 Task: Add an event with the title Project Quality Control Check, date '2024/05/22', time 8:50 AM to 10:50 AMand add a description: Whether you are a seasoned presenter looking to refine your skills or a novice seeking to build confidence, this Presentation Practice session offers a safe and supportive space for you to develop your abilities. Join us to receive valuable feedback, gain insights from peers, and enhance your presentation prowess. Together, we will strive for excellence in public speaking and presentation delivery., put the event into Orange category . Add location for the event as: Marina Bay Sands, Singapore, logged in from the account softage.3@softage.netand send the event invitation to softage.7@softage.net and softage.8@softage.net. Set a reminder for the event 15 minutes before
Action: Mouse moved to (116, 132)
Screenshot: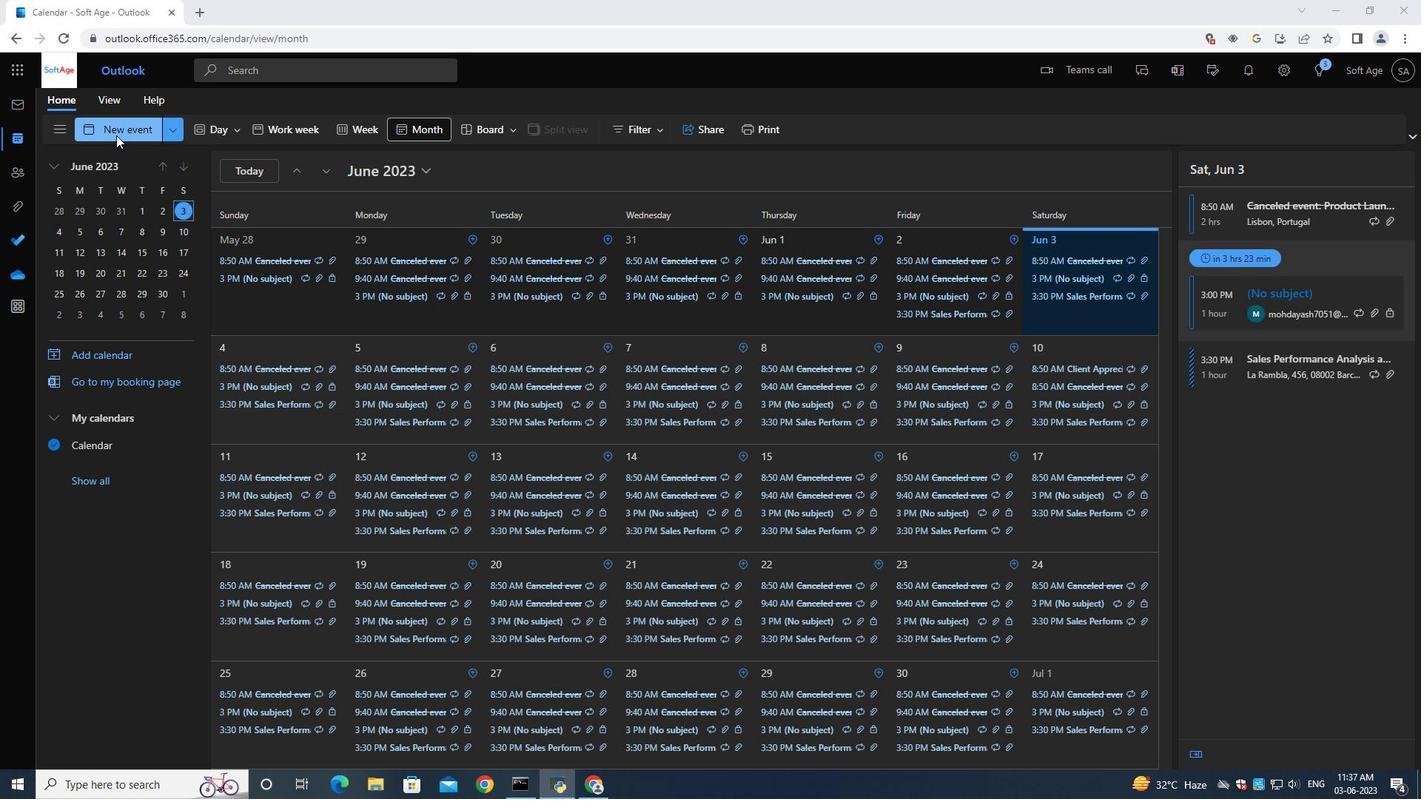 
Action: Mouse pressed left at (116, 132)
Screenshot: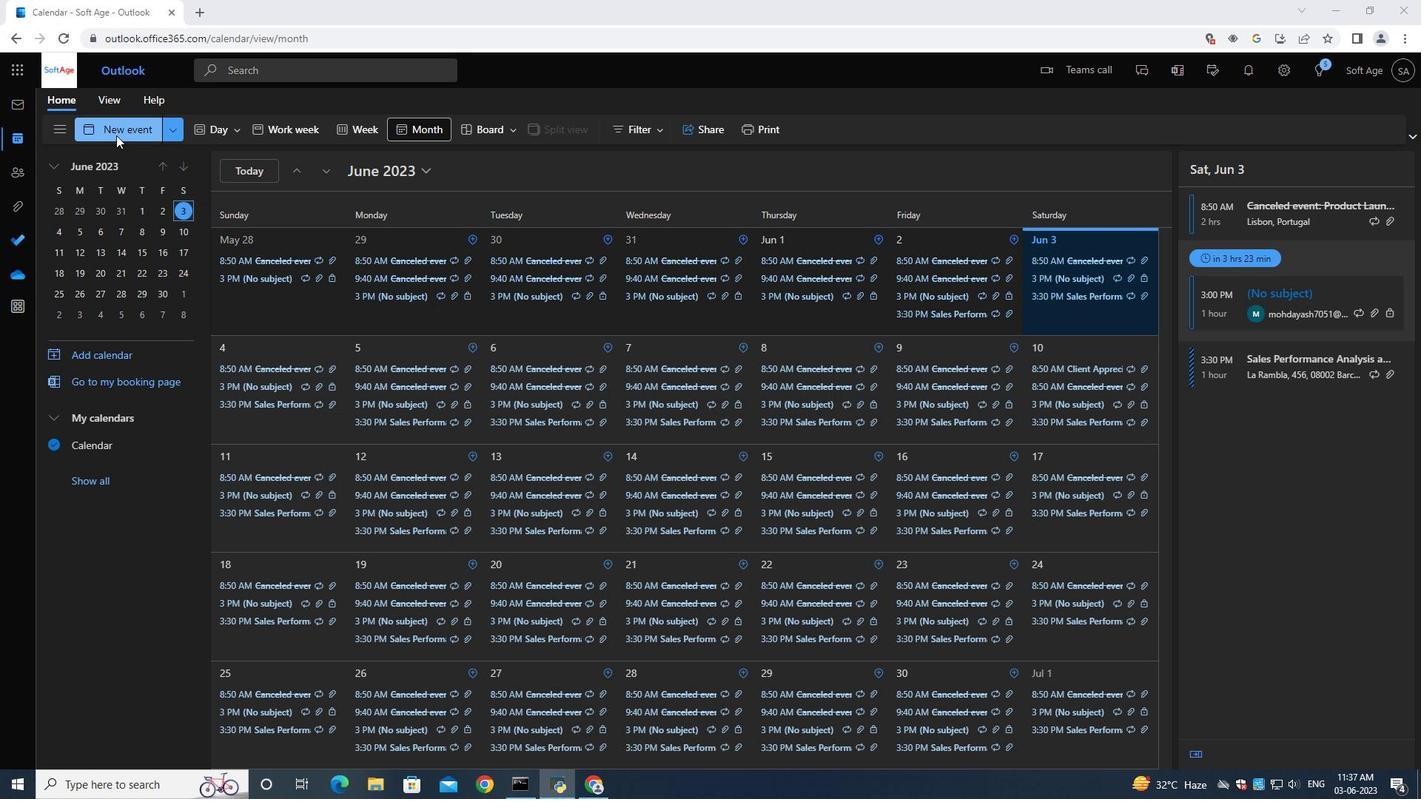 
Action: Mouse moved to (450, 223)
Screenshot: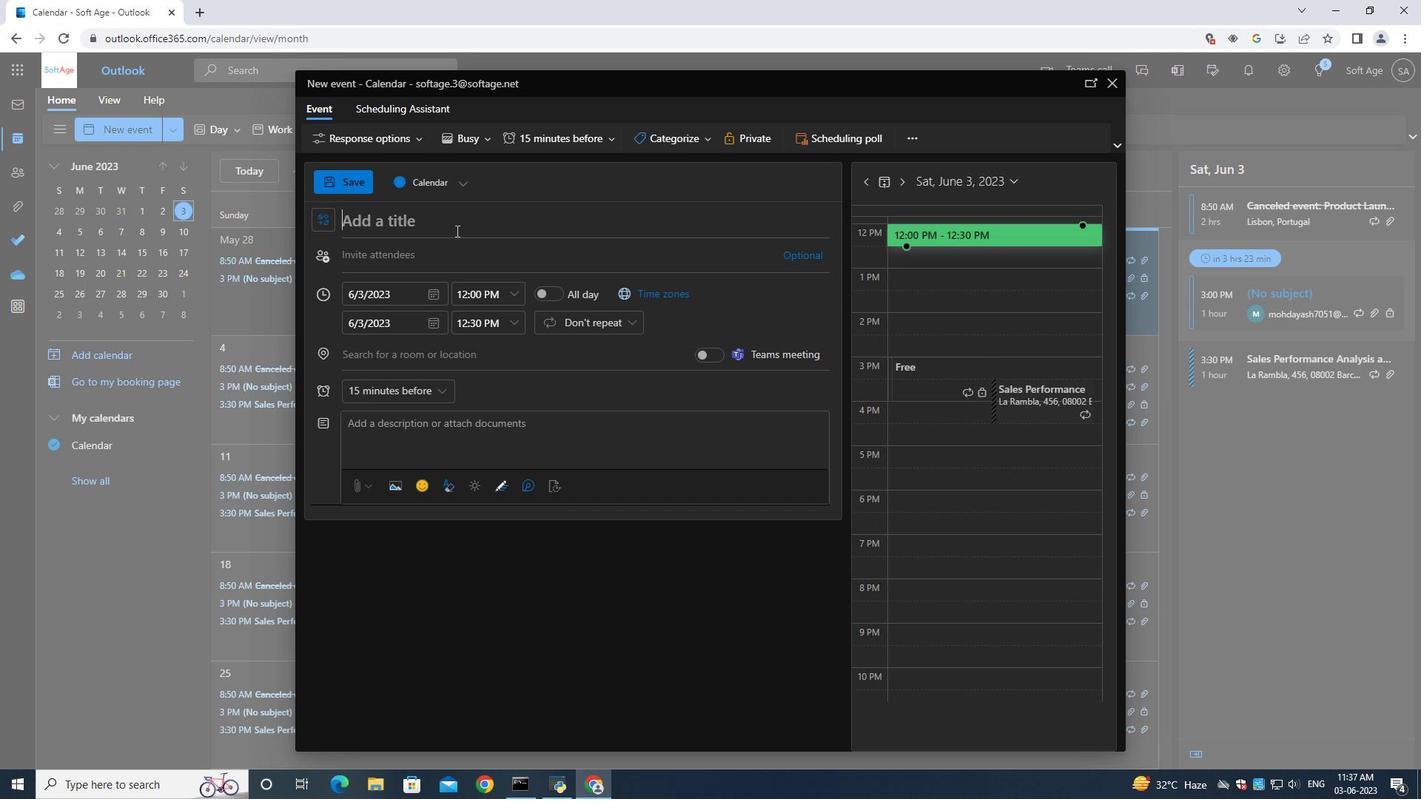 
Action: Mouse pressed left at (450, 223)
Screenshot: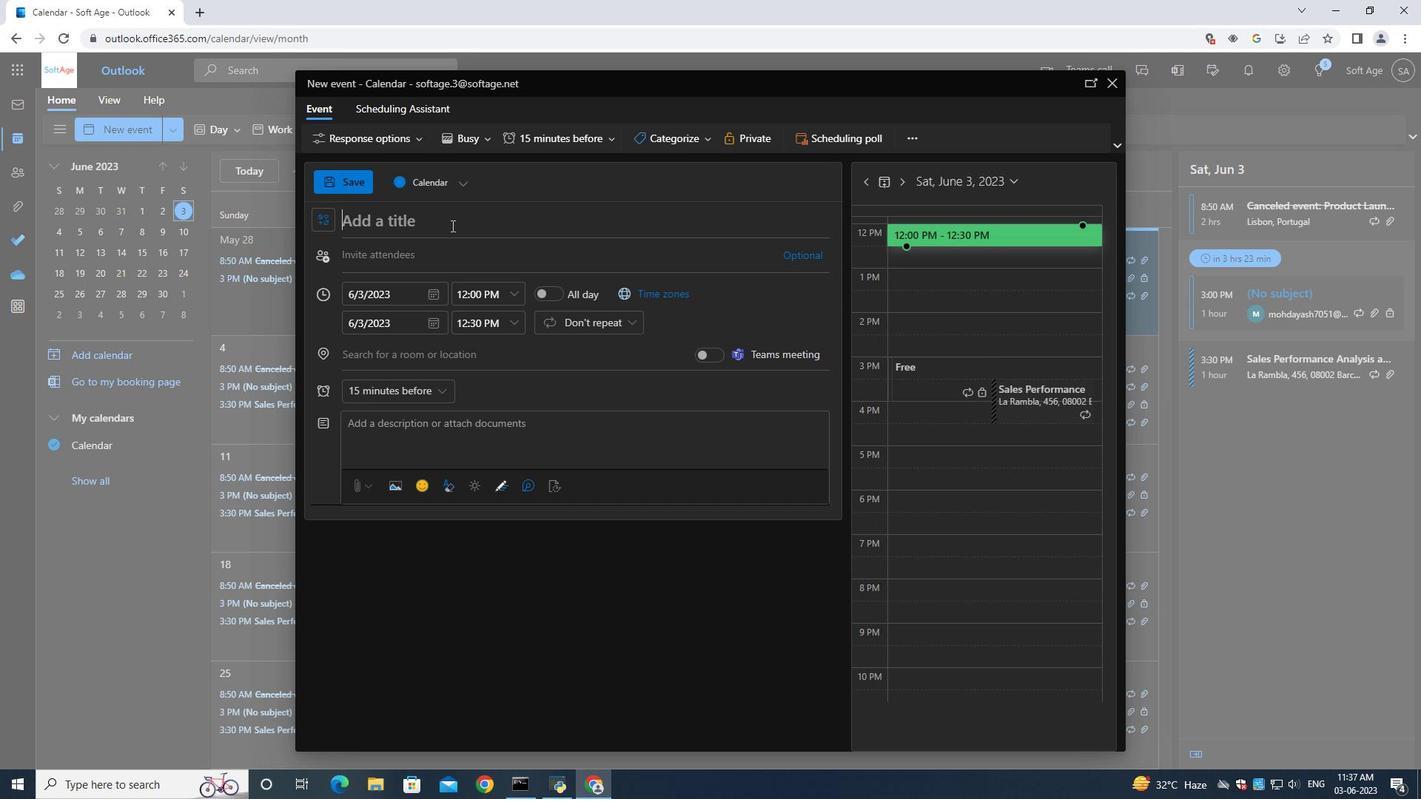 
Action: Key pressed <Key.shift>Project<Key.space><Key.shift>Quality<Key.space><Key.shift><Key.shift><Key.shift><Key.shift><Key.shift>Cantrol<Key.space><Key.shift>Check
Screenshot: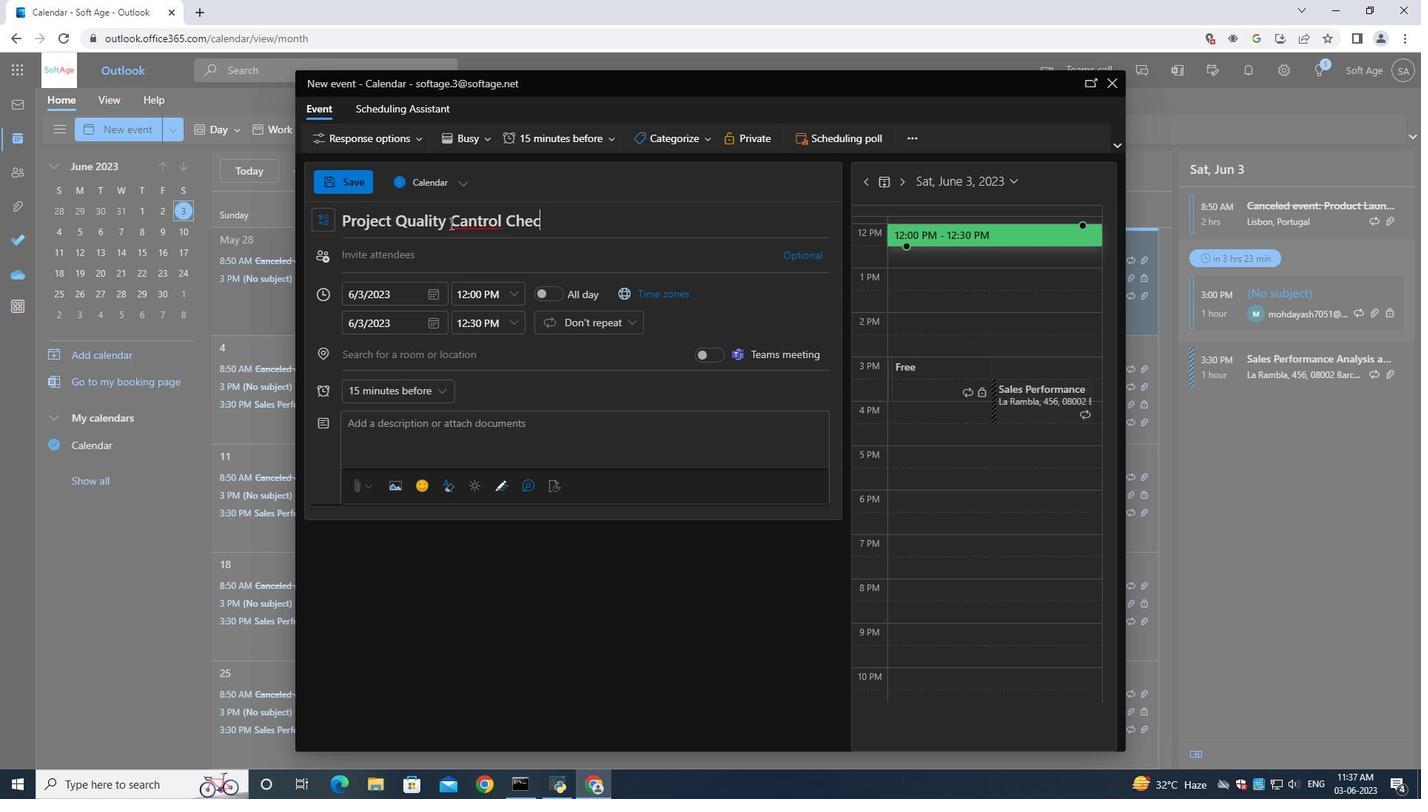 
Action: Mouse moved to (438, 294)
Screenshot: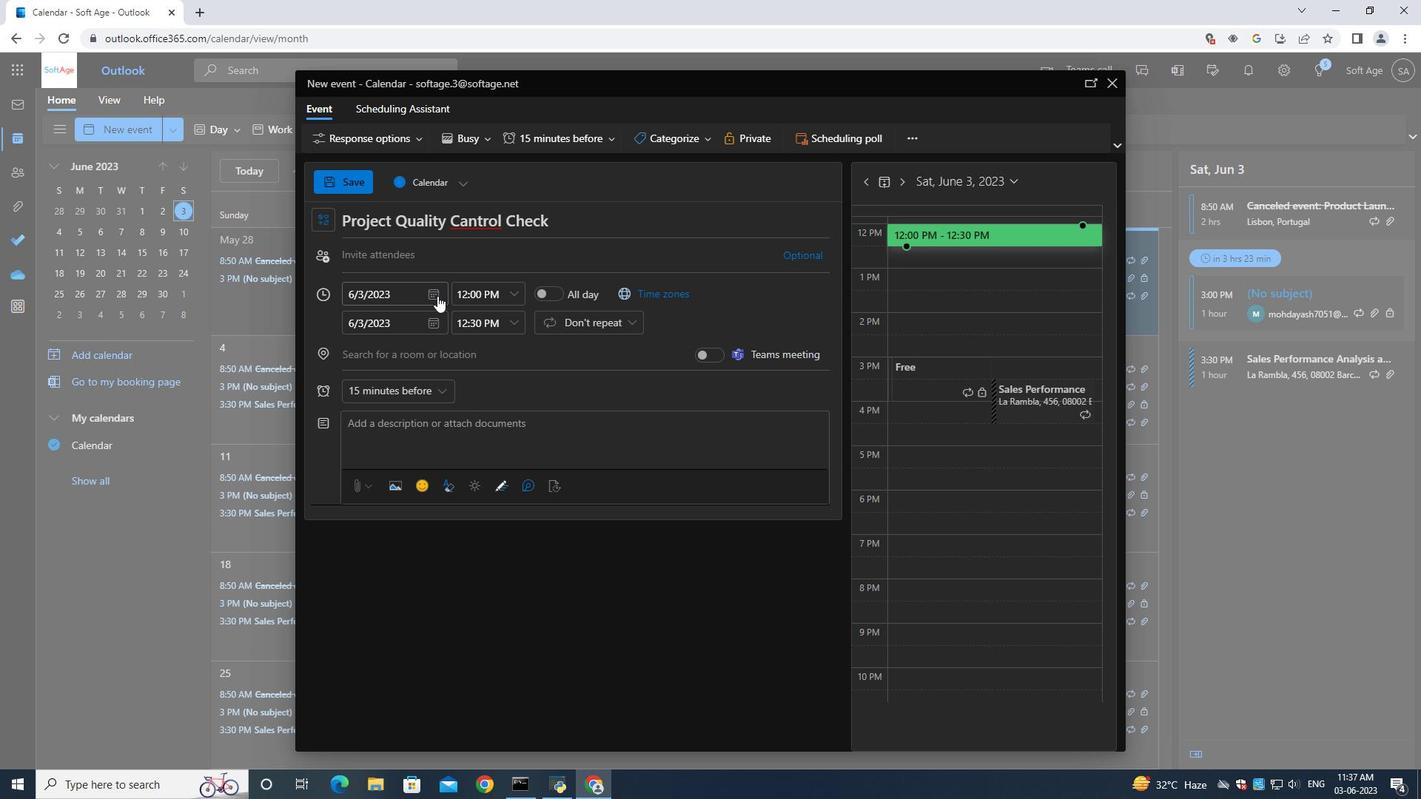 
Action: Mouse pressed left at (438, 294)
Screenshot: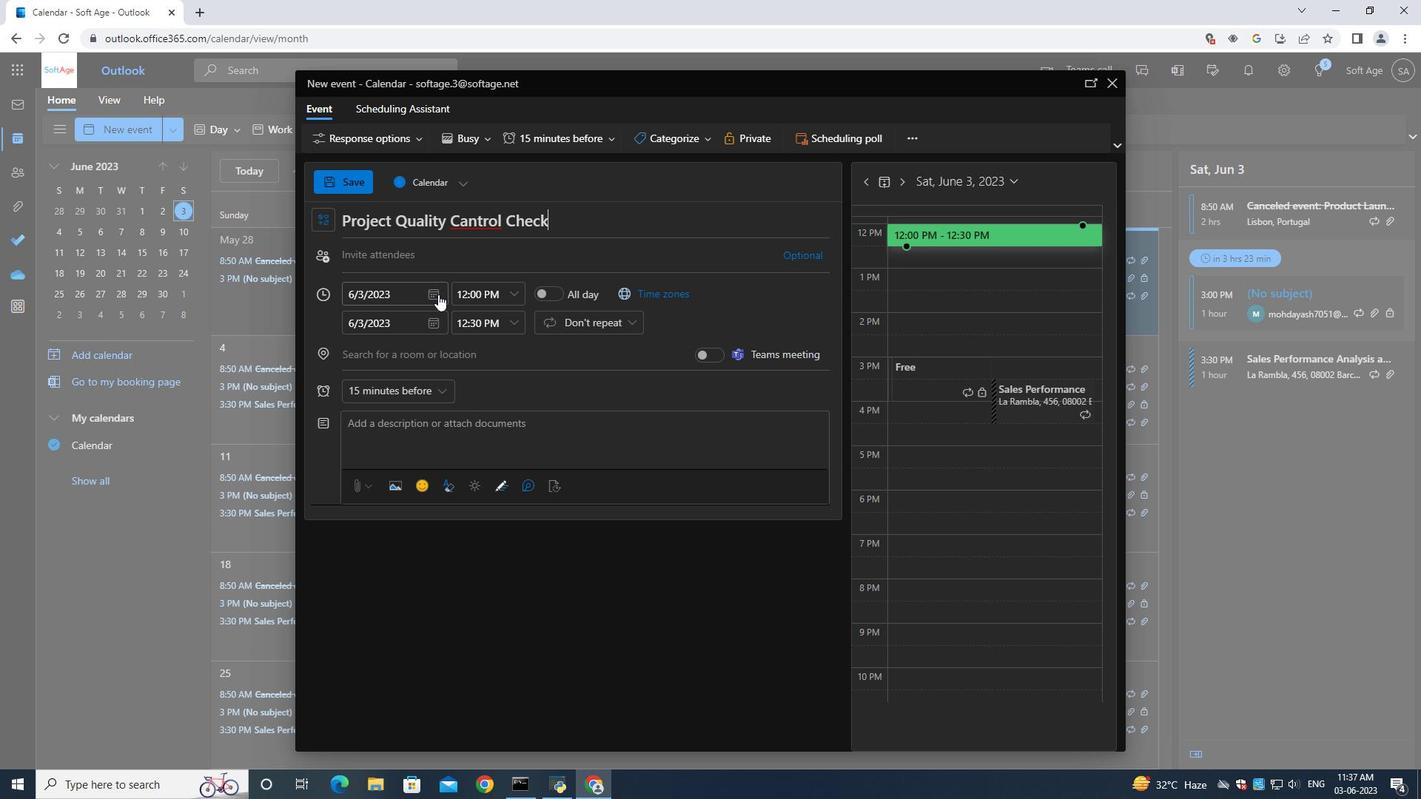 
Action: Mouse moved to (483, 322)
Screenshot: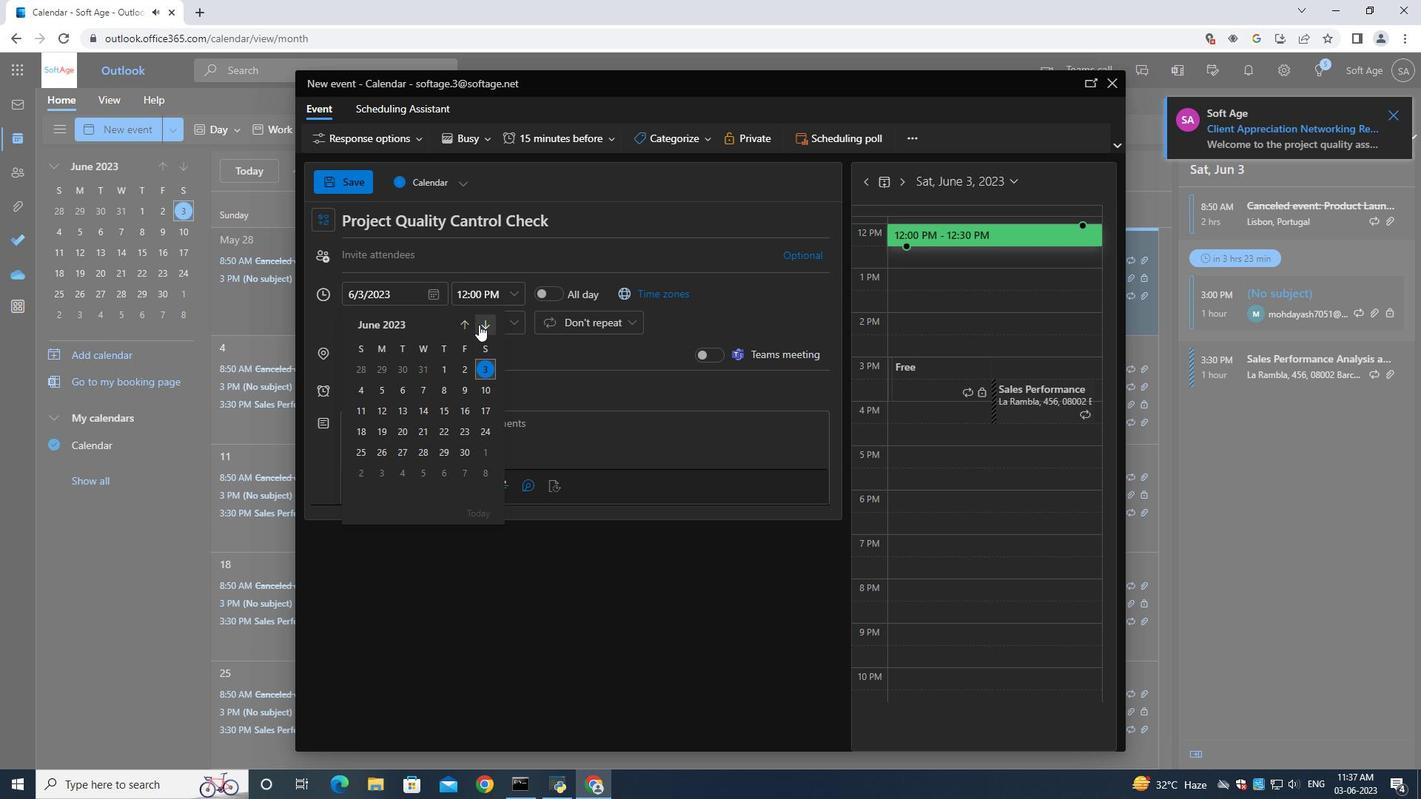 
Action: Mouse pressed left at (483, 322)
Screenshot: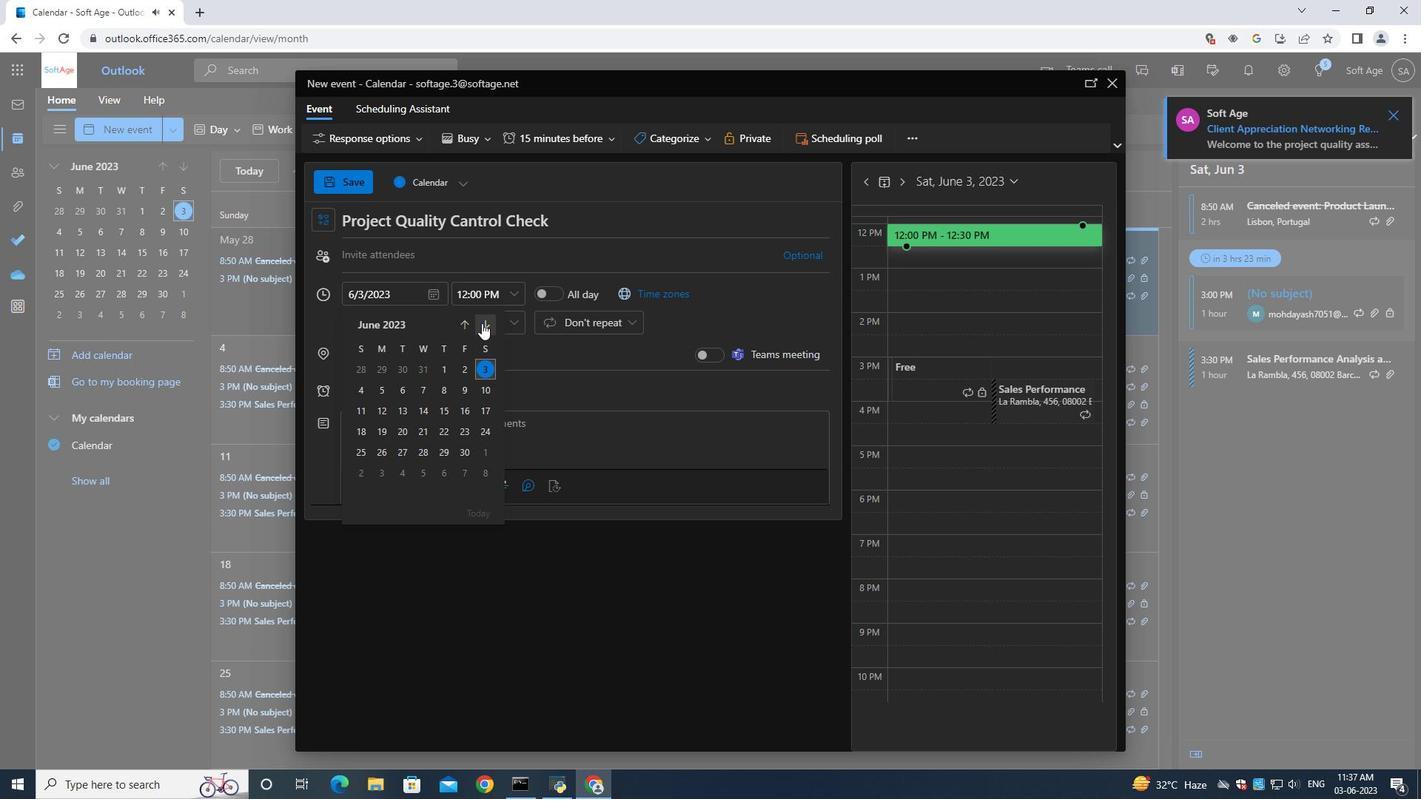 
Action: Mouse pressed left at (483, 322)
Screenshot: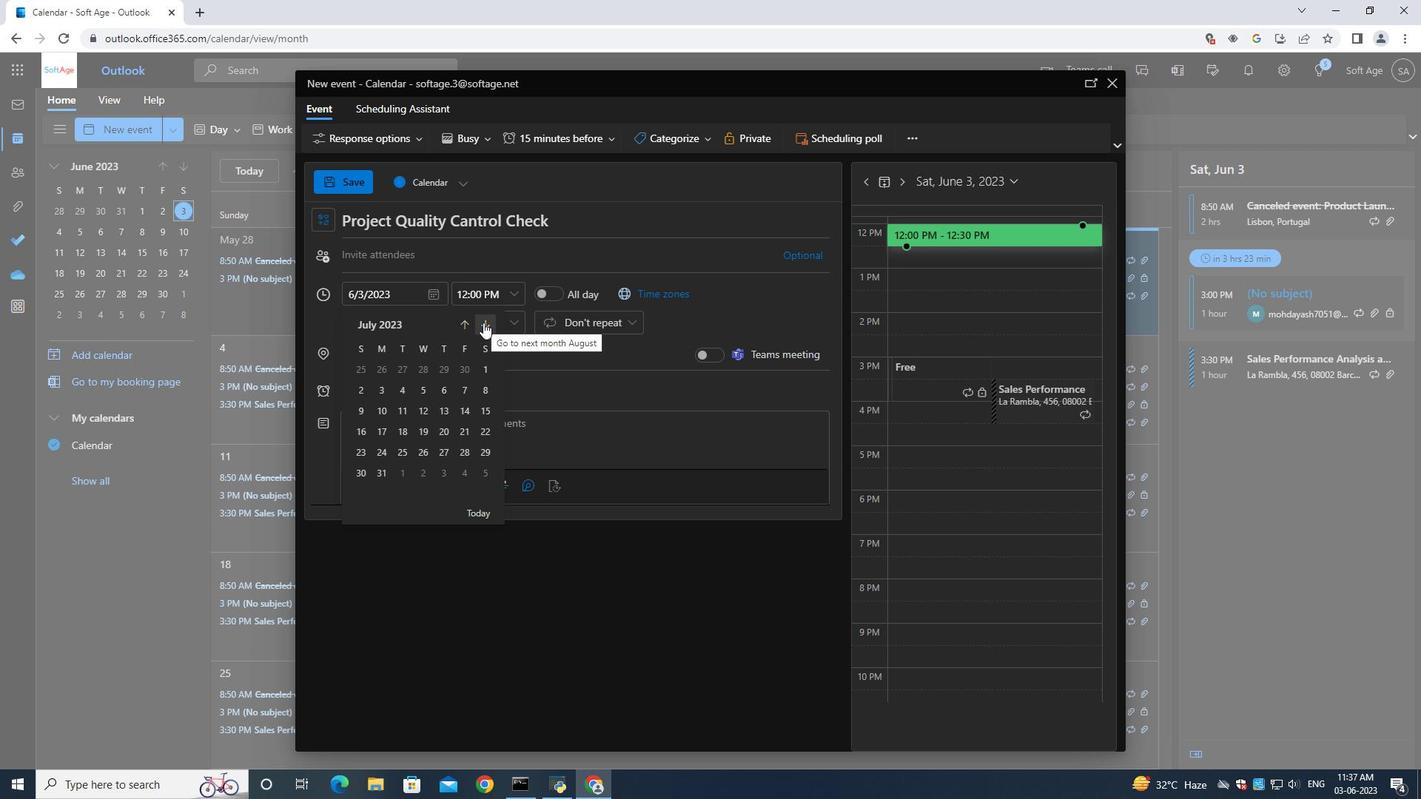 
Action: Mouse pressed left at (483, 322)
Screenshot: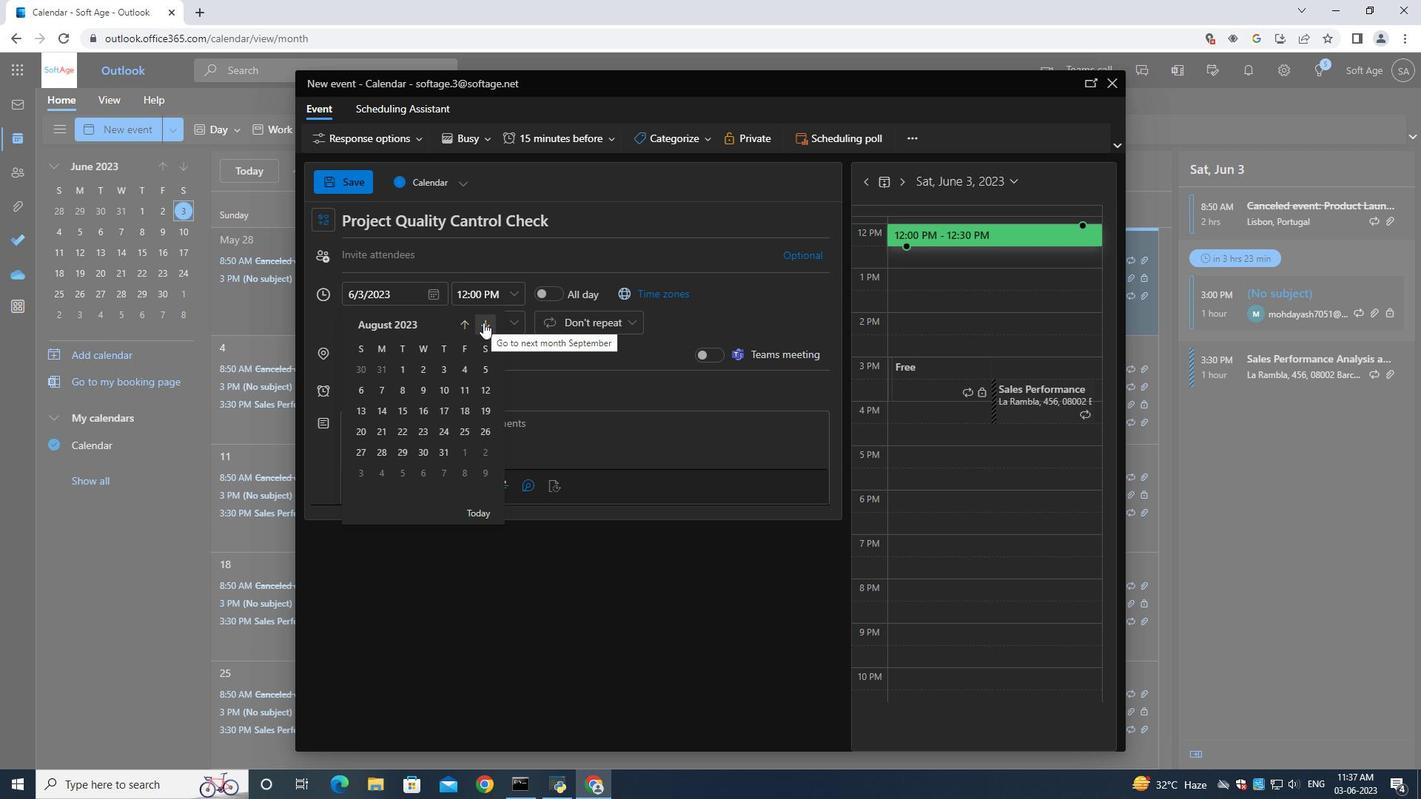
Action: Mouse pressed left at (483, 322)
Screenshot: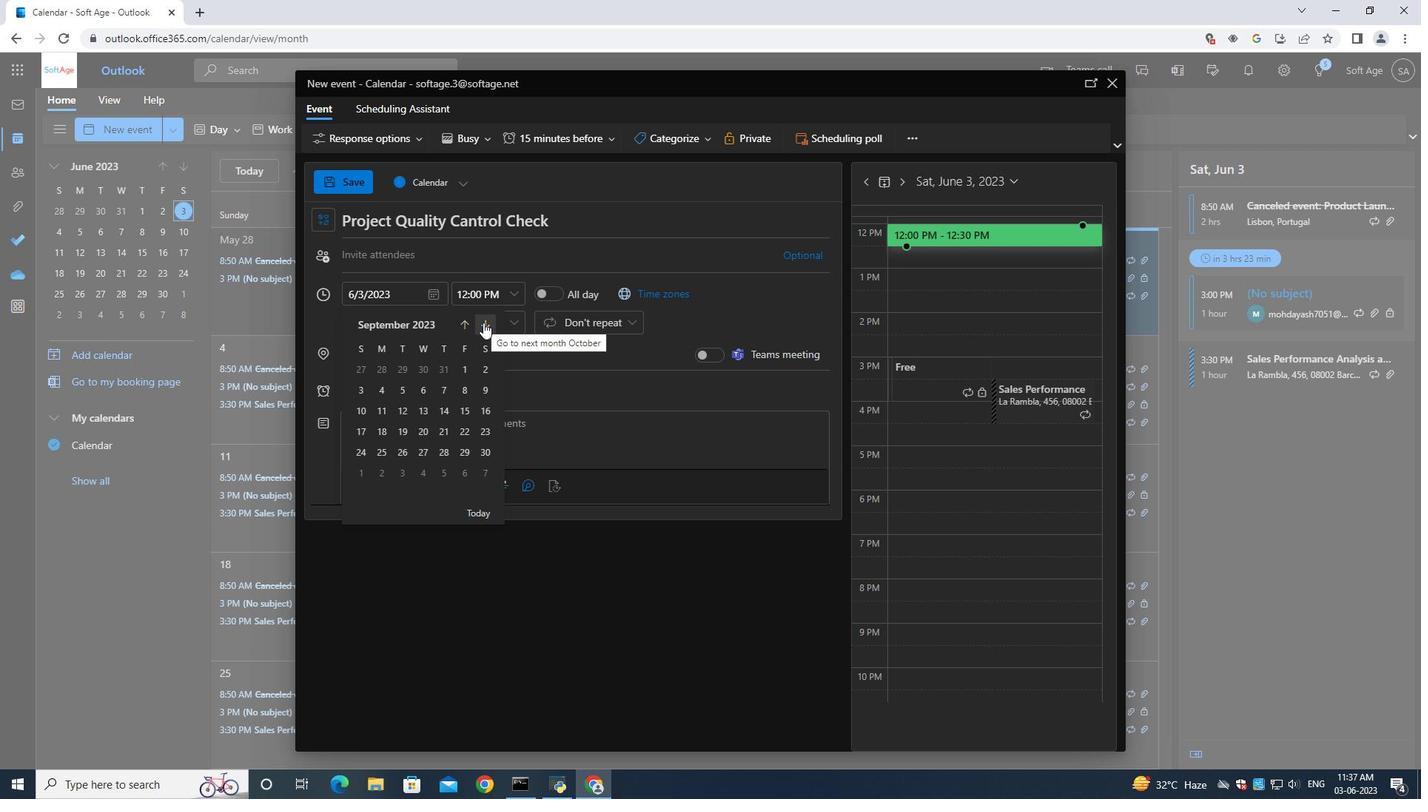 
Action: Mouse pressed left at (483, 322)
Screenshot: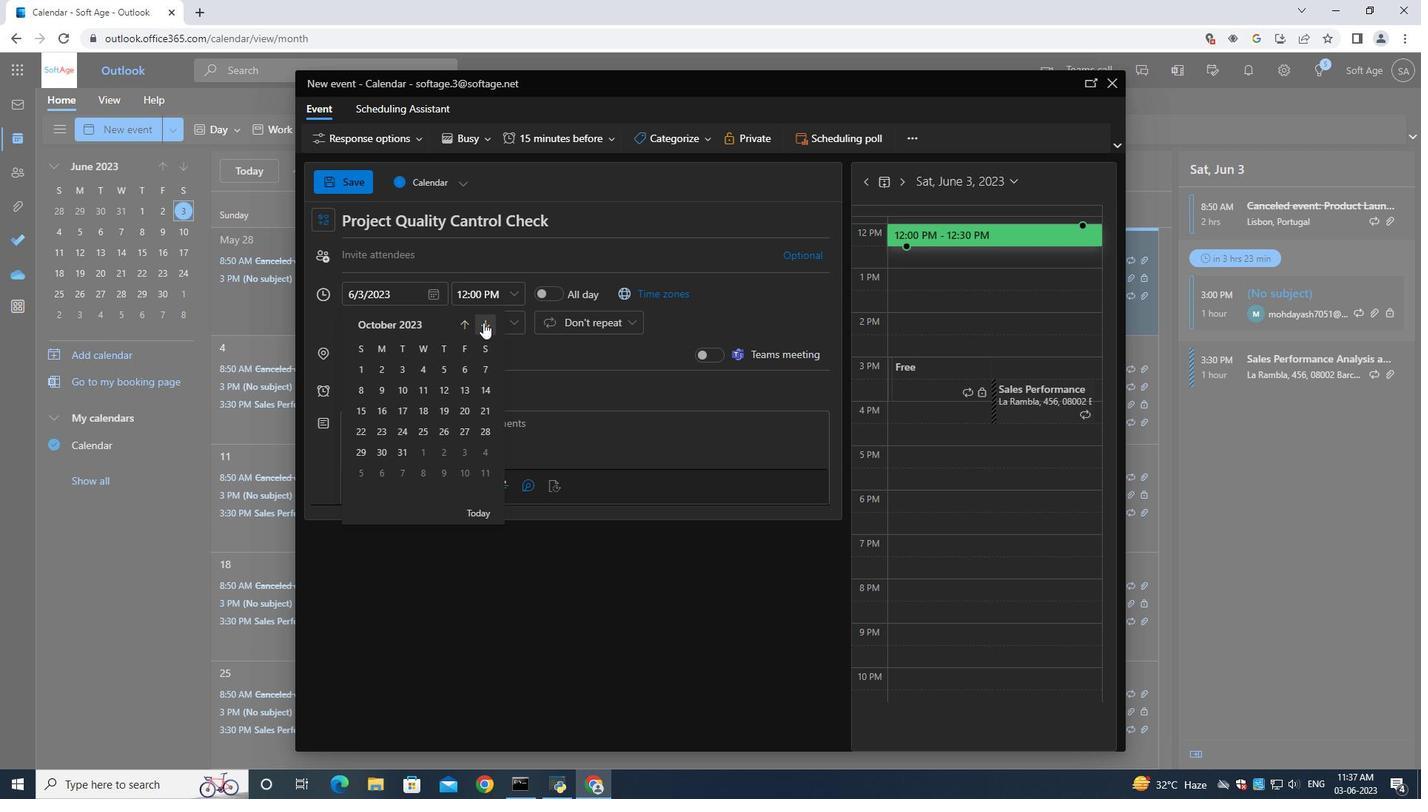 
Action: Mouse pressed left at (483, 322)
Screenshot: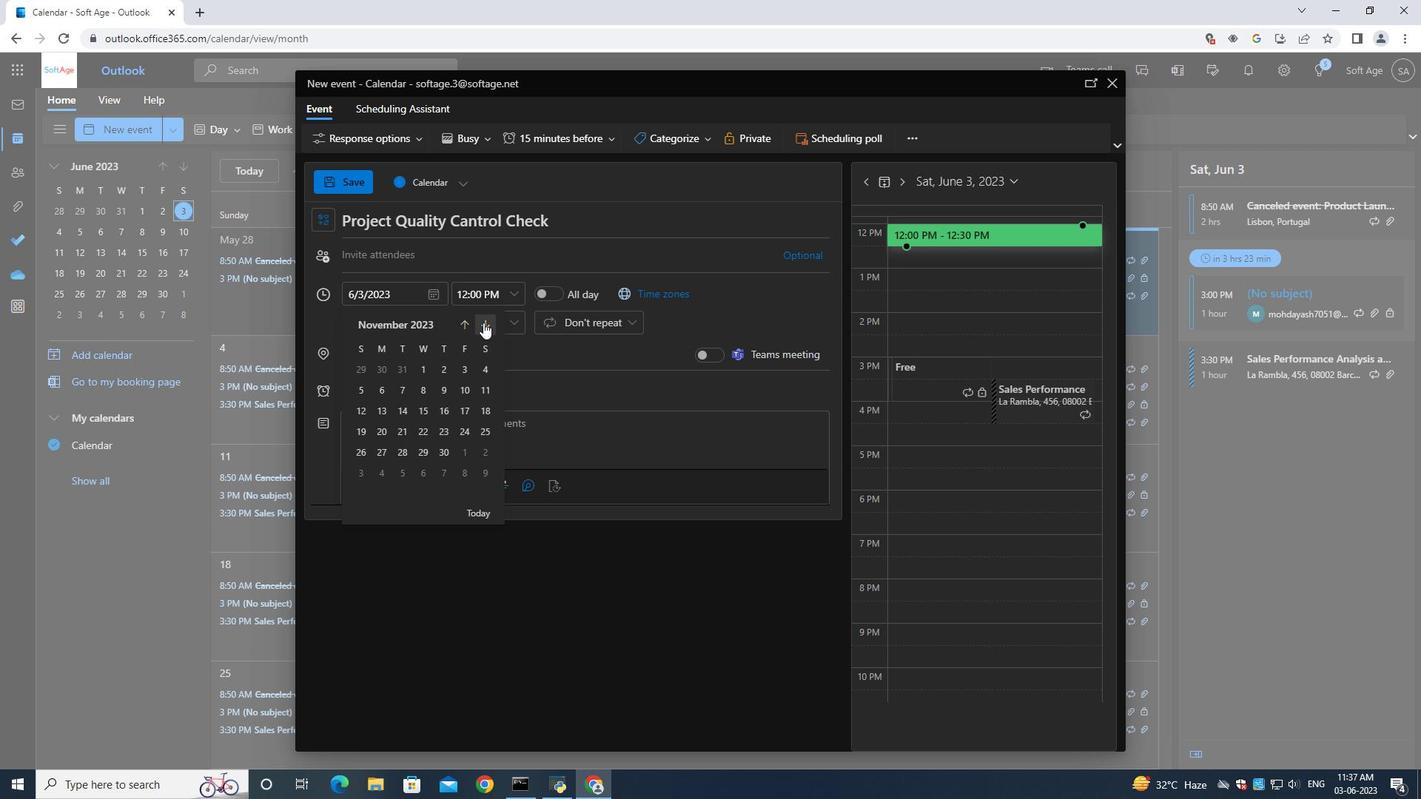 
Action: Mouse pressed left at (483, 322)
Screenshot: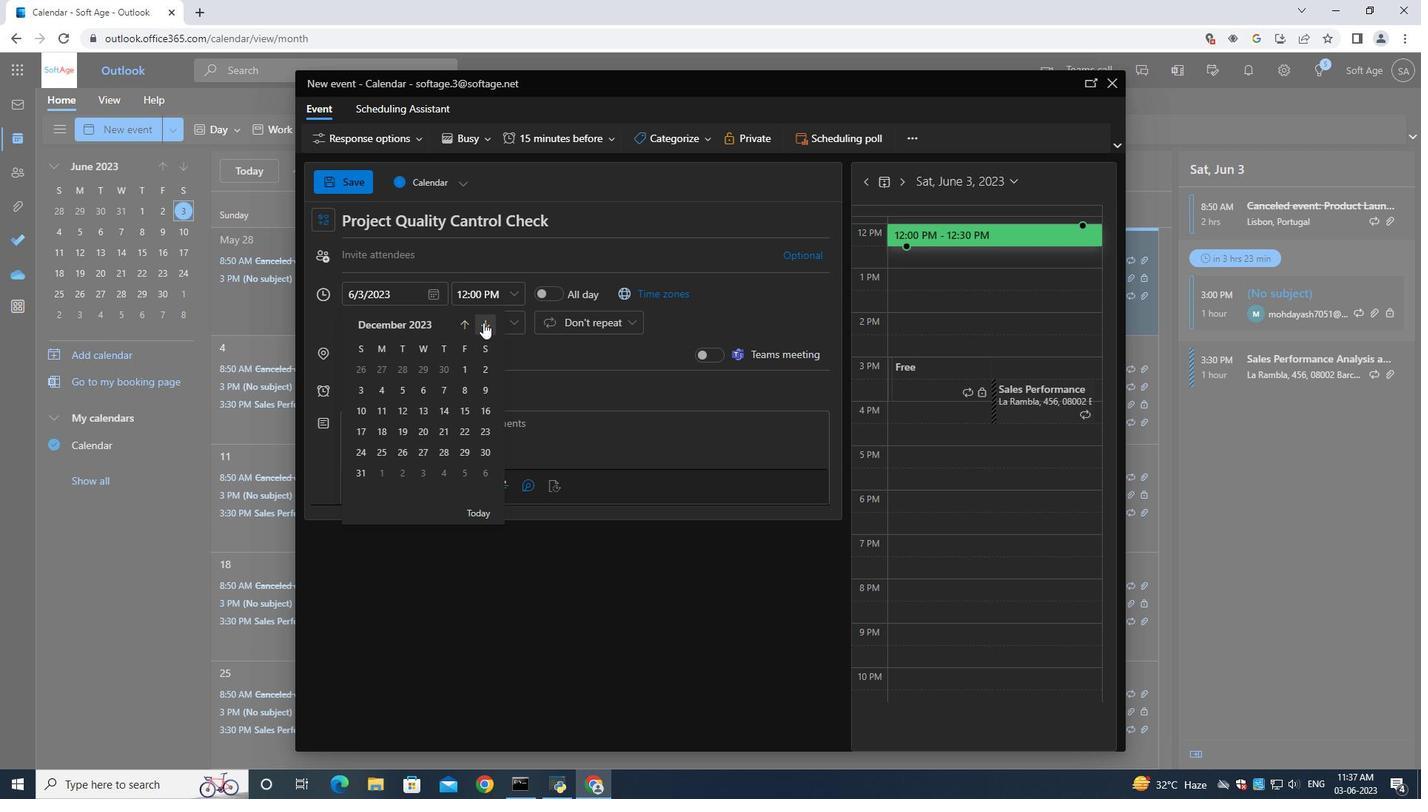 
Action: Mouse pressed left at (483, 322)
Screenshot: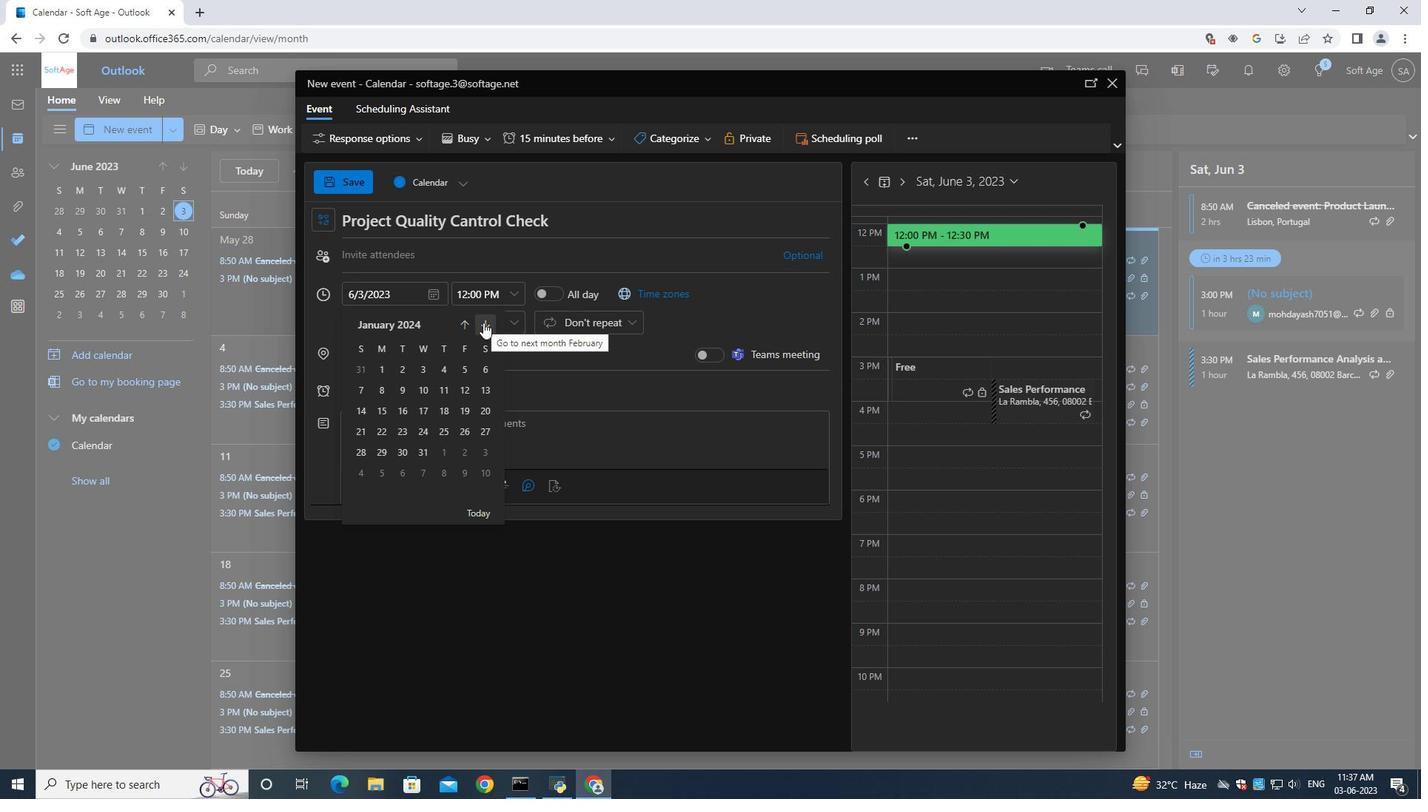 
Action: Mouse pressed left at (483, 322)
Screenshot: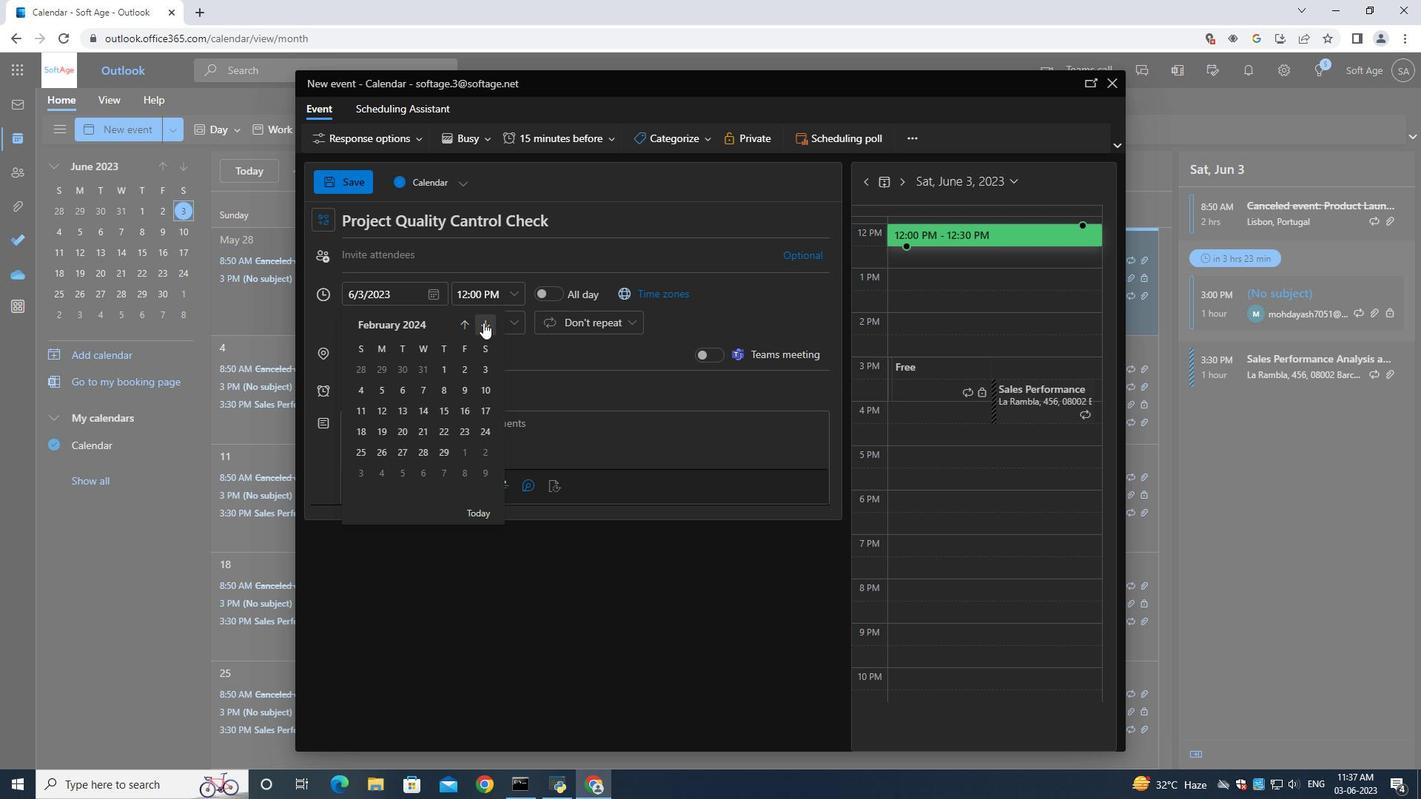 
Action: Mouse pressed left at (483, 322)
Screenshot: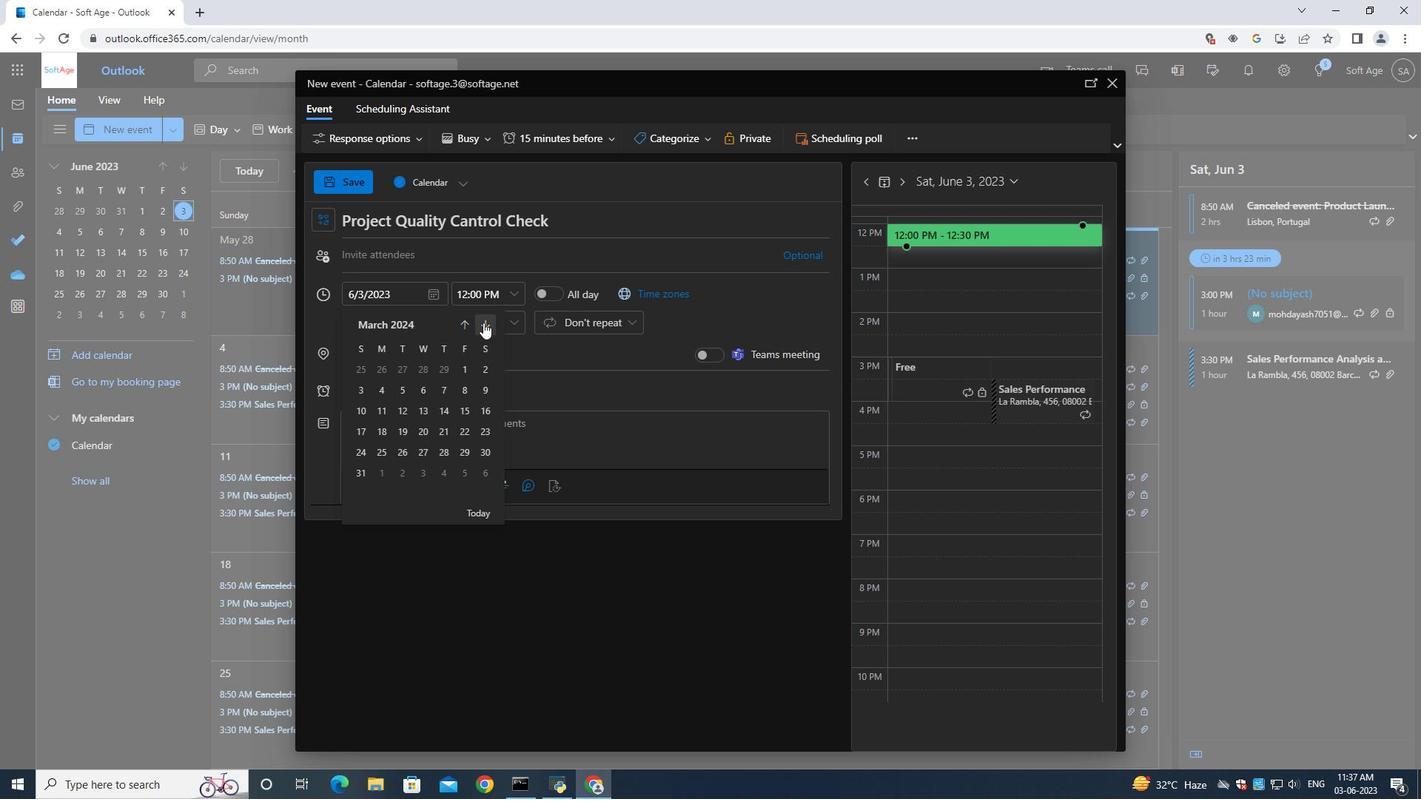 
Action: Mouse pressed left at (483, 322)
Screenshot: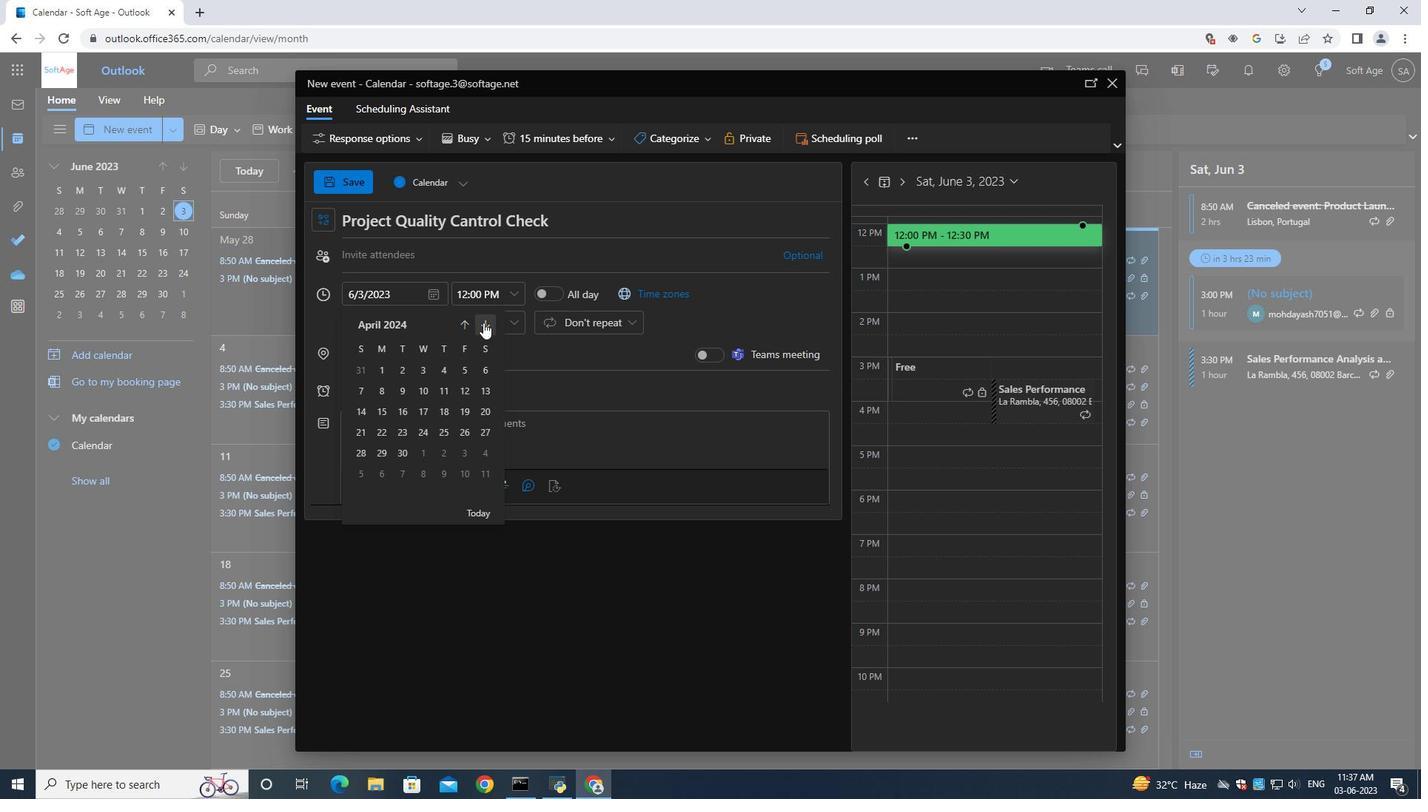 
Action: Mouse moved to (416, 427)
Screenshot: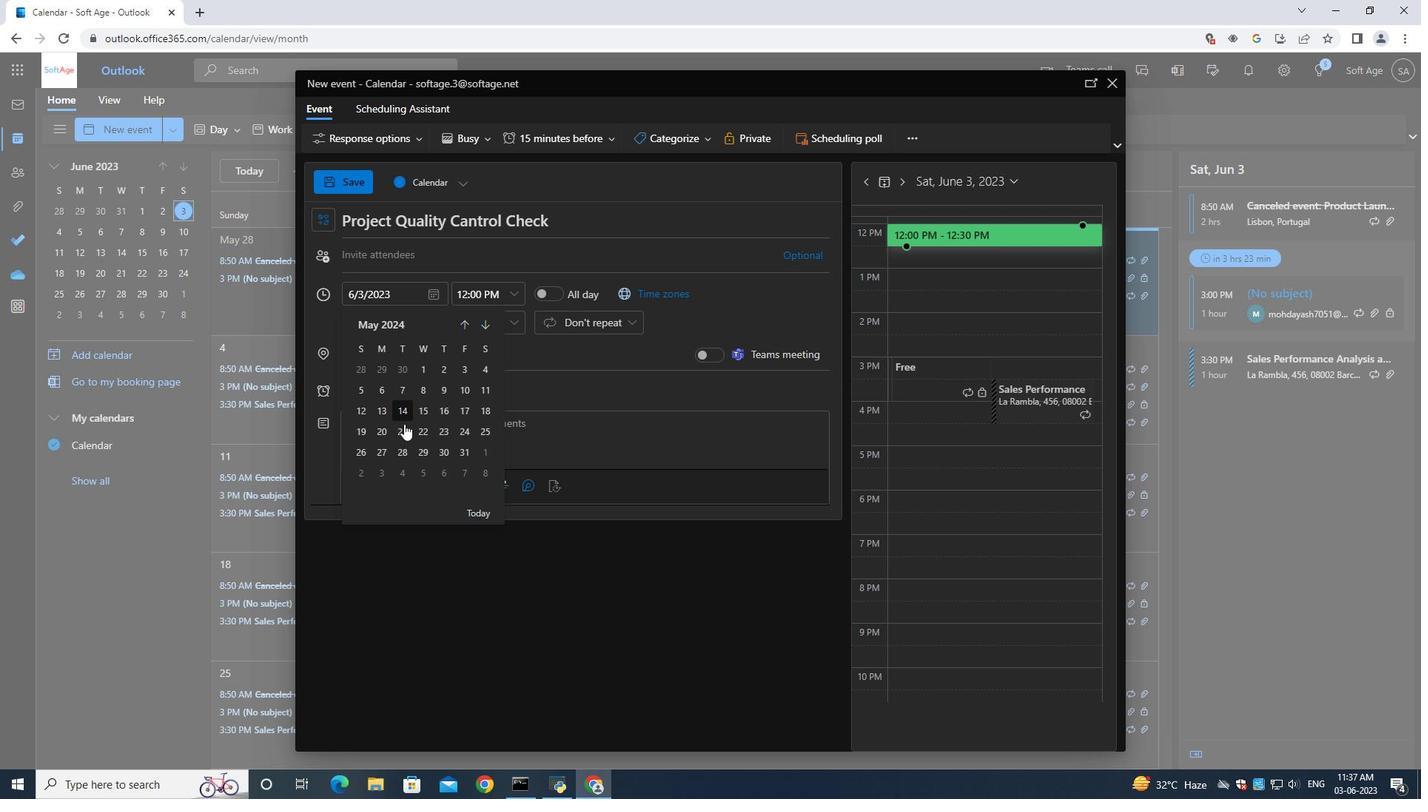 
Action: Mouse pressed left at (416, 427)
Screenshot: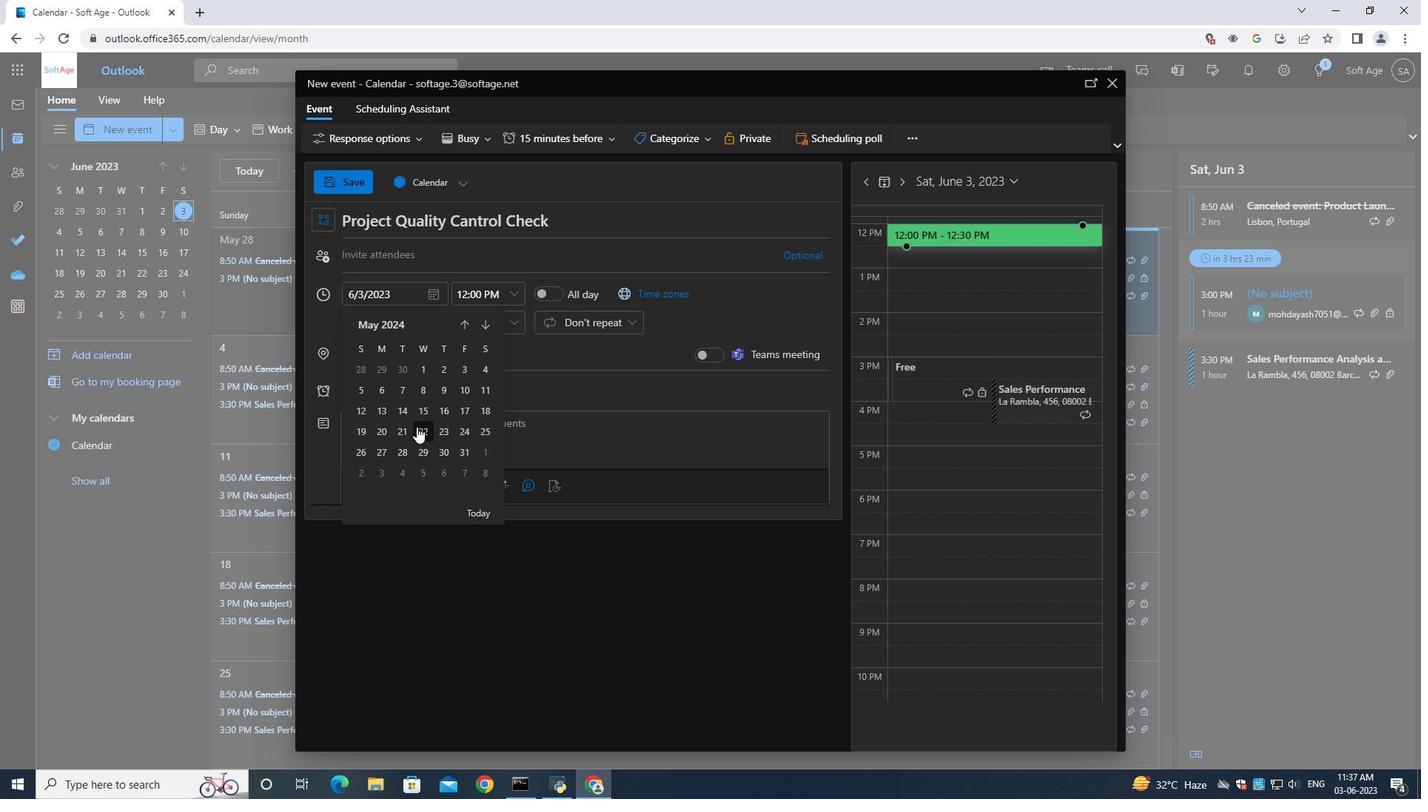
Action: Mouse moved to (493, 292)
Screenshot: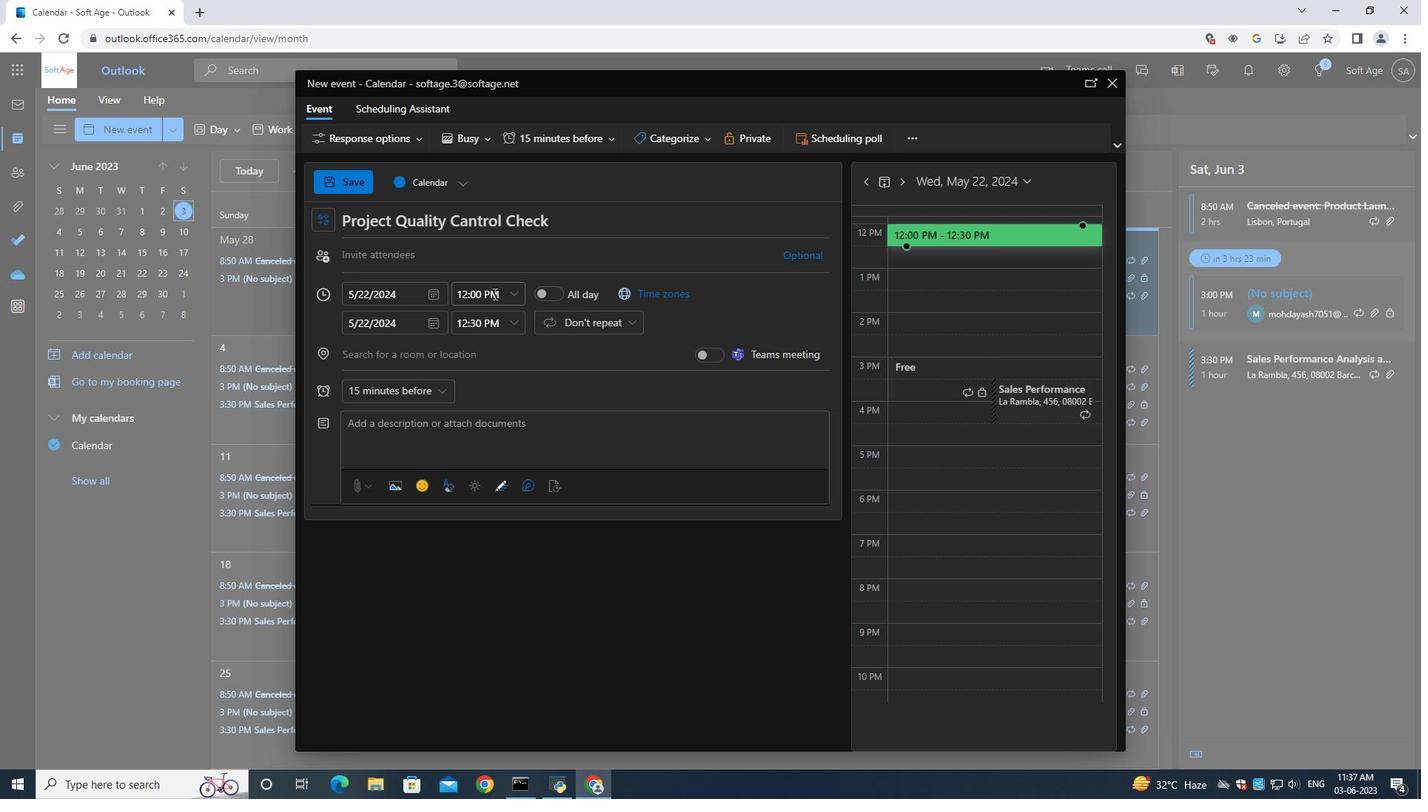 
Action: Mouse pressed left at (493, 292)
Screenshot: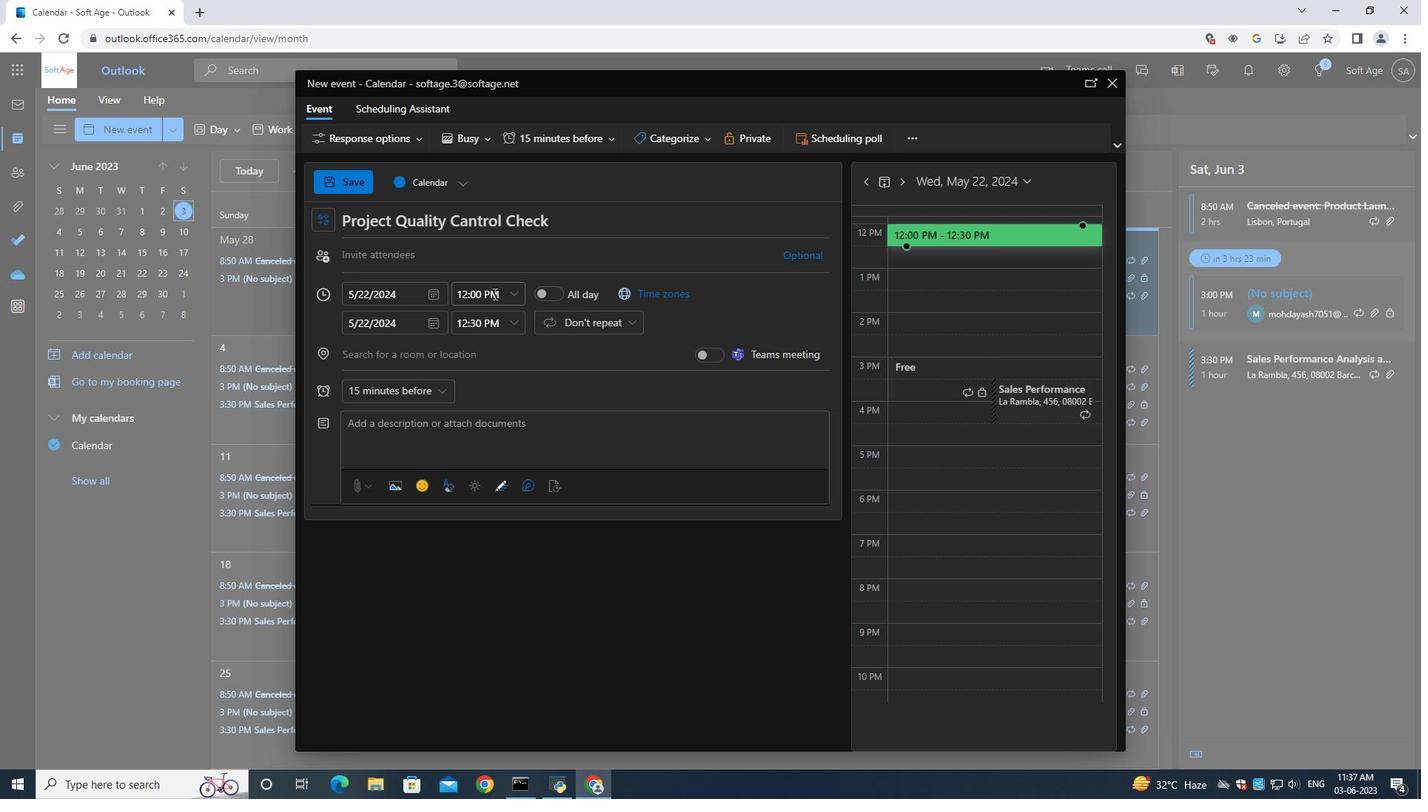 
Action: Key pressed 8<Key.shift_r>:50<Key.shift>AM
Screenshot: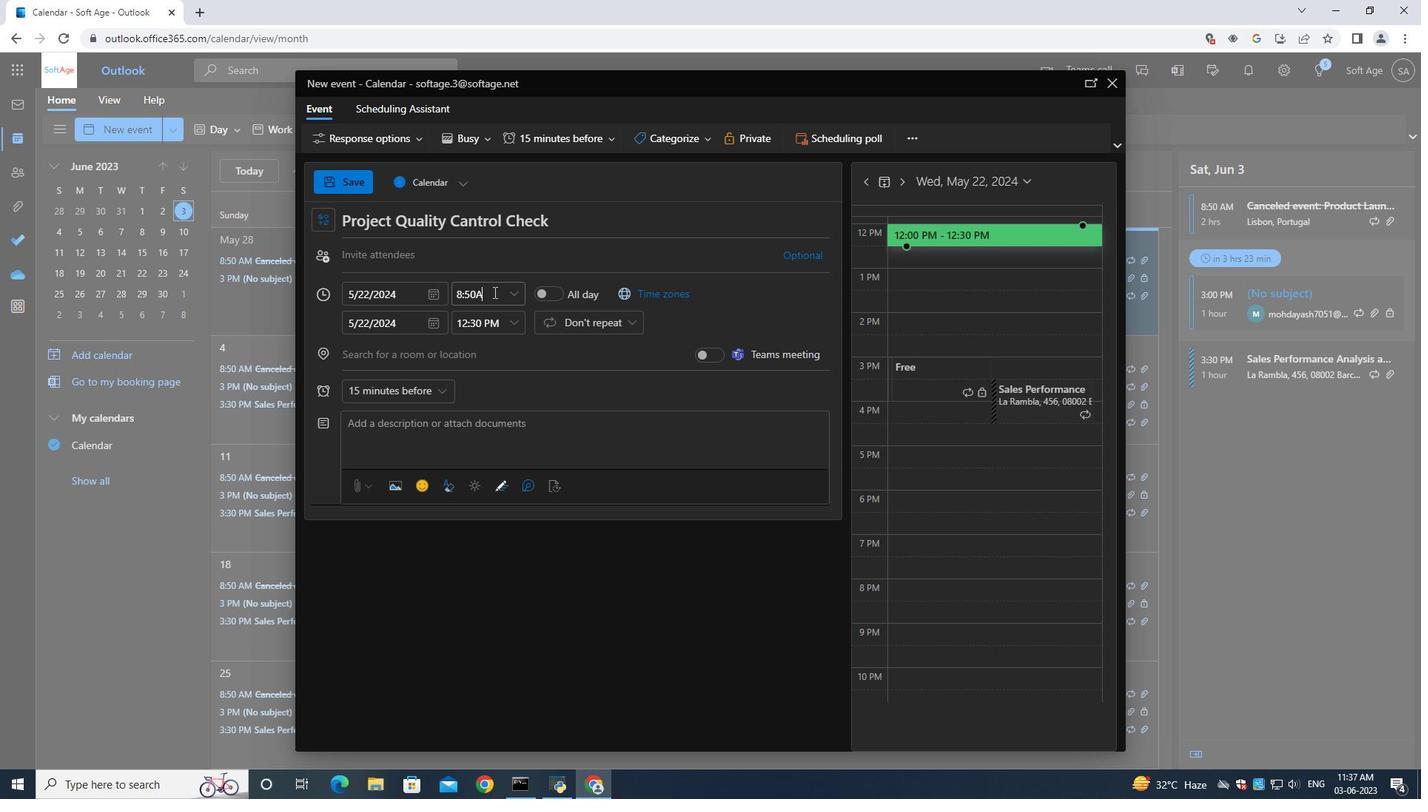 
Action: Mouse moved to (490, 324)
Screenshot: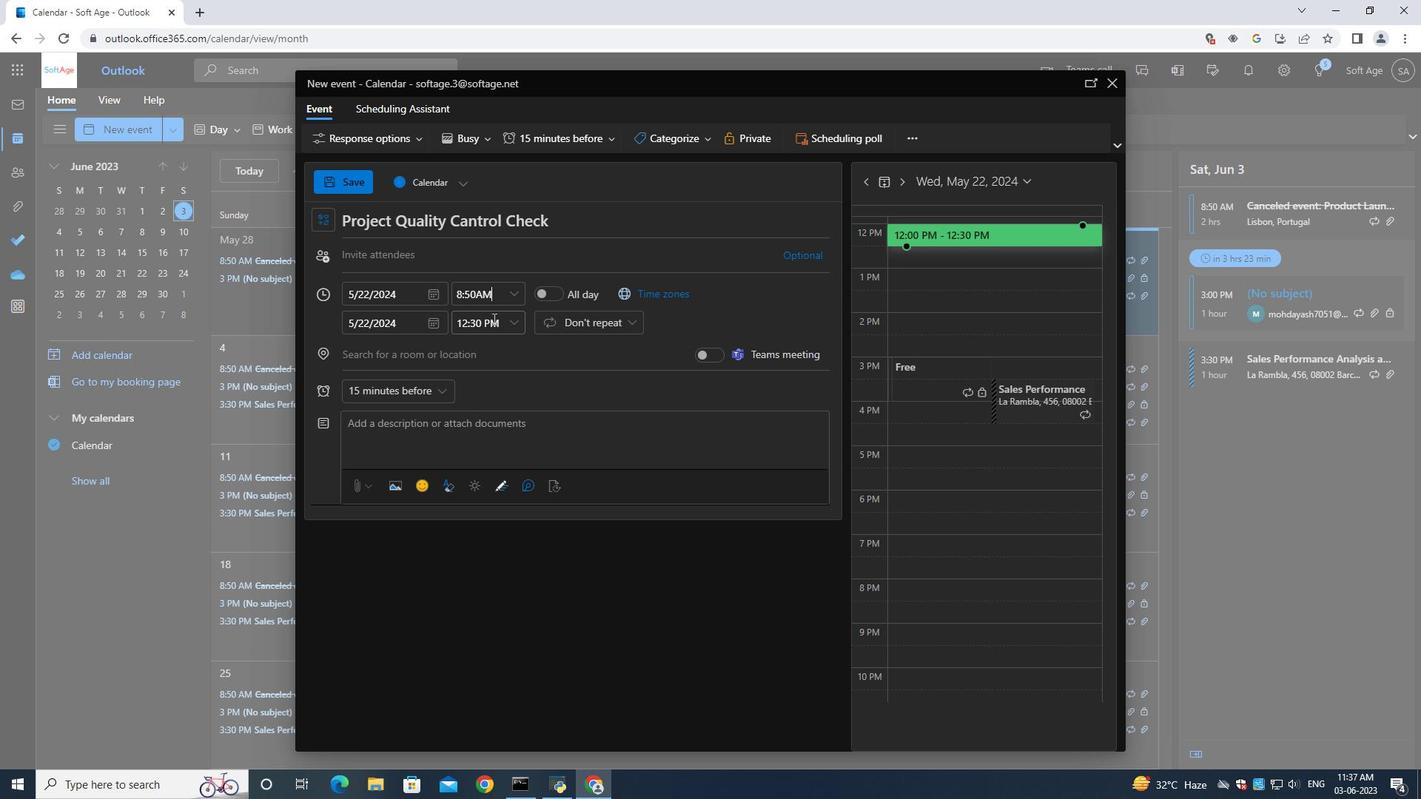 
Action: Mouse pressed left at (490, 324)
Screenshot: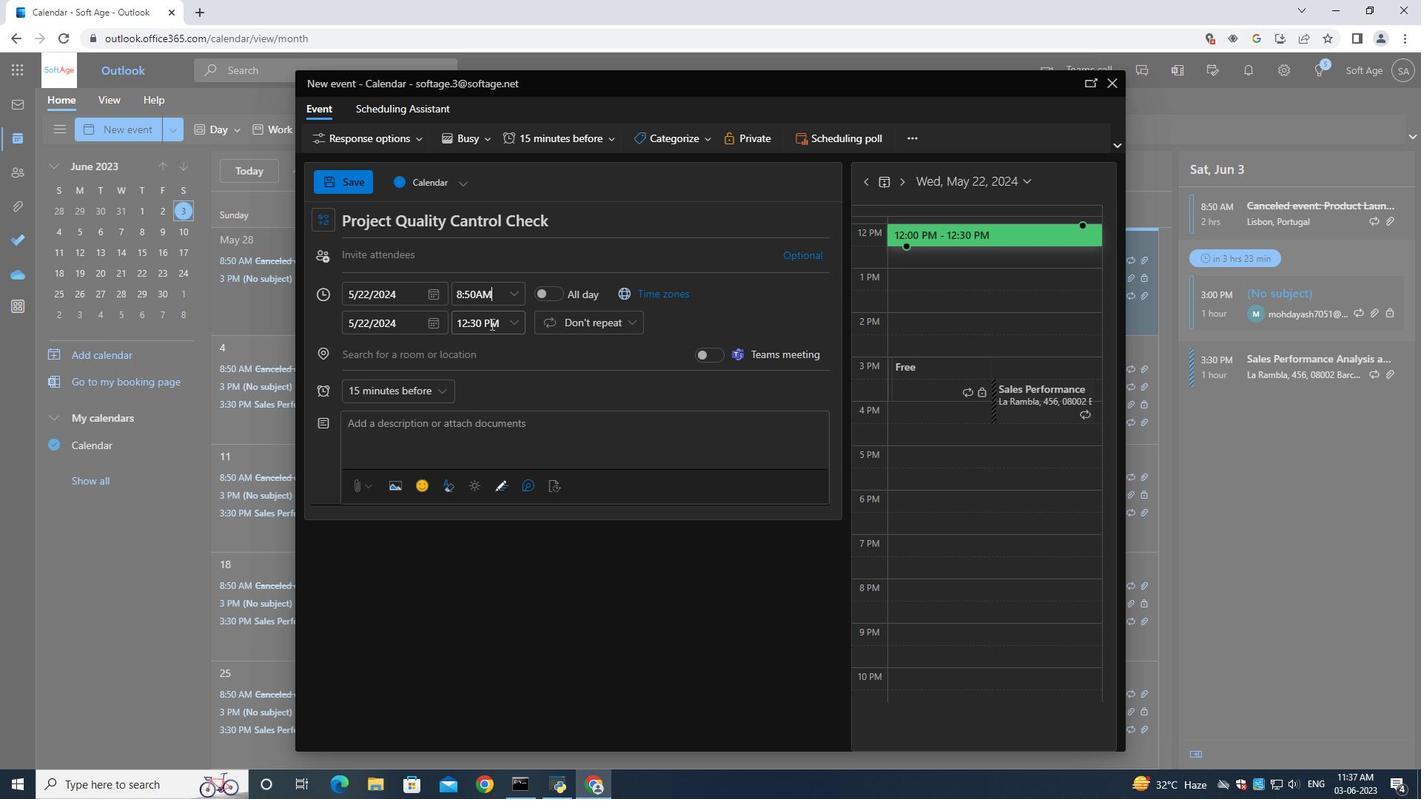 
Action: Mouse moved to (506, 324)
Screenshot: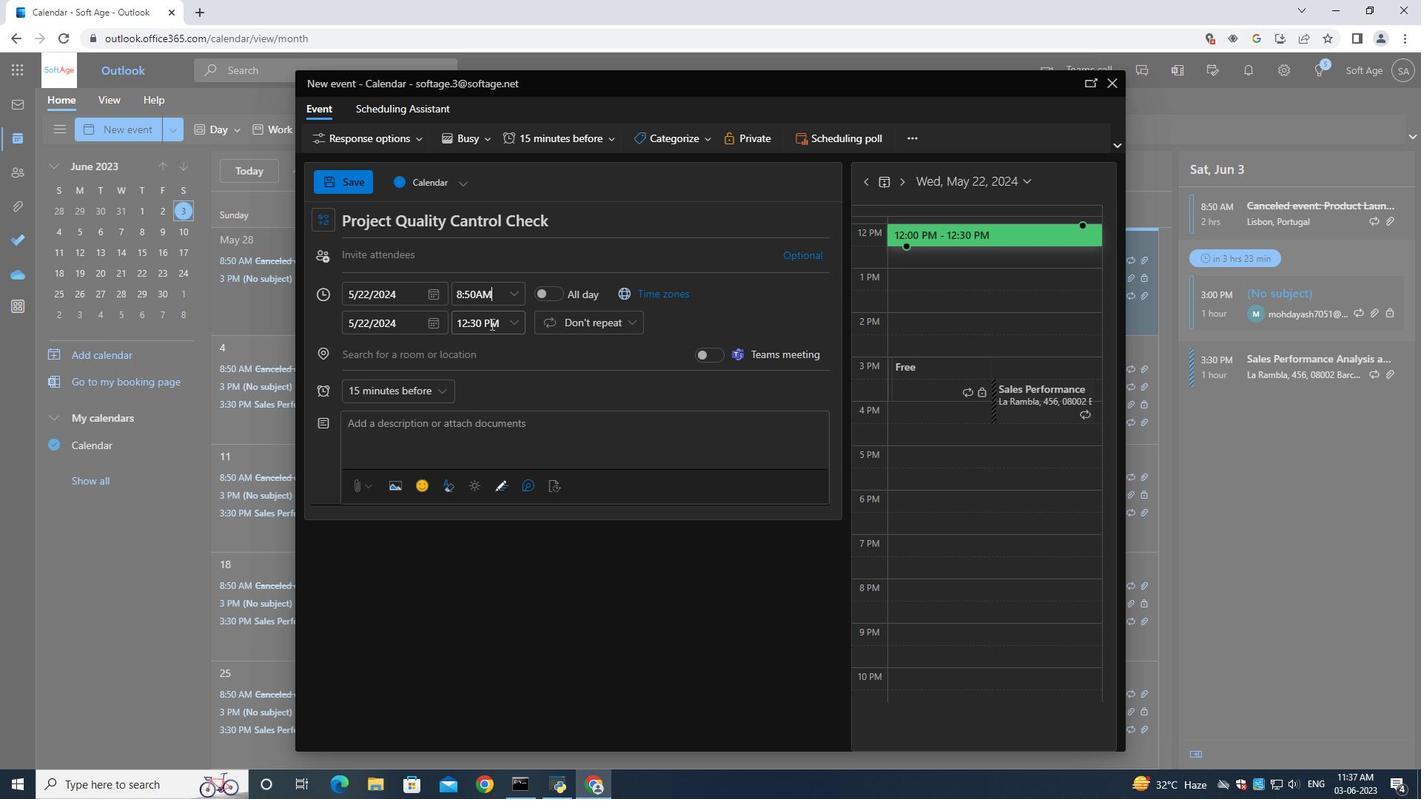 
Action: Key pressed 10<Key.shift_r>:50<Key.shift>AM
Screenshot: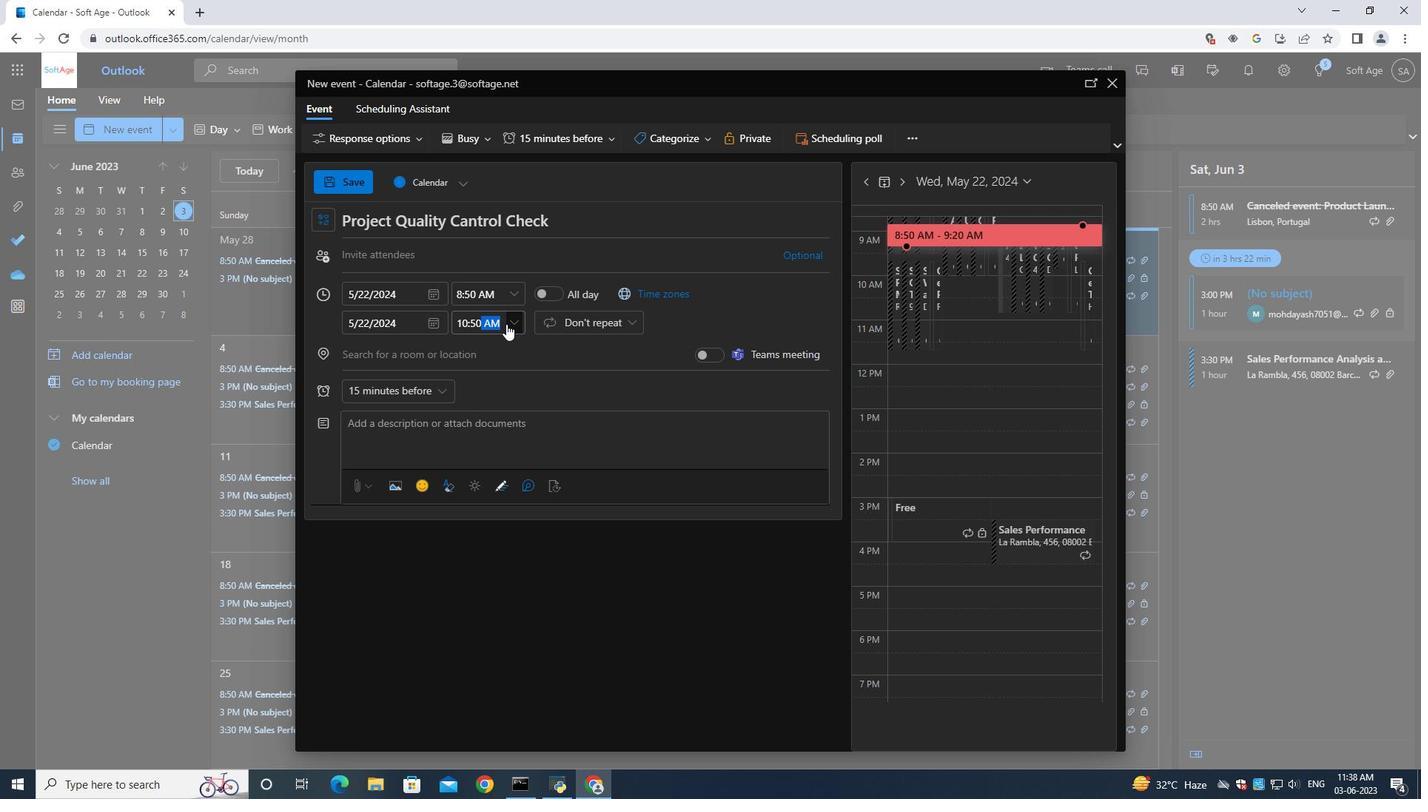 
Action: Mouse moved to (439, 431)
Screenshot: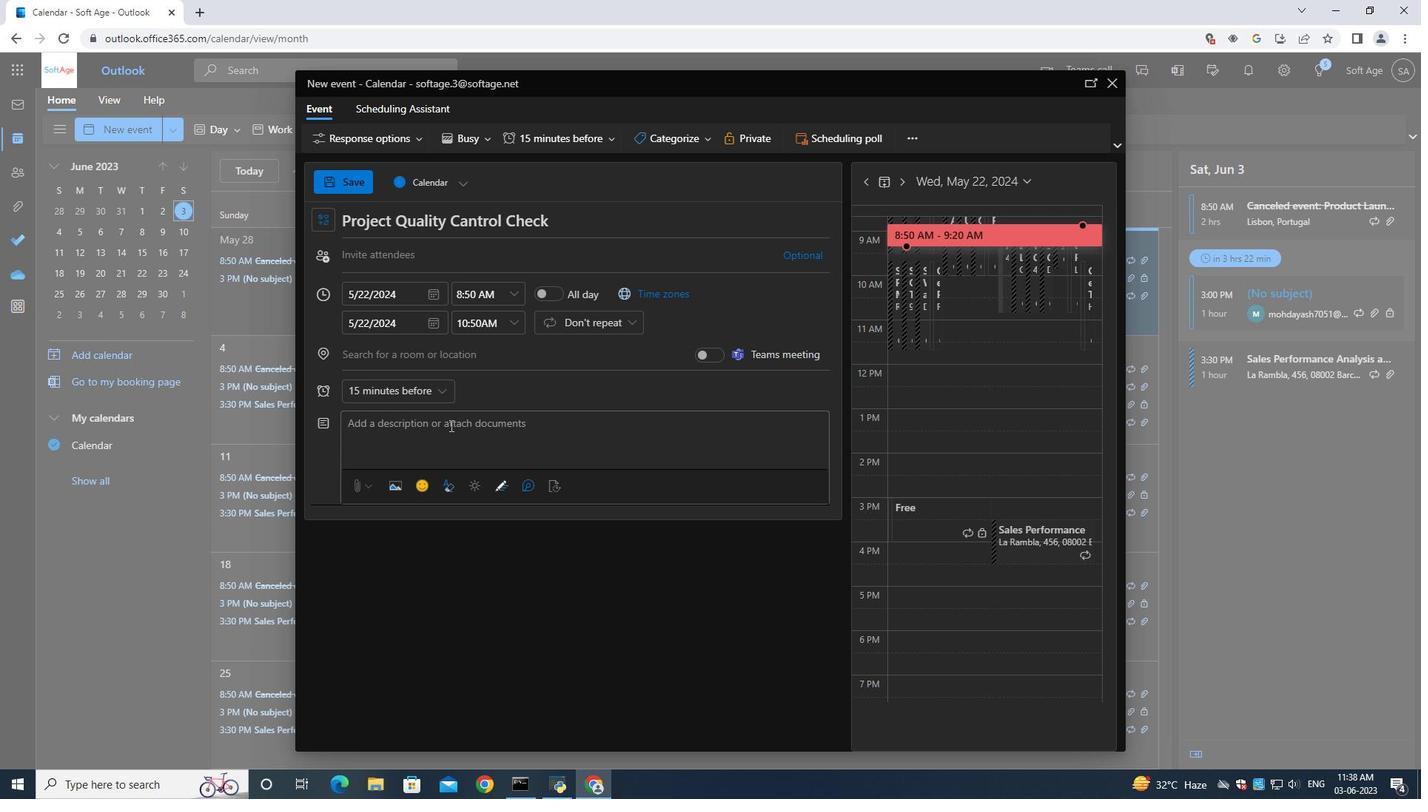 
Action: Mouse pressed left at (439, 431)
Screenshot: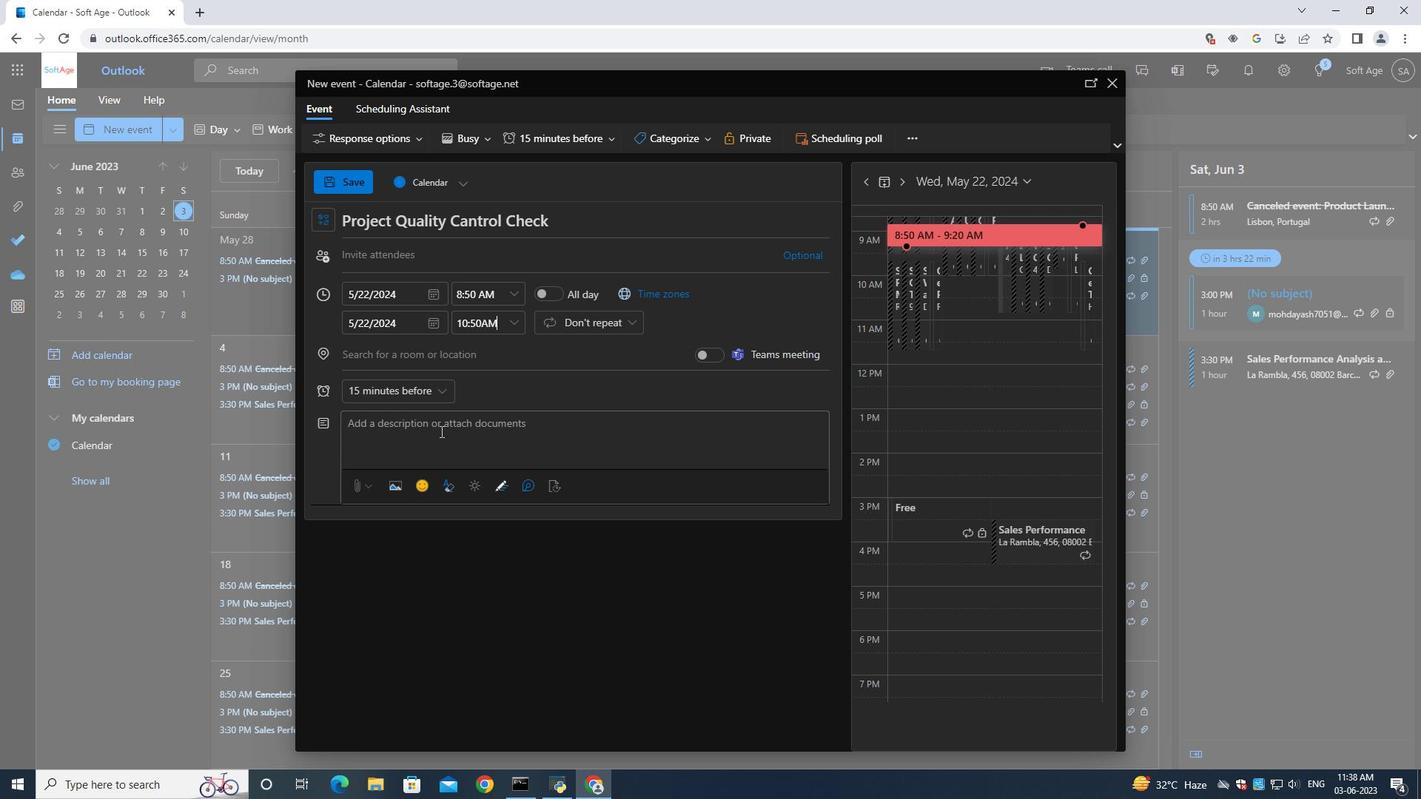 
Action: Mouse moved to (439, 431)
Screenshot: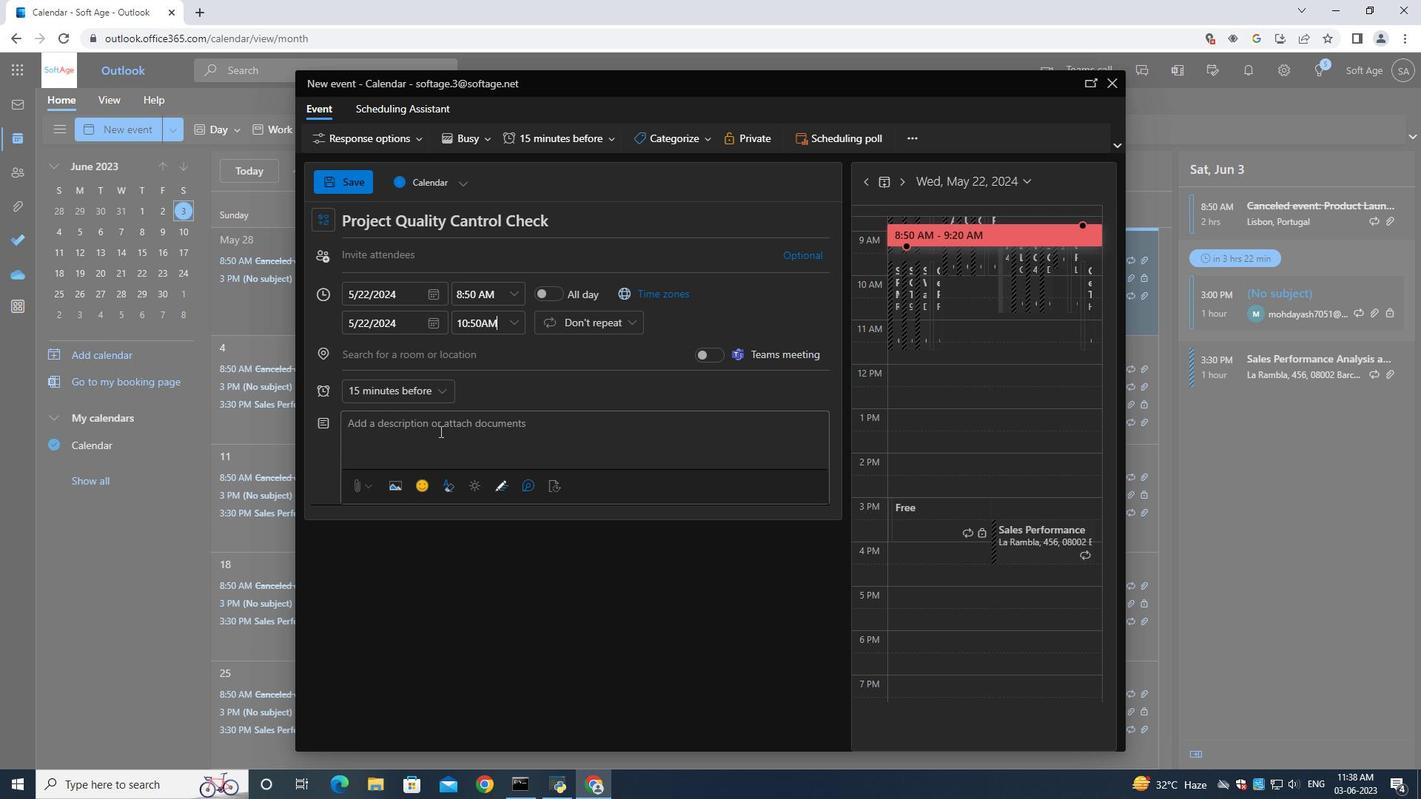 
Action: Key pressed <Key.shift>Whether<Key.space>you<Key.space>are<Key.space>a<Key.space>seasoned<Key.space>presenter<Key.space>looking<Key.space>to<Key.space>refine<Key.space>your<Key.space>skills<Key.space>or<Key.space>a<Key.space>novice<Key.space>seeking<Key.space>to<Key.space>build<Key.space>confidence,<Key.space>this<Key.space>presentation<Key.space><Key.shift><Key.shift><Key.shift><Key.shift><Key.shift><Key.shift><Key.shift><Key.shift><Key.shift><Key.shift><Key.shift><Key.shift><Key.shift><Key.shift><Key.shift><Key.shift><Key.shift><Key.shift><Key.shift><Key.shift><Key.shift><Key.shift><Key.shift><Key.shift><Key.shift><Key.shift><Key.shift><Key.shift><Key.shift><Key.shift><Key.shift><Key.shift><Key.shift><Key.shift><Key.shift><Key.shift><Key.shift><Key.shift><Key.shift><Key.shift><Key.shift><Key.shift><Key.shift><Key.shift><Key.shift><Key.shift><Key.shift><Key.shift><Key.shift><Key.shift><Key.shift><Key.shift><Key.shift><Key.shift><Key.shift><Key.shift><Key.shift><Key.shift><Key.shift><Key.shift><Key.shift><Key.shift><Key.shift><Key.shift><Key.shift><Key.shift><Key.shift><Key.shift><Key.shift><Key.shift><Key.shift><Key.shift><Key.shift><Key.shift><Key.shift><Key.shift><Key.shift><Key.shift><Key.shift><Key.shift><Key.shift><Key.shift><Key.shift><Key.shift><Key.shift><Key.shift><Key.shift><Key.shift><Key.shift><Key.shift><Key.shift><Key.shift><Key.shift><Key.shift><Key.shift><Key.shift><Key.shift><Key.shift><Key.shift><Key.shift><Key.shift><Key.shift><Key.shift><Key.shift><Key.shift><Key.shift><Key.shift>Practice<Key.space>session<Key.space>
Screenshot: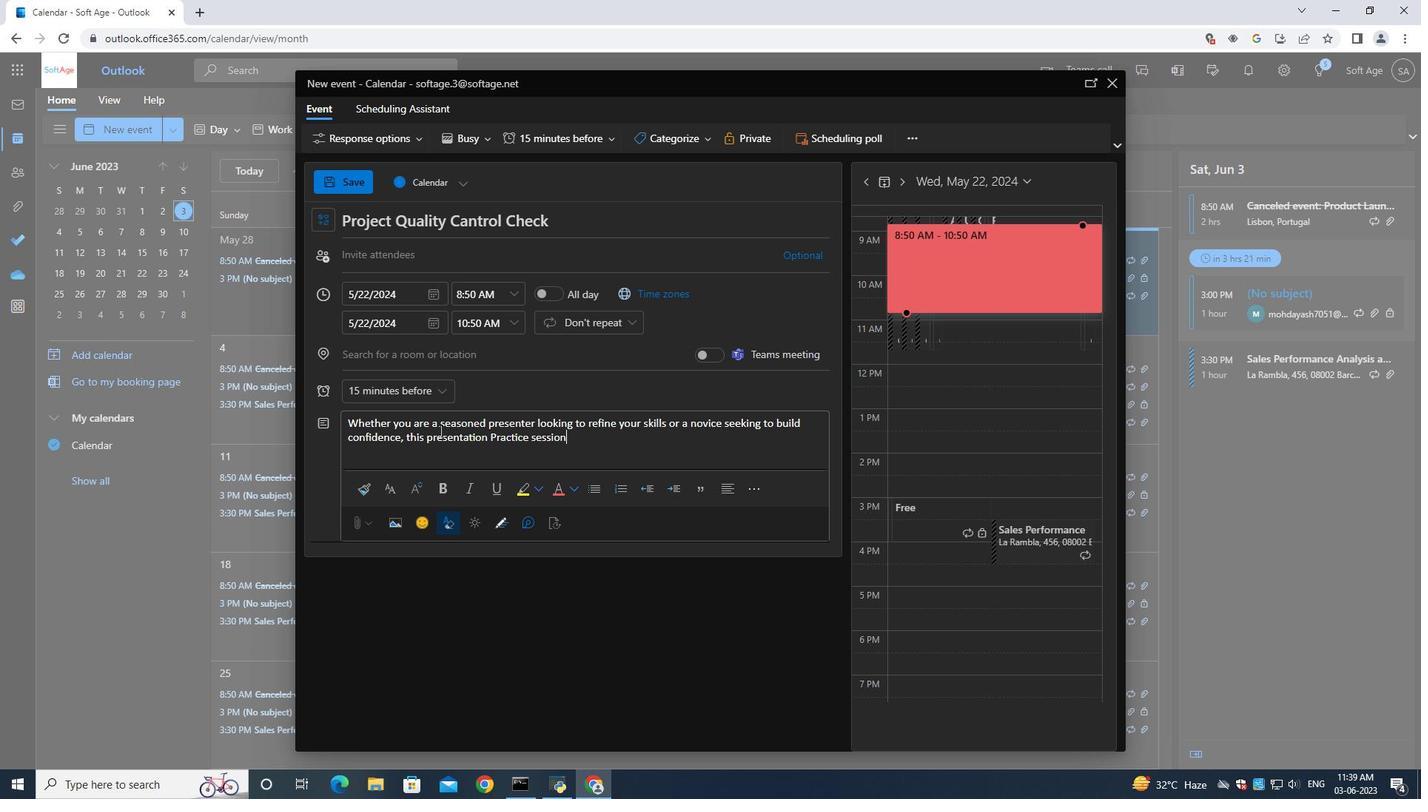 
Action: Mouse moved to (435, 439)
Screenshot: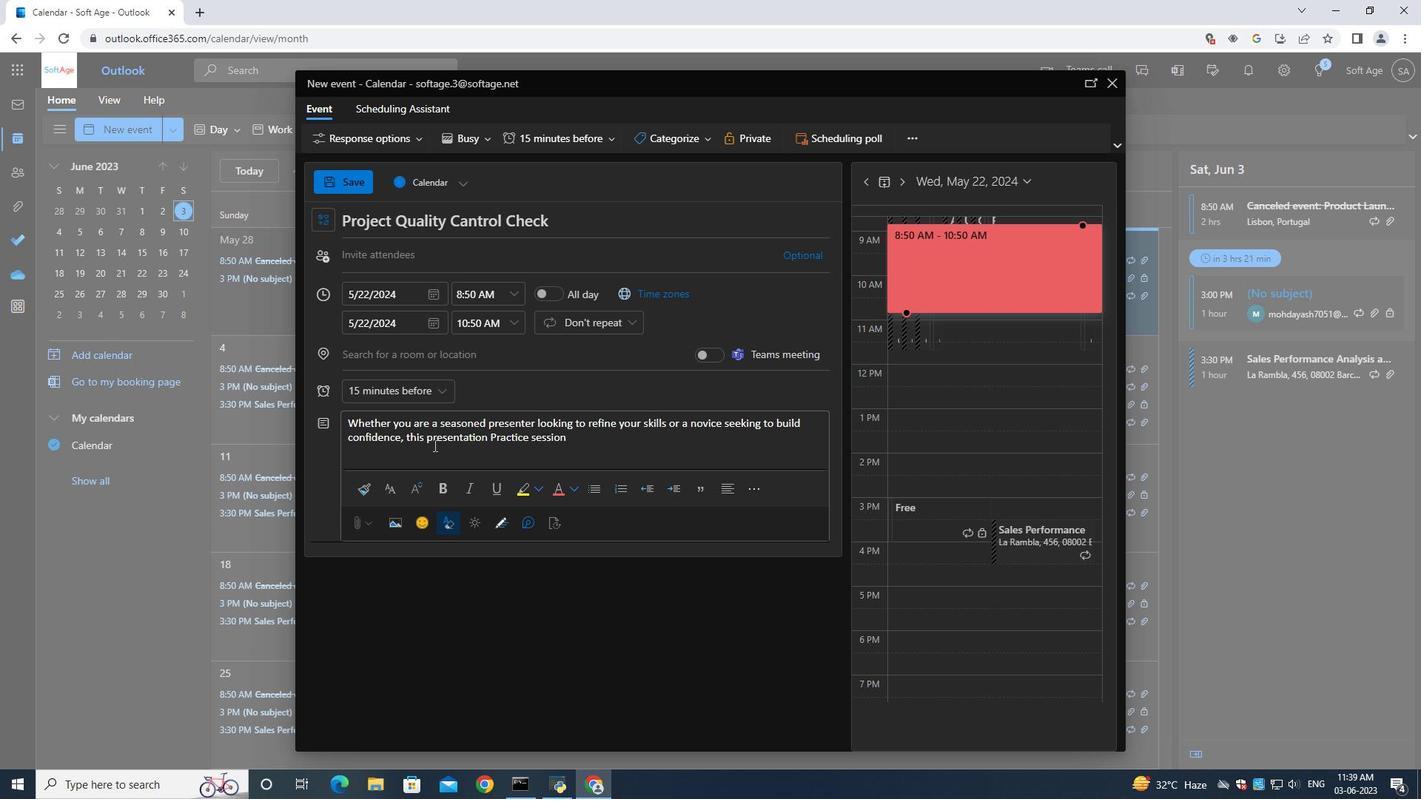 
Action: Mouse pressed left at (435, 439)
Screenshot: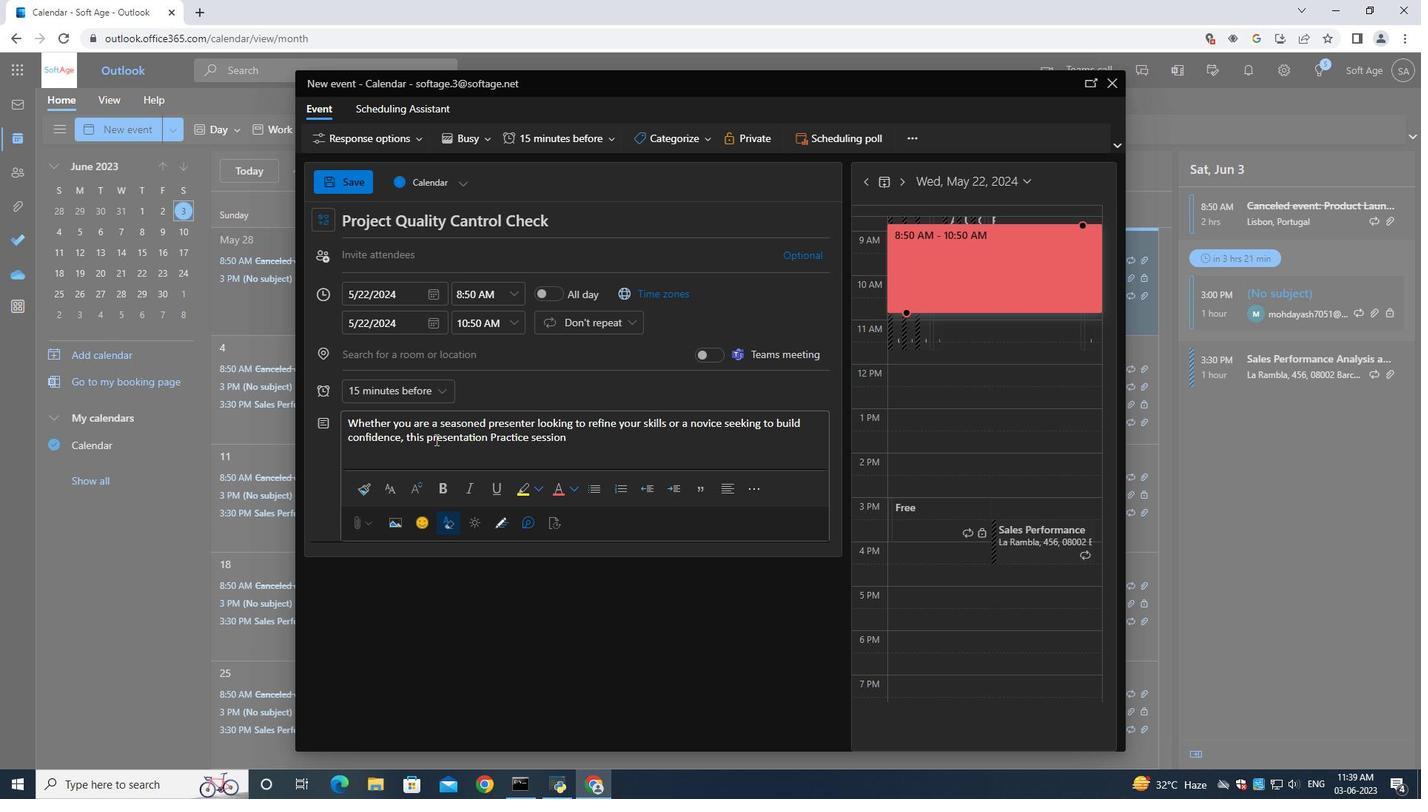 
Action: Mouse moved to (441, 450)
Screenshot: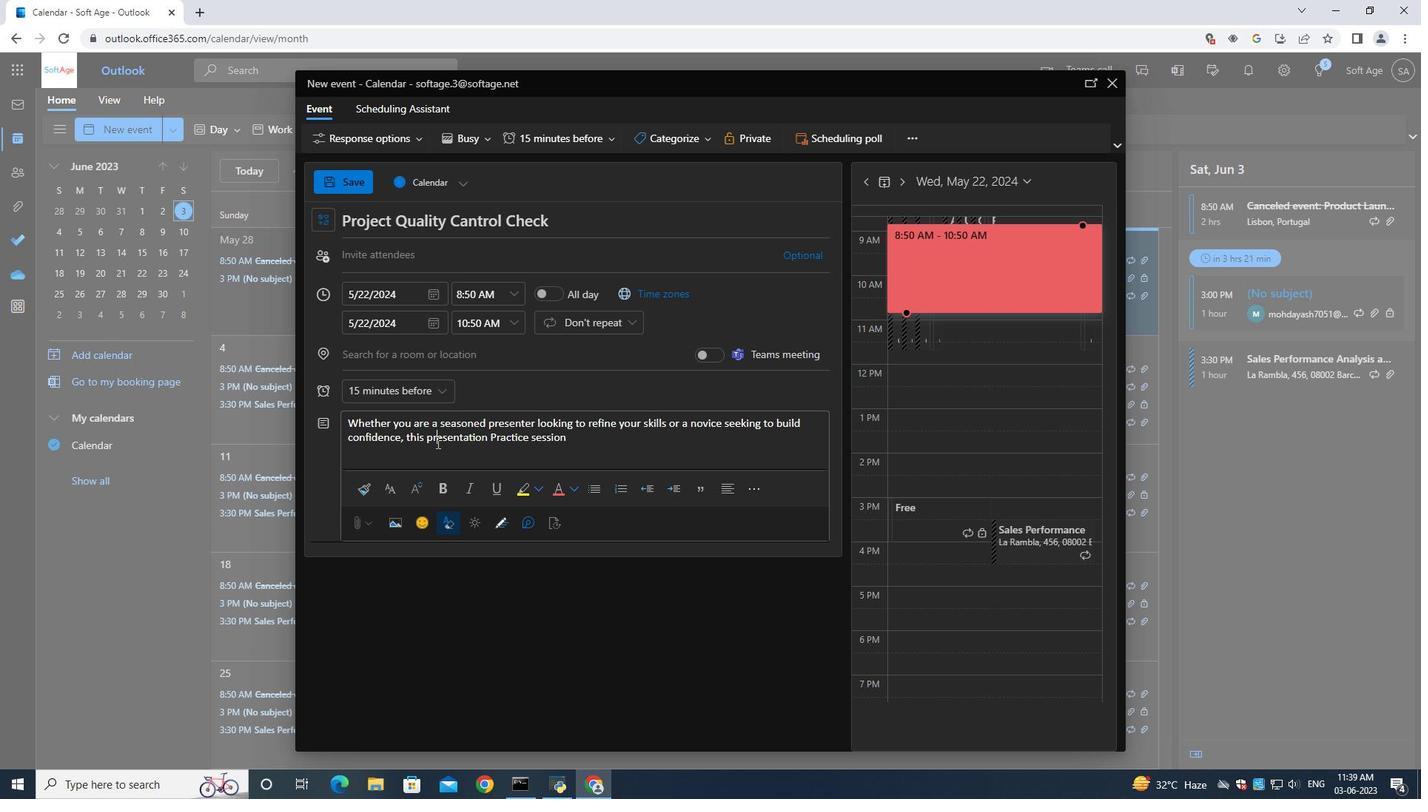 
Action: Key pressed <Key.backspace><Key.backspace><Key.shift>Pr
Screenshot: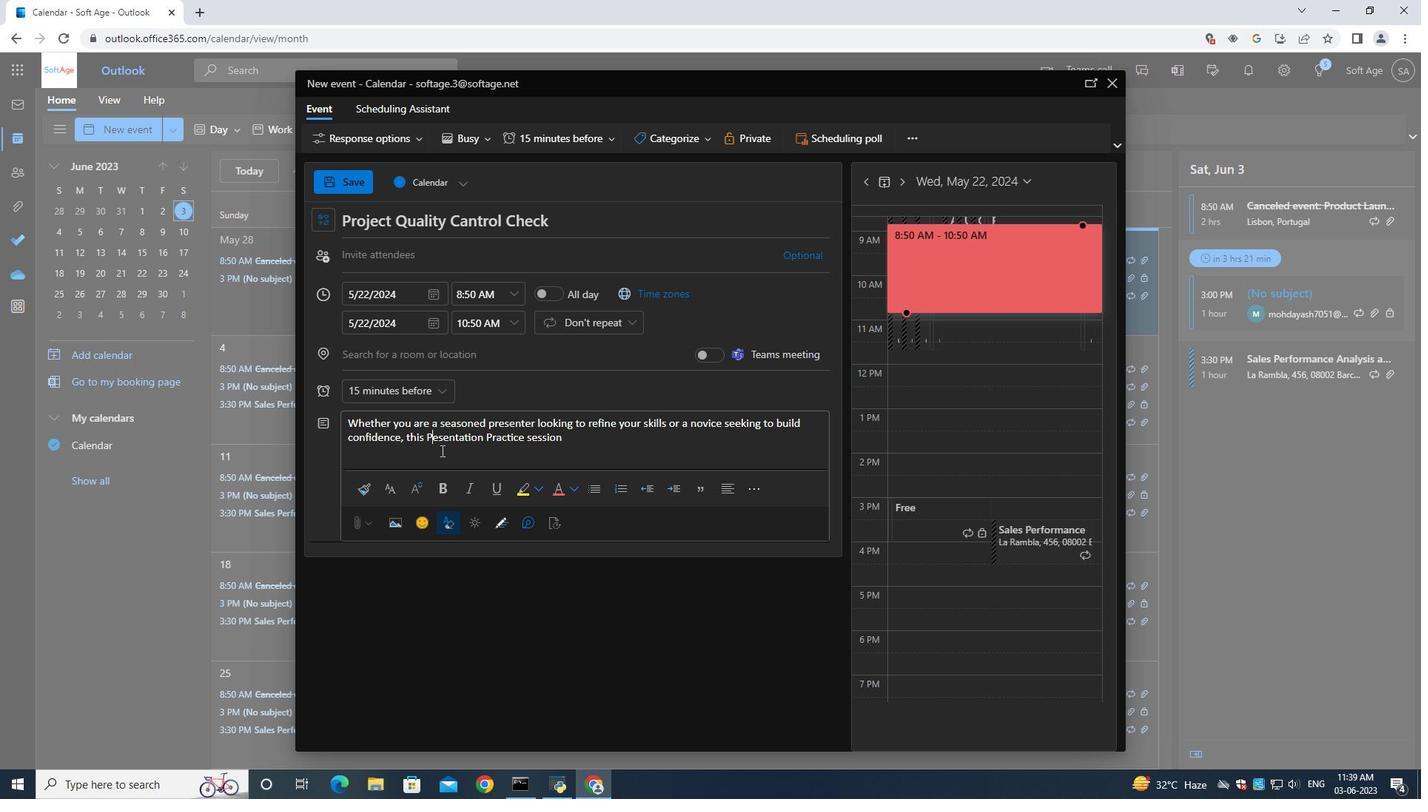 
Action: Mouse moved to (587, 445)
Screenshot: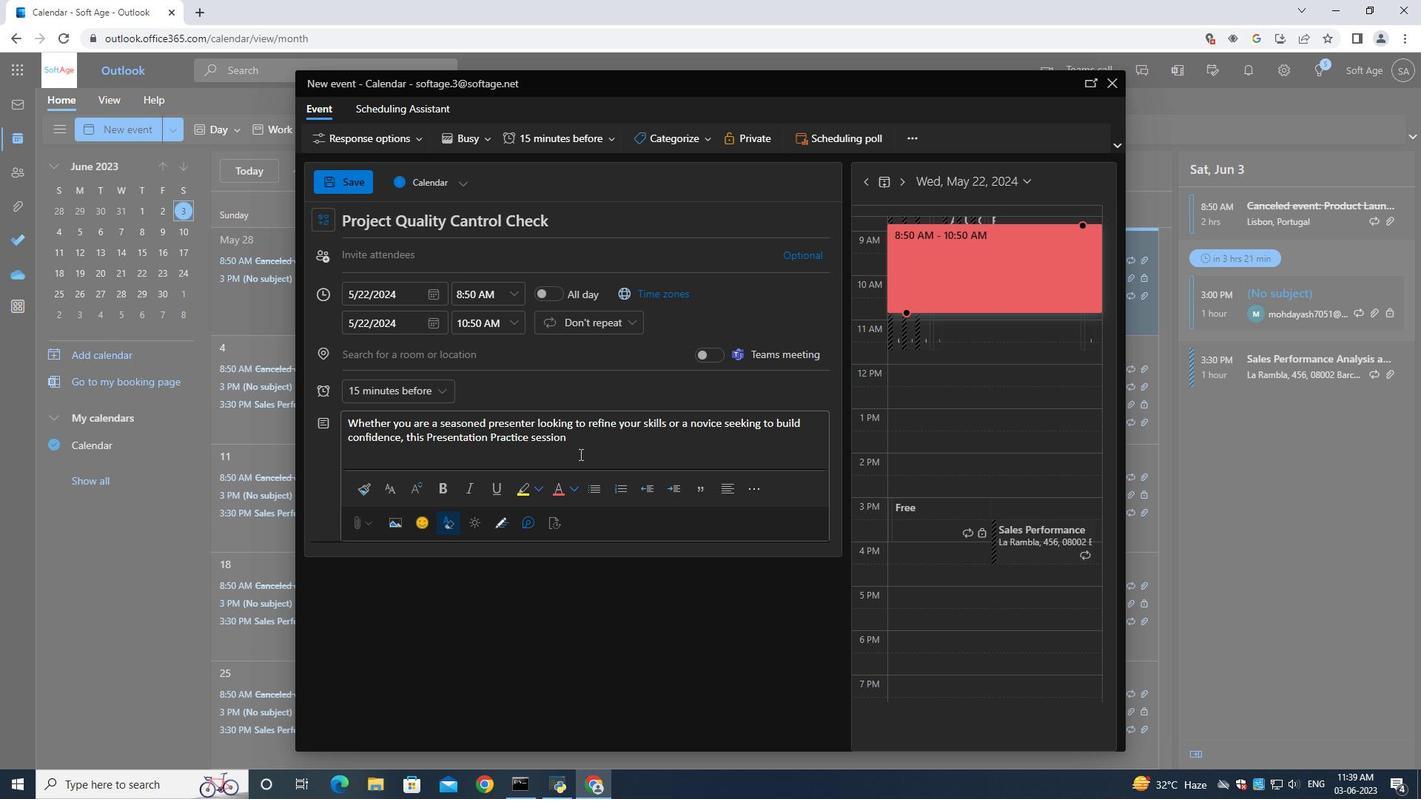 
Action: Mouse pressed left at (587, 445)
Screenshot: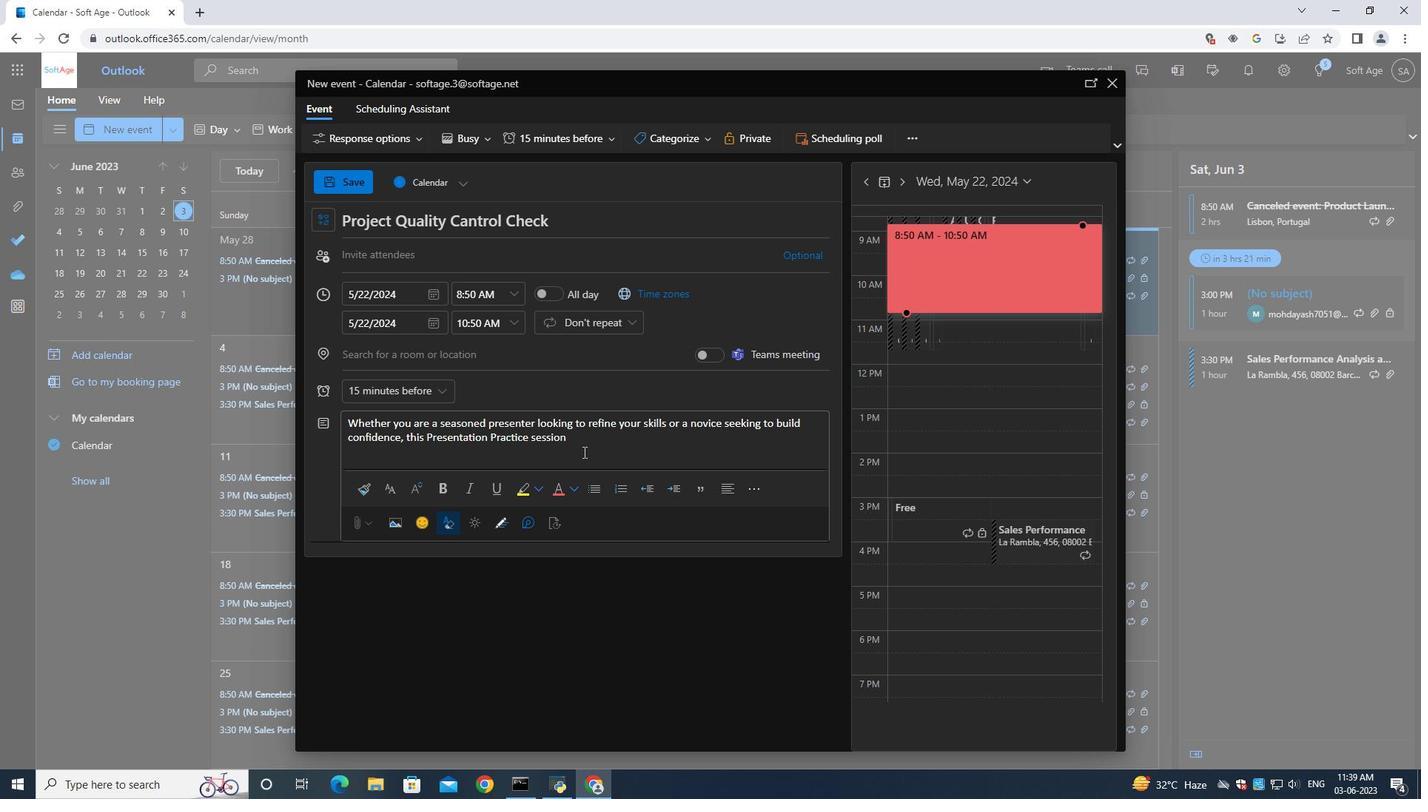 
Action: Key pressed offers<Key.space>a<Key.space>safe<Key.space>and<Key.space>supportive<Key.space>space<Key.space>for<Key.space>you<Key.space>to<Key.space>develop<Key.space>your<Key.space>abilities.<Key.space><Key.shift>Join<Key.space>us<Key.space>to<Key.space>receive<Key.space>valuable<Key.space>feedback,<Key.space>gain<Key.space>insights<Key.space>from<Key.space>peers,<Key.space>an<Key.backspace><Key.backspace><Key.space>and<Key.space>enhance<Key.space>your<Key.space>presentation<Key.space>prowess.<Key.space><Key.shift><Key.shift>Together<Key.space><Key.backspace>,<Key.space>we<Key.space>will<Key.space>strive<Key.space>for<Key.space>ec<Key.backspace>xcellence<Key.space>in<Key.space>public<Key.space>speaking<Key.space>and<Key.space>presentz<Key.backspace>ation<Key.space>delivery.
Screenshot: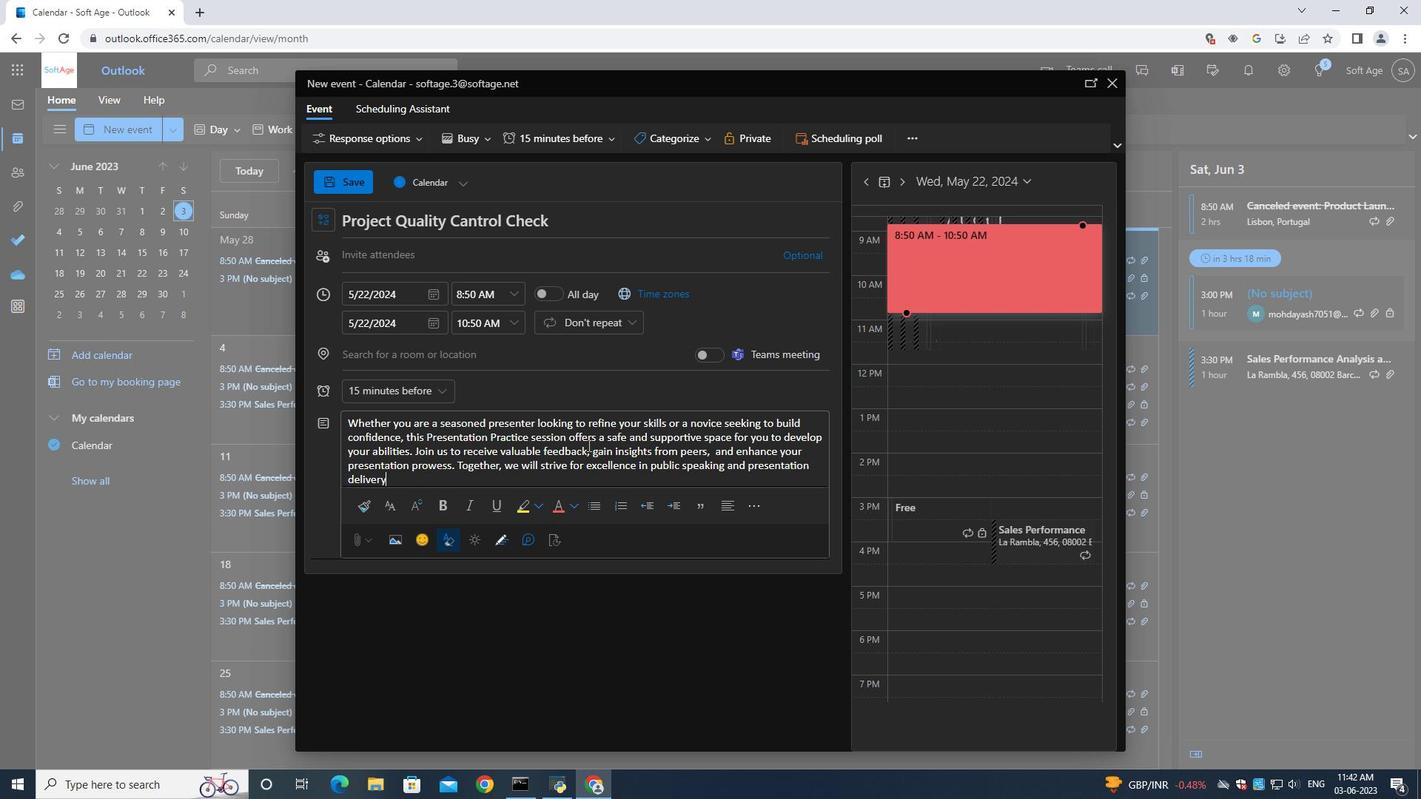 
Action: Mouse moved to (663, 131)
Screenshot: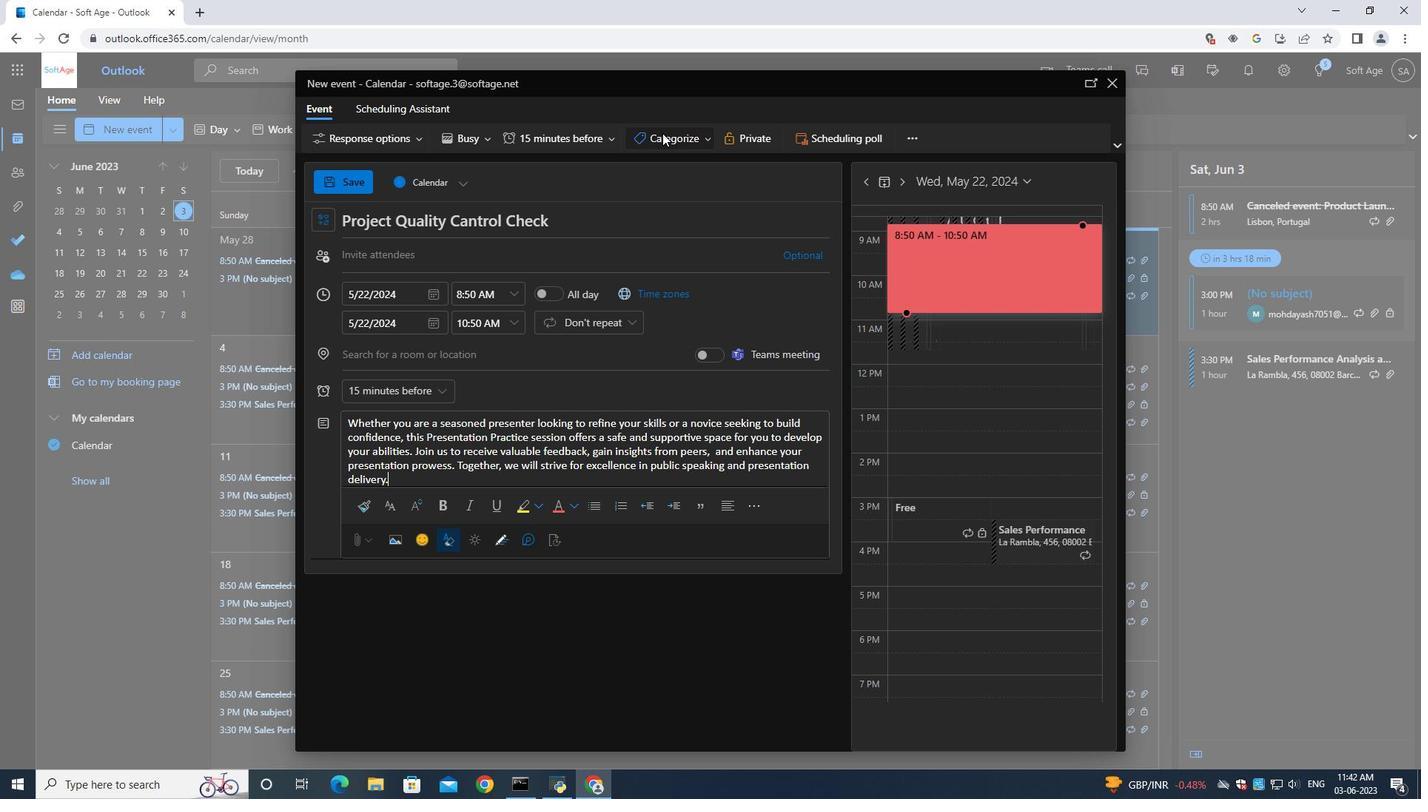 
Action: Mouse pressed left at (663, 131)
Screenshot: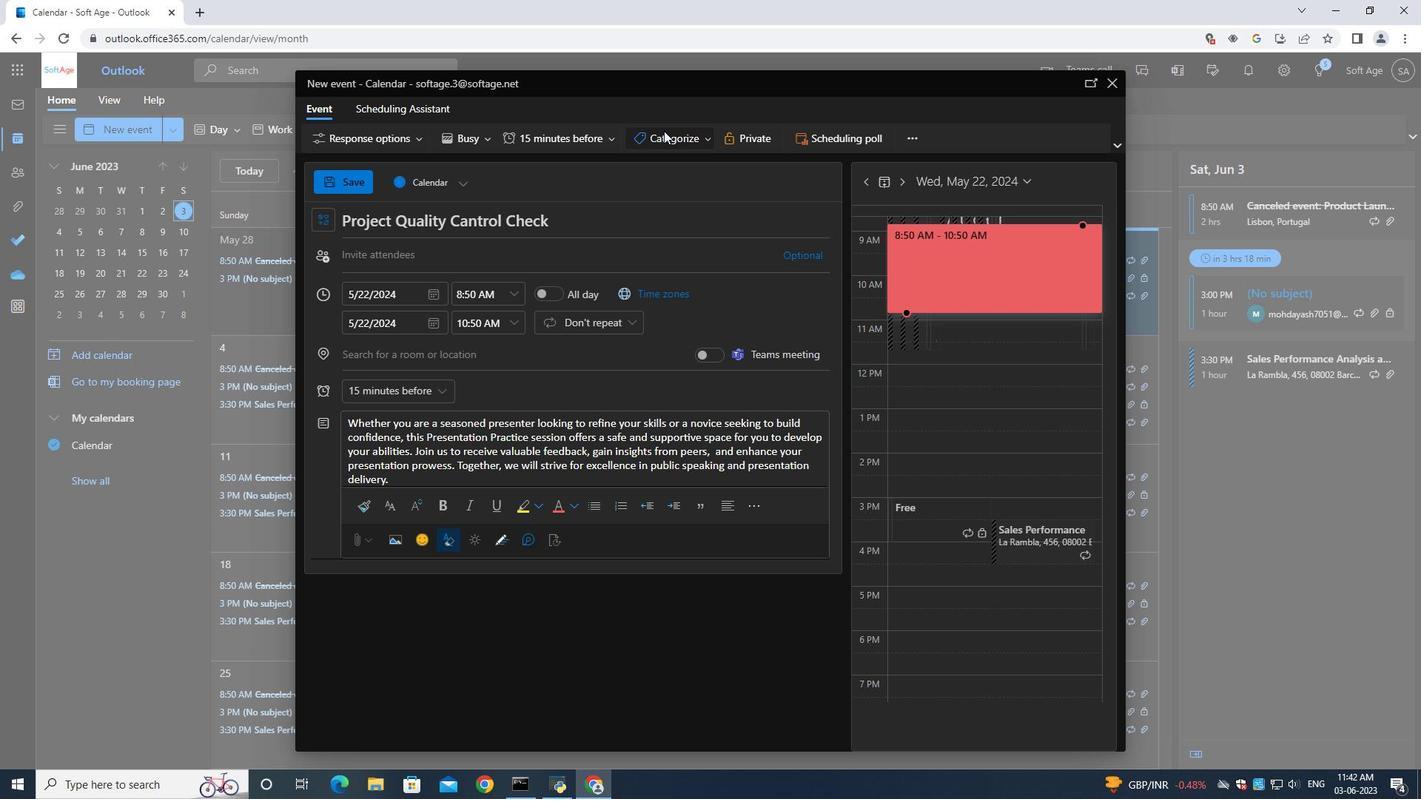 
Action: Mouse moved to (677, 216)
Screenshot: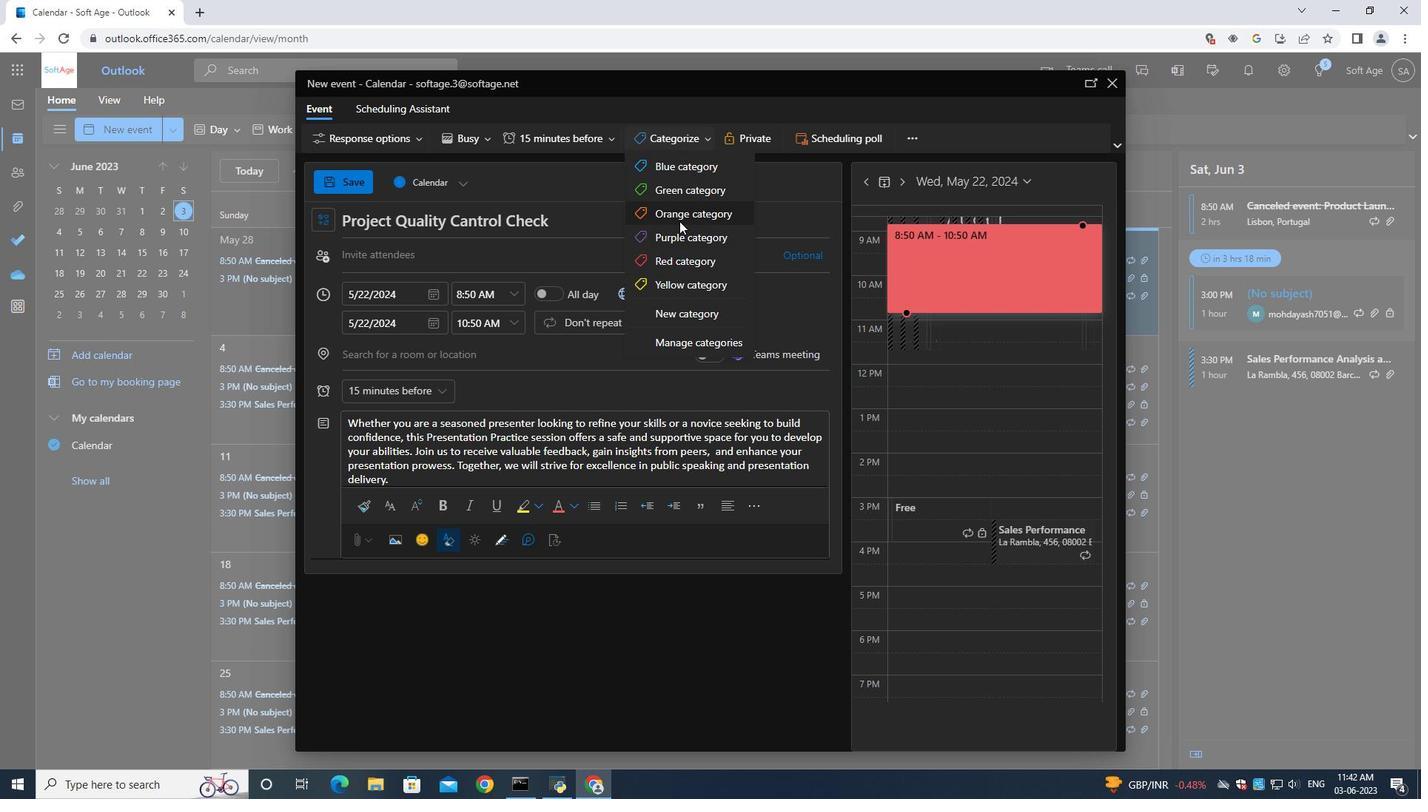 
Action: Mouse pressed left at (677, 216)
Screenshot: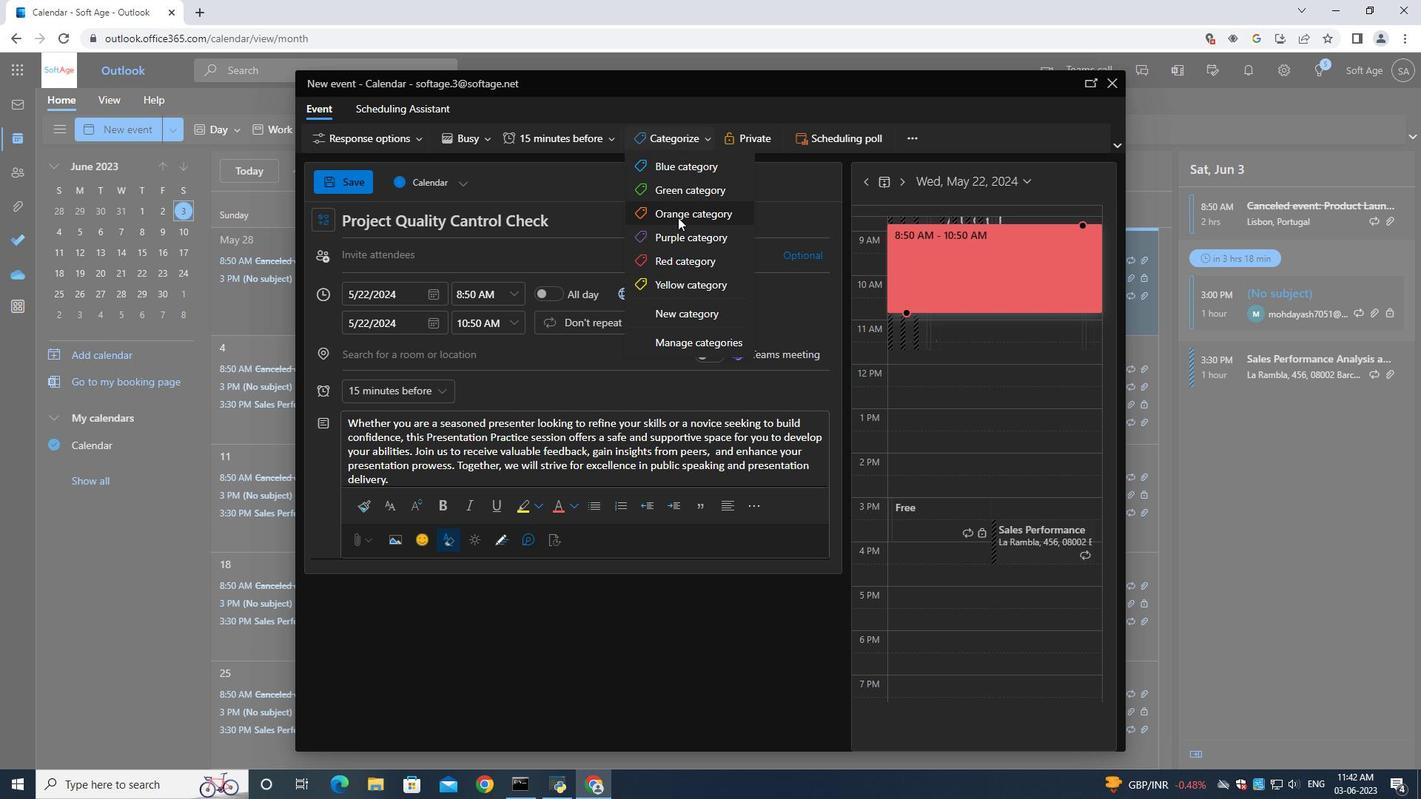 
Action: Mouse moved to (423, 361)
Screenshot: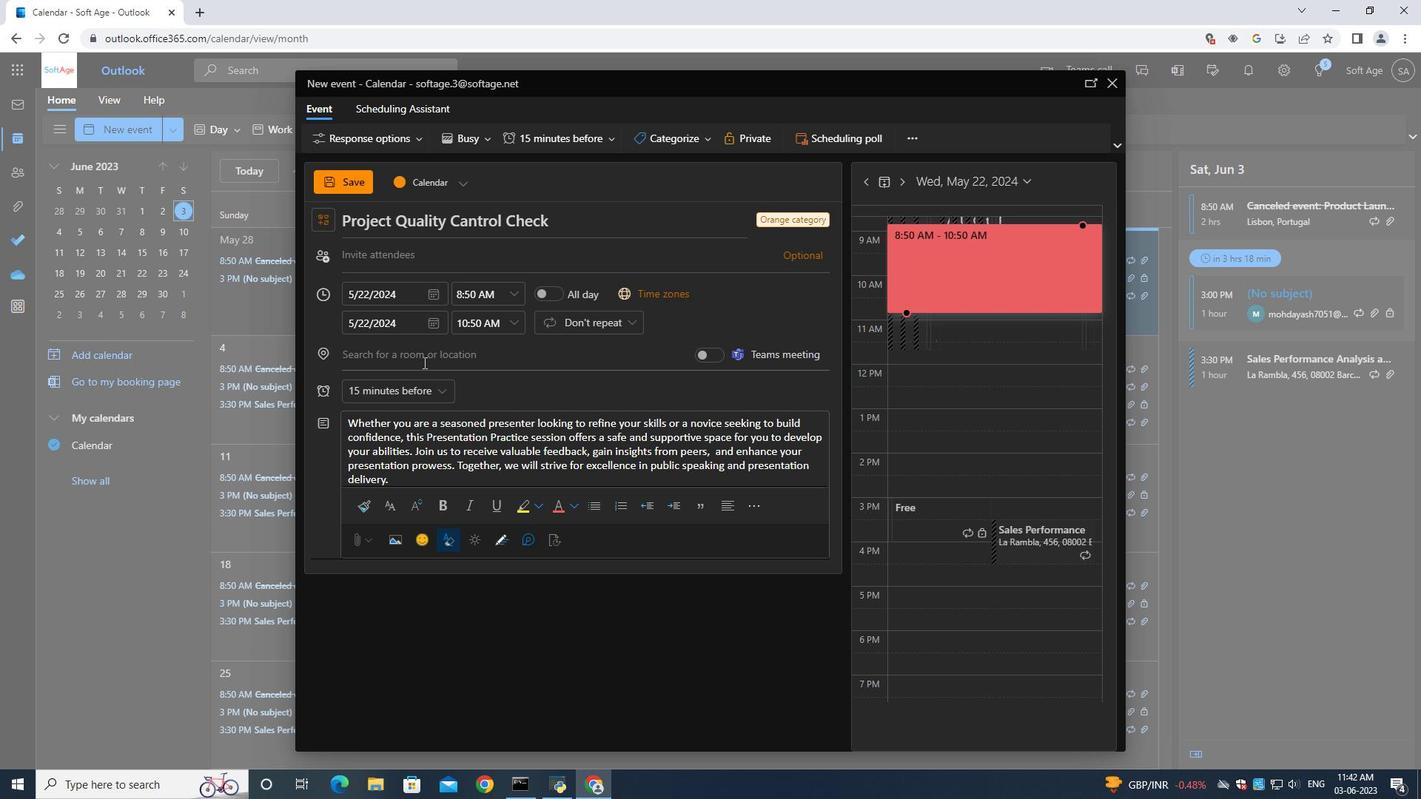 
Action: Mouse pressed left at (423, 361)
Screenshot: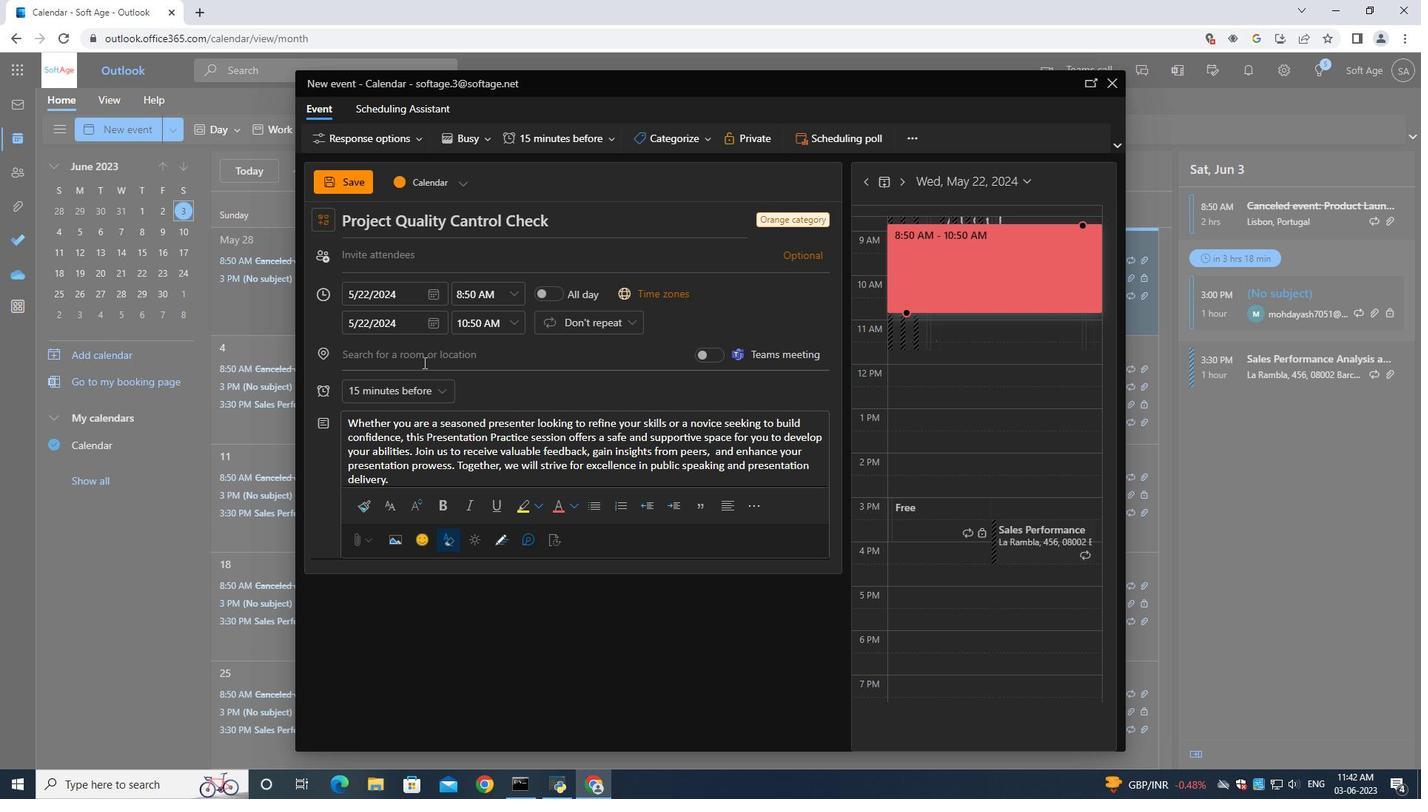 
Action: Mouse moved to (423, 361)
Screenshot: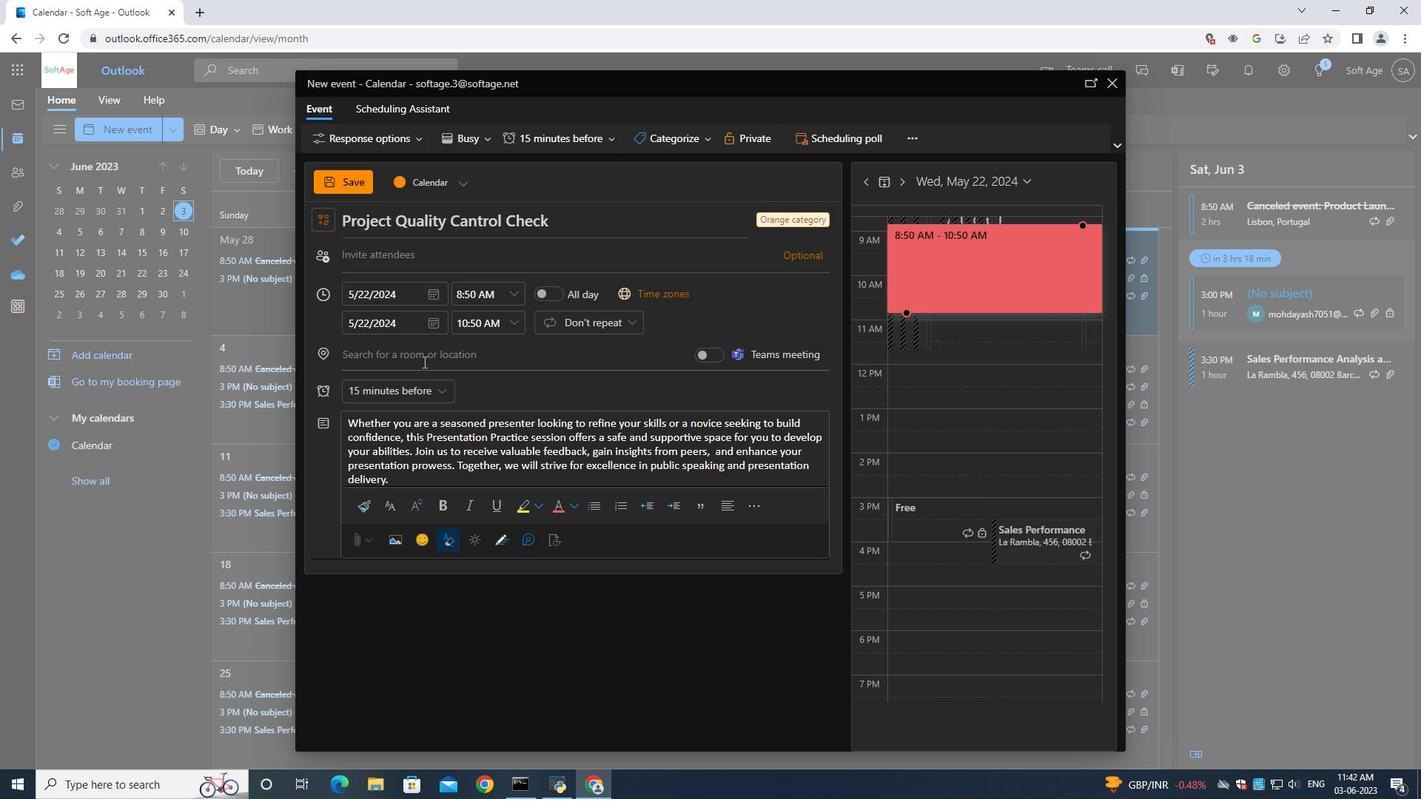 
Action: Key pressed <Key.shift>Marina<Key.space><Key.shift><Key.shift><Key.shift><Key.shift><Key.shift><Key.shift><Key.shift><Key.shift><Key.shift><Key.shift><Key.shift><Key.shift><Key.shift>Bay<Key.space><Key.shift><Key.shift><Key.shift><Key.shift><Key.shift><Key.shift><Key.shift><Key.shift><Key.shift><Key.shift><Key.shift><Key.shift><Key.shift><Key.shift><Key.shift><Key.shift><Key.shift><Key.shift><Key.shift><Key.shift><Key.shift><Key.shift><Key.shift><Key.shift><Key.shift><Key.shift><Key.shift><Key.shift><Key.shift><Key.shift><Key.shift><Key.shift><Key.shift><Key.shift><Key.shift>Sands,<Key.space><Key.shift><Key.shift><Key.shift><Key.shift><Key.shift><Key.shift><Key.shift><Key.shift><Key.shift><Key.shift><Key.shift><Key.shift><Key.shift><Key.shift><Key.shift><Key.shift><Key.shift><Key.shift><Key.shift><Key.shift><Key.shift><Key.shift><Key.shift><Key.shift><Key.shift><Key.shift><Key.shift><Key.shift><Key.shift><Key.shift>Singapore
Screenshot: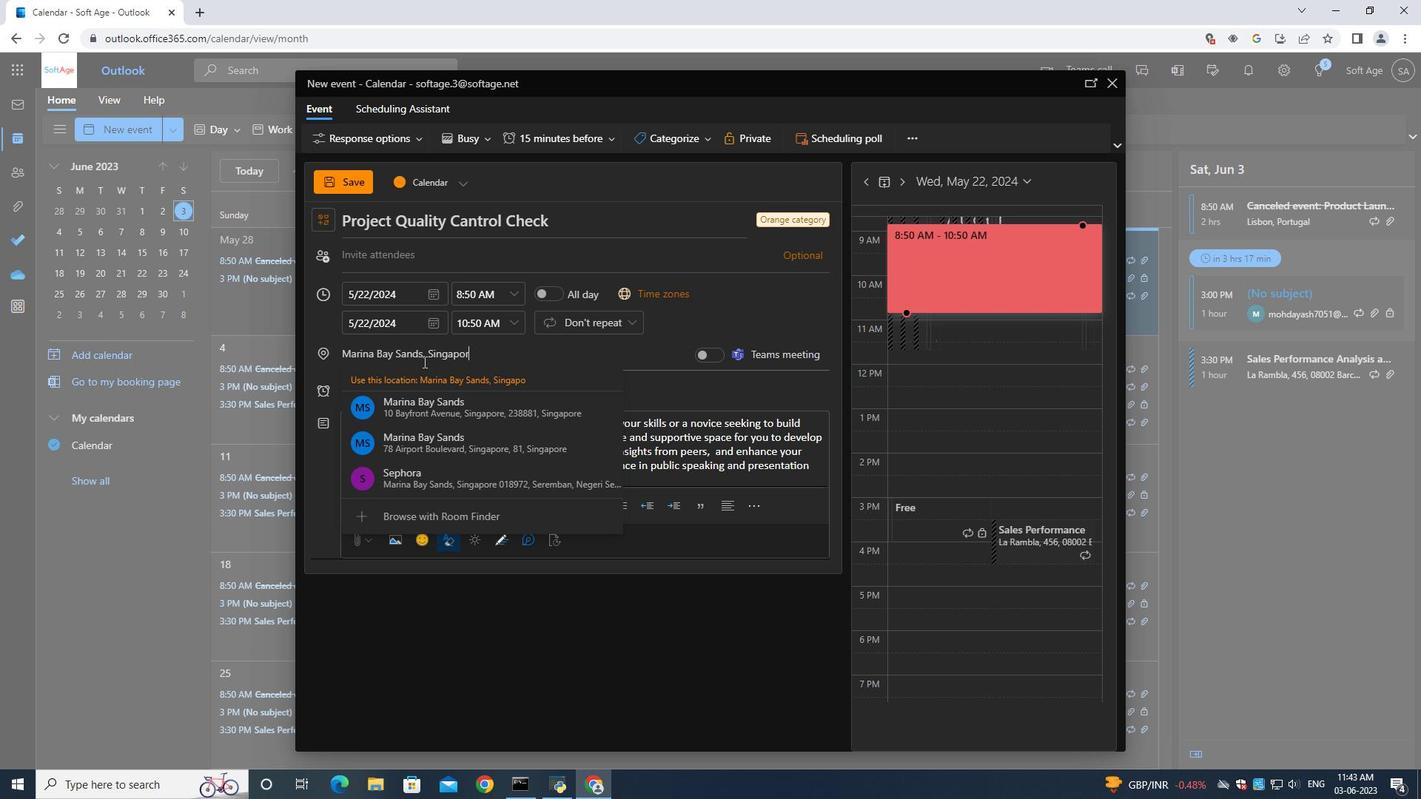 
Action: Mouse moved to (428, 259)
Screenshot: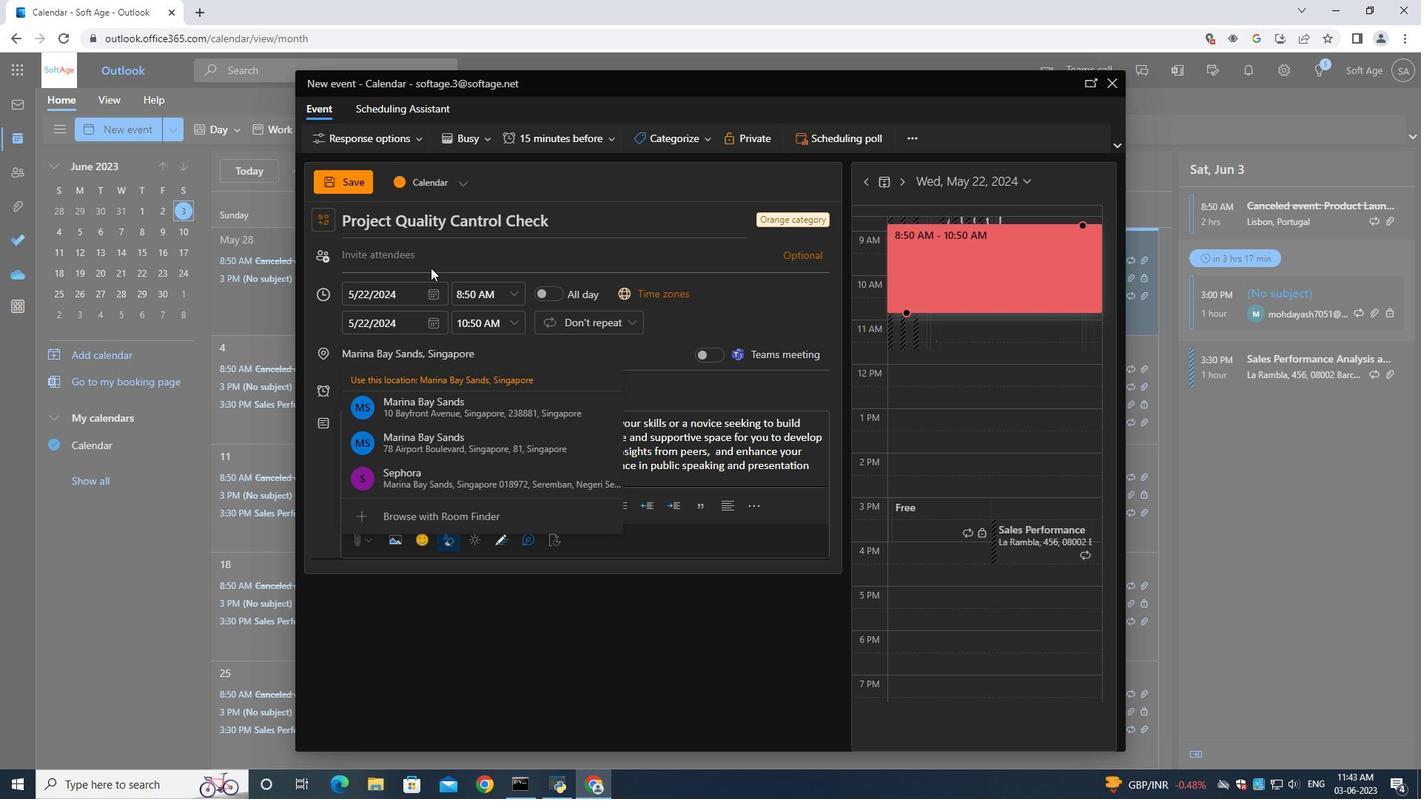 
Action: Mouse pressed left at (428, 259)
Screenshot: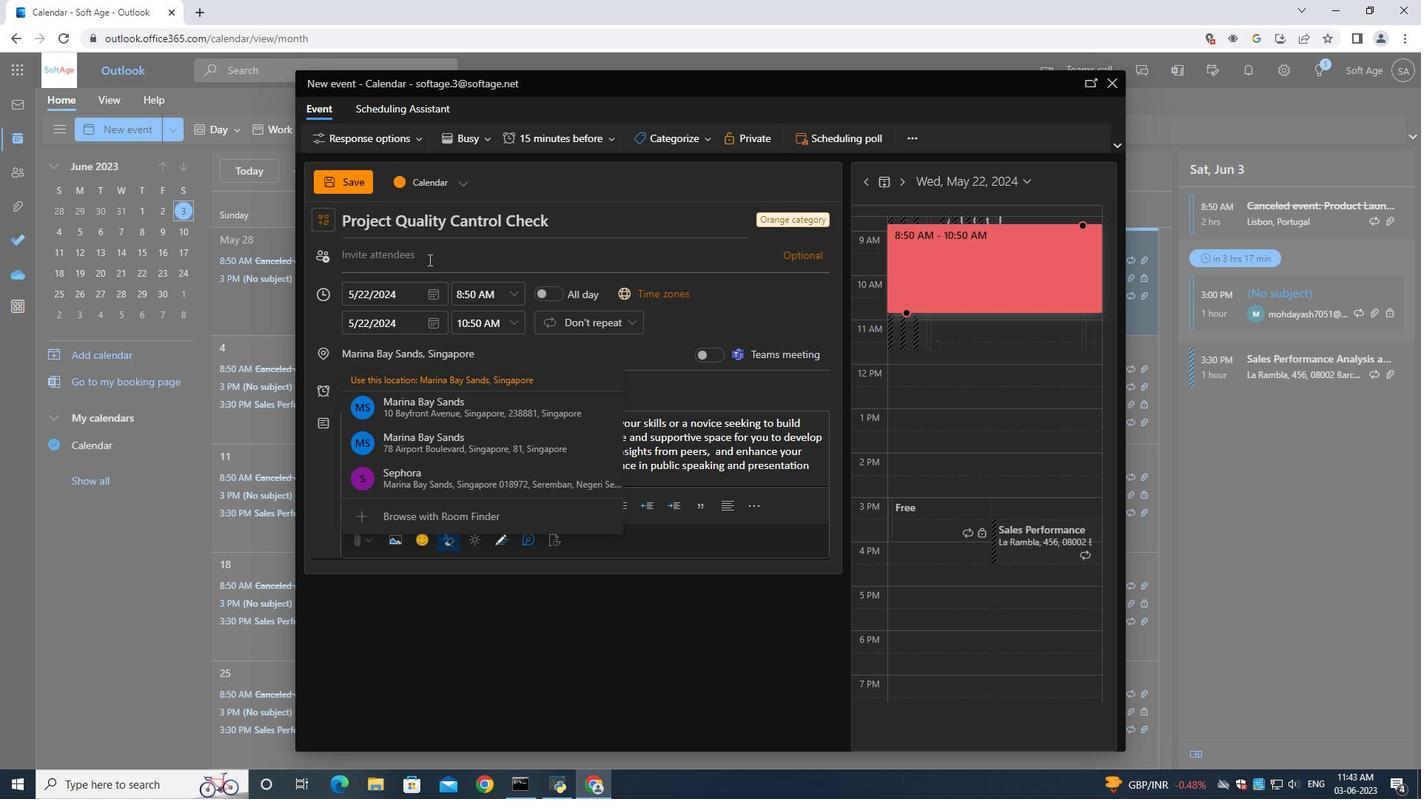 
Action: Mouse moved to (429, 259)
Screenshot: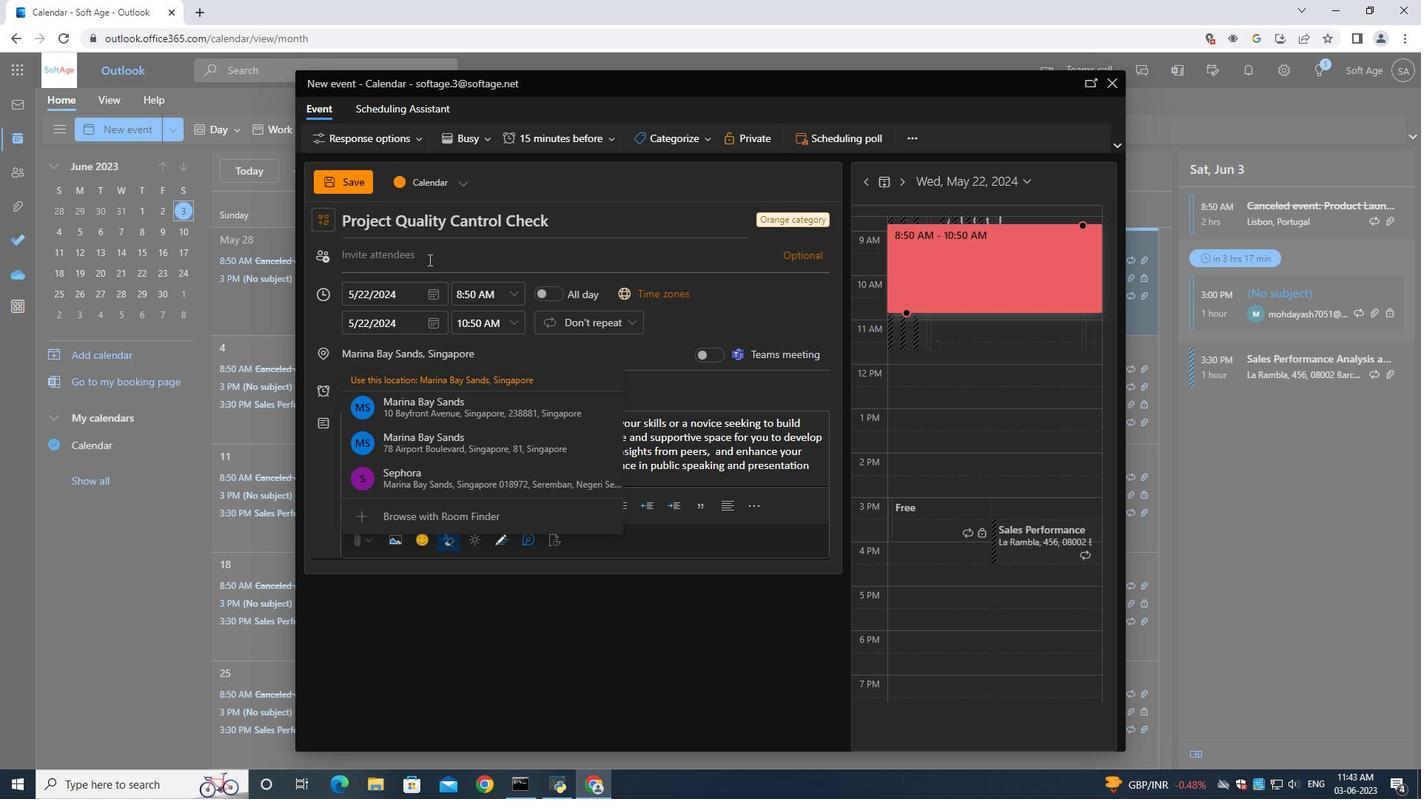 
Action: Key pressed softage.7<Key.shift>@softage.net
Screenshot: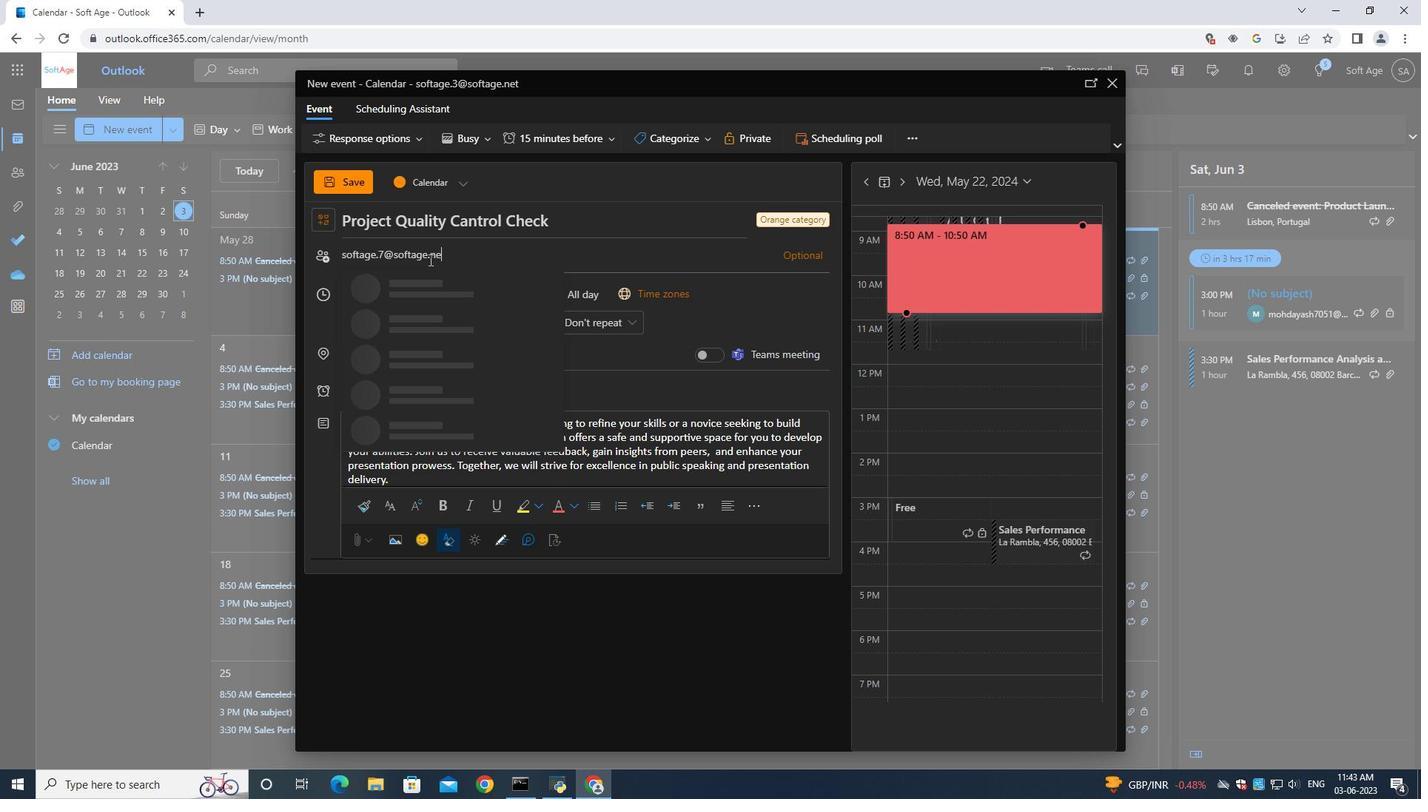 
Action: Mouse moved to (433, 287)
Screenshot: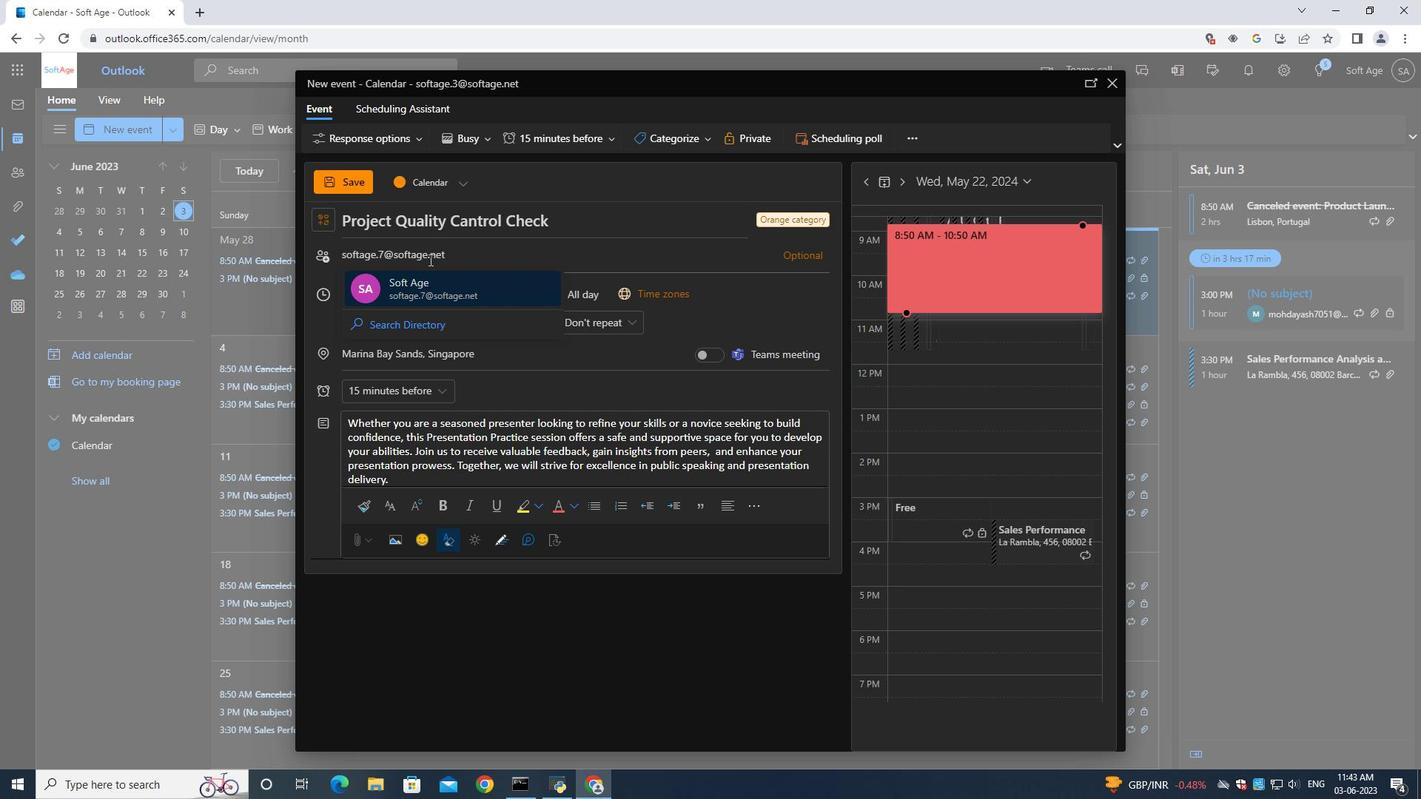 
Action: Mouse pressed left at (433, 287)
Screenshot: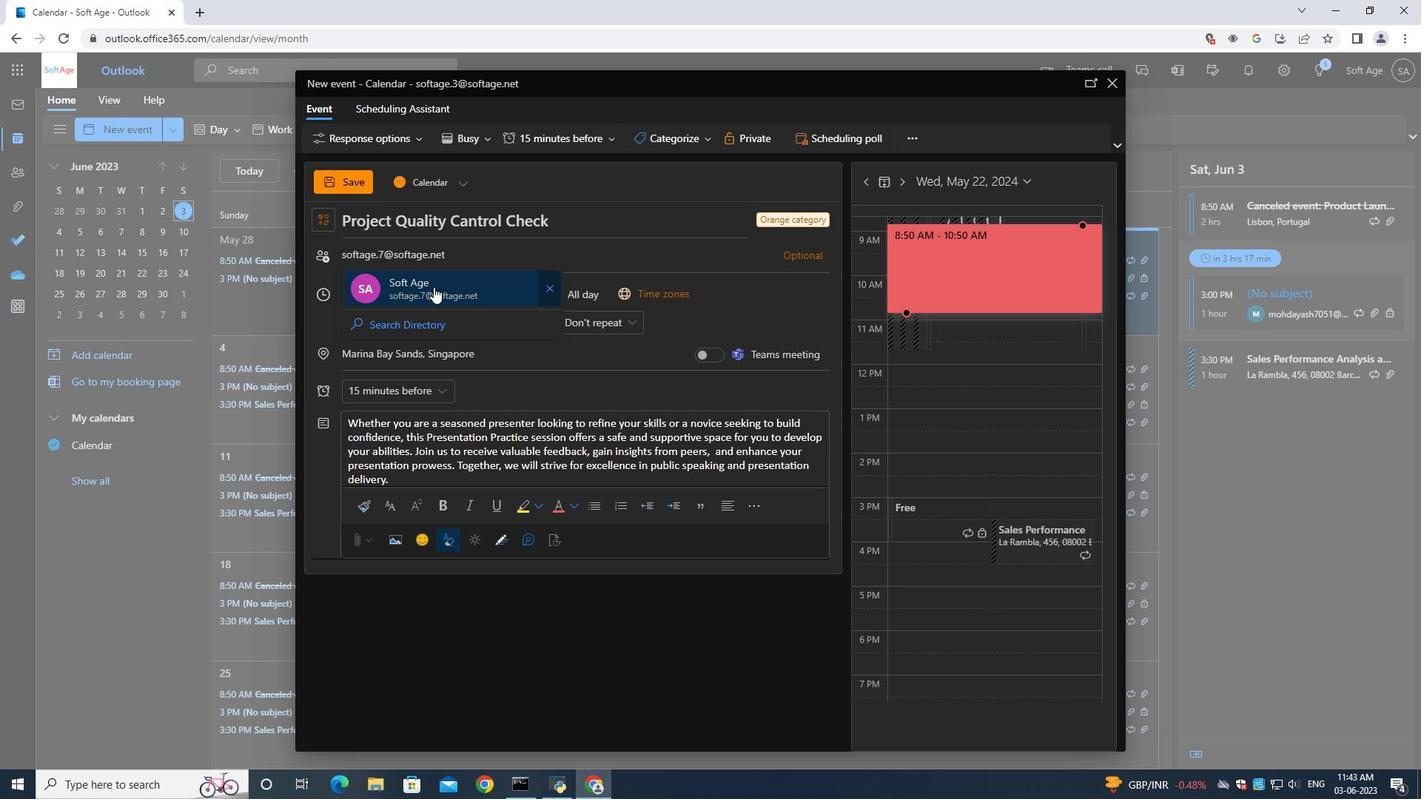 
Action: Key pressed softage.8<Key.shift>@softage.net
Screenshot: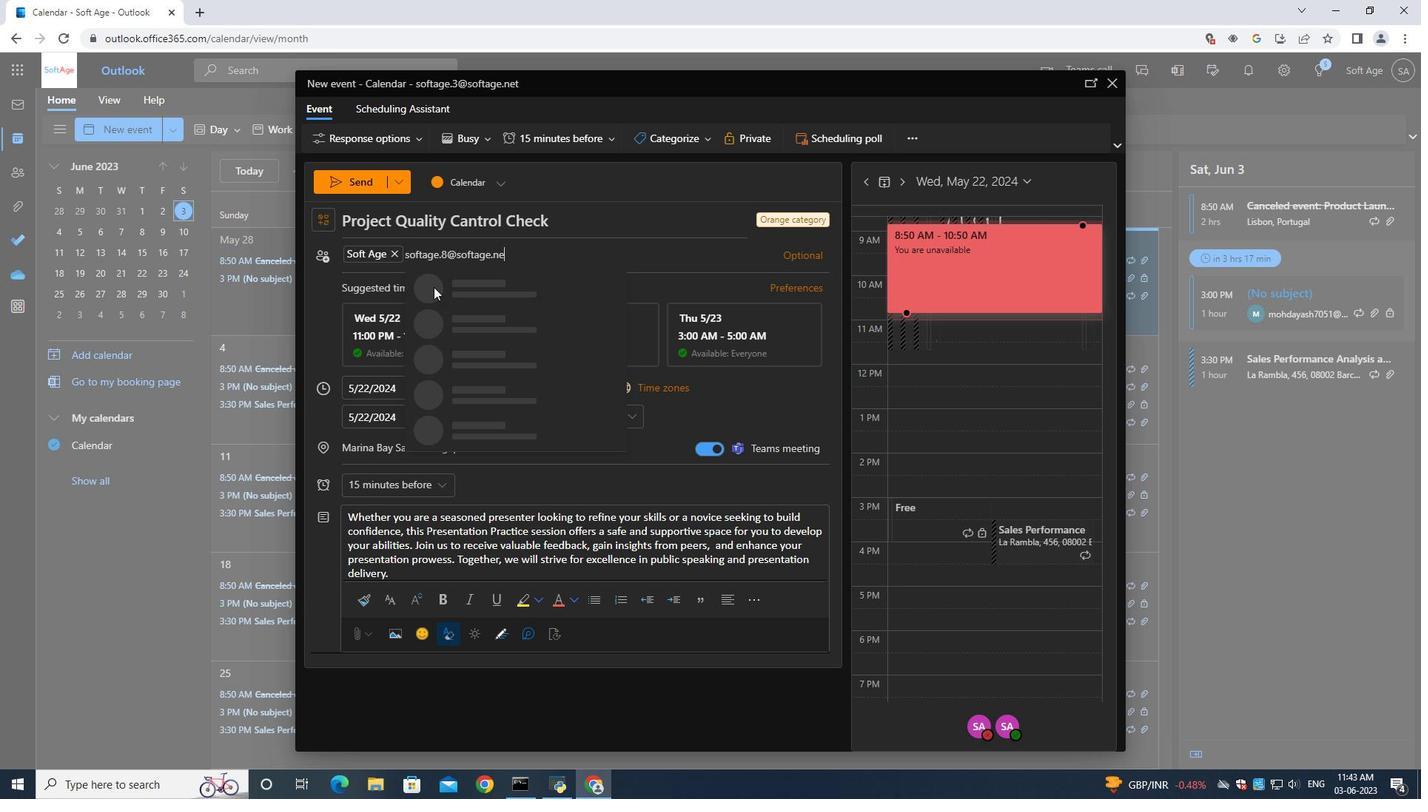 
Action: Mouse moved to (525, 285)
Screenshot: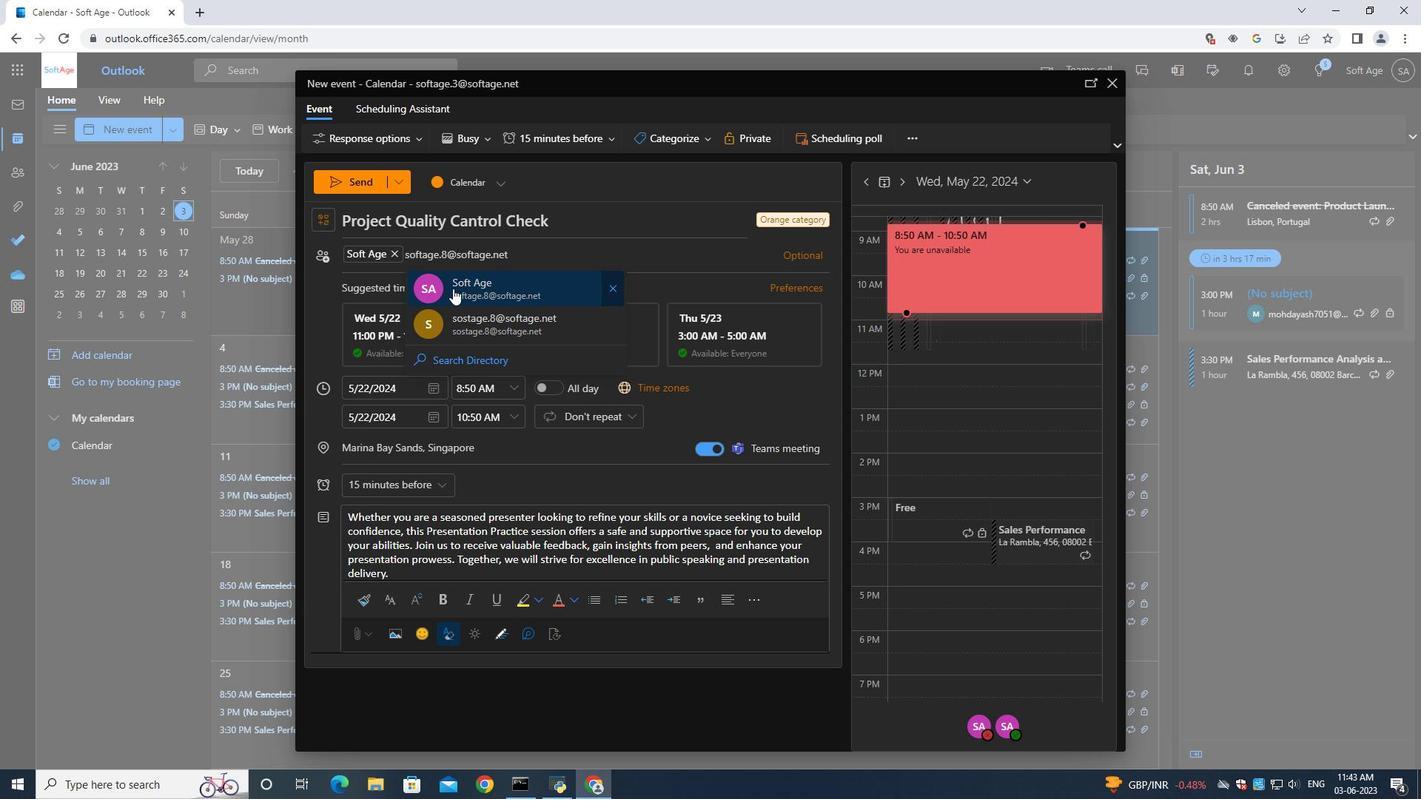 
Action: Mouse pressed left at (525, 285)
Screenshot: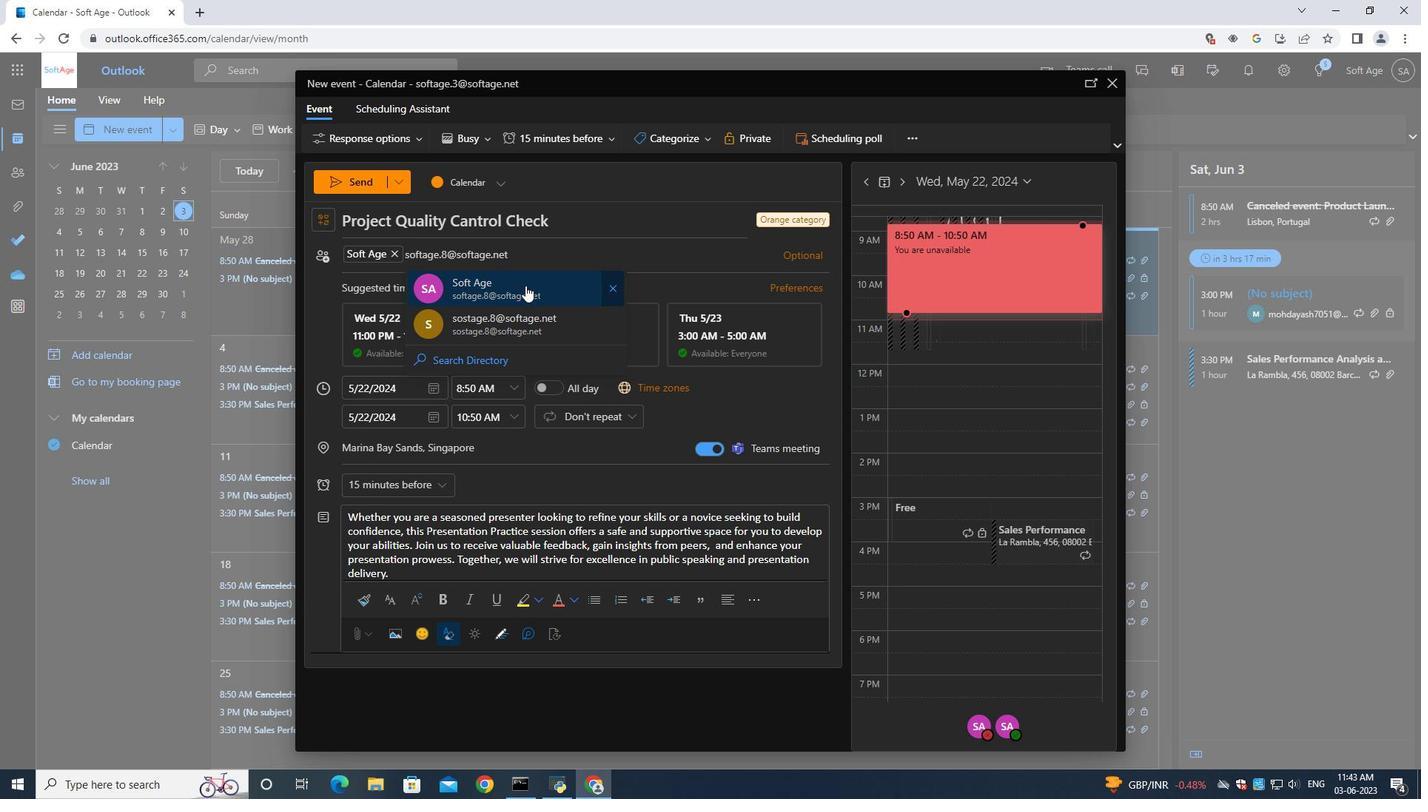 
Action: Mouse moved to (401, 481)
Screenshot: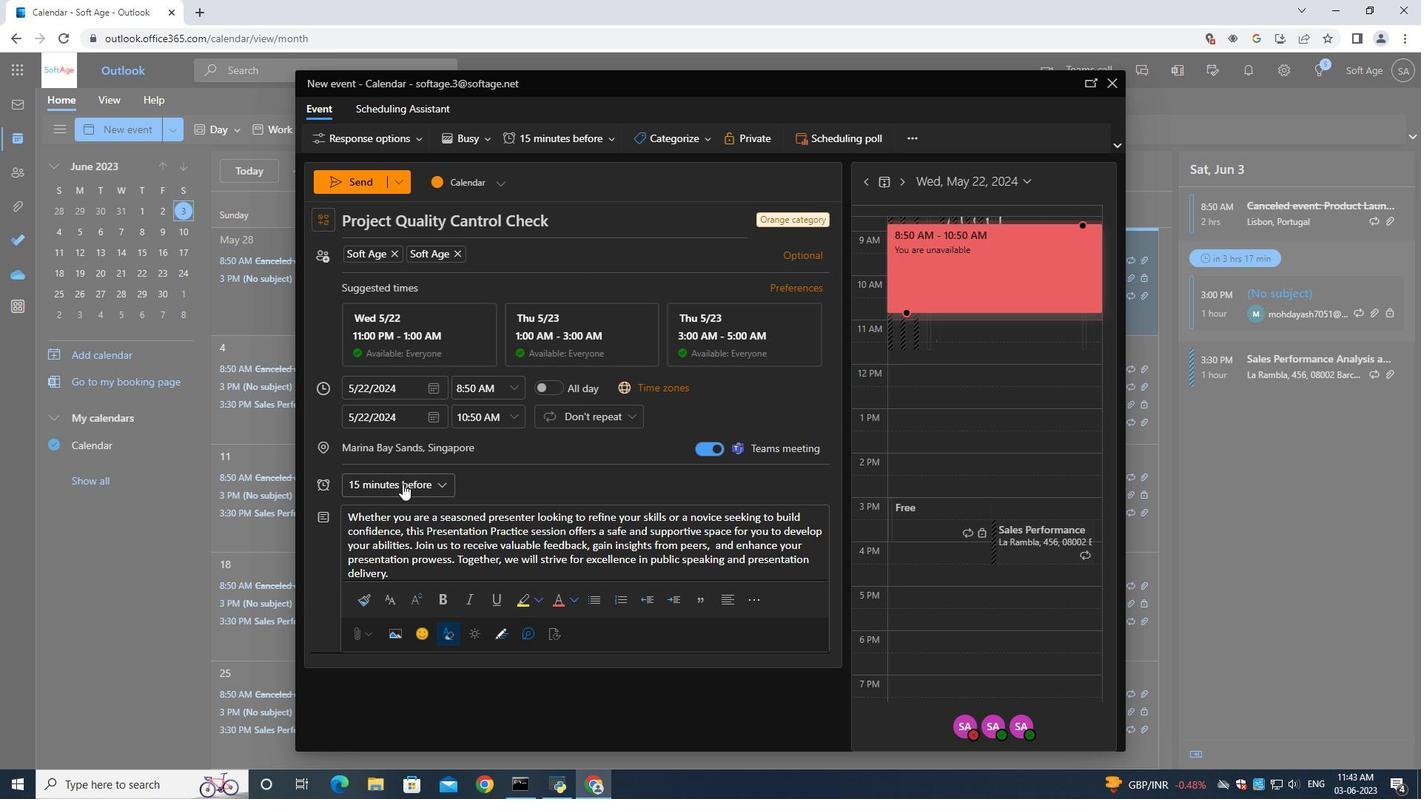 
Action: Mouse pressed left at (401, 481)
Screenshot: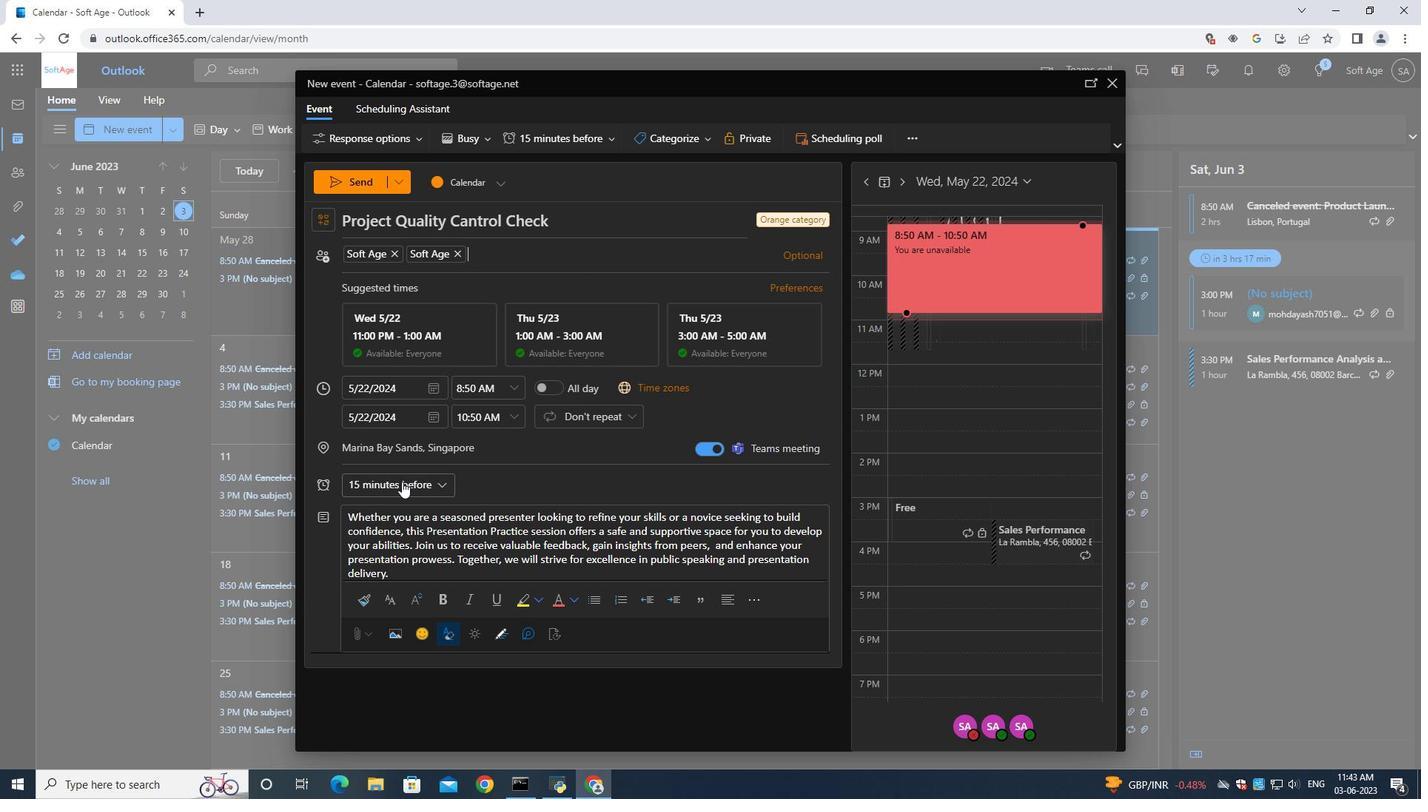 
Action: Mouse moved to (399, 482)
Screenshot: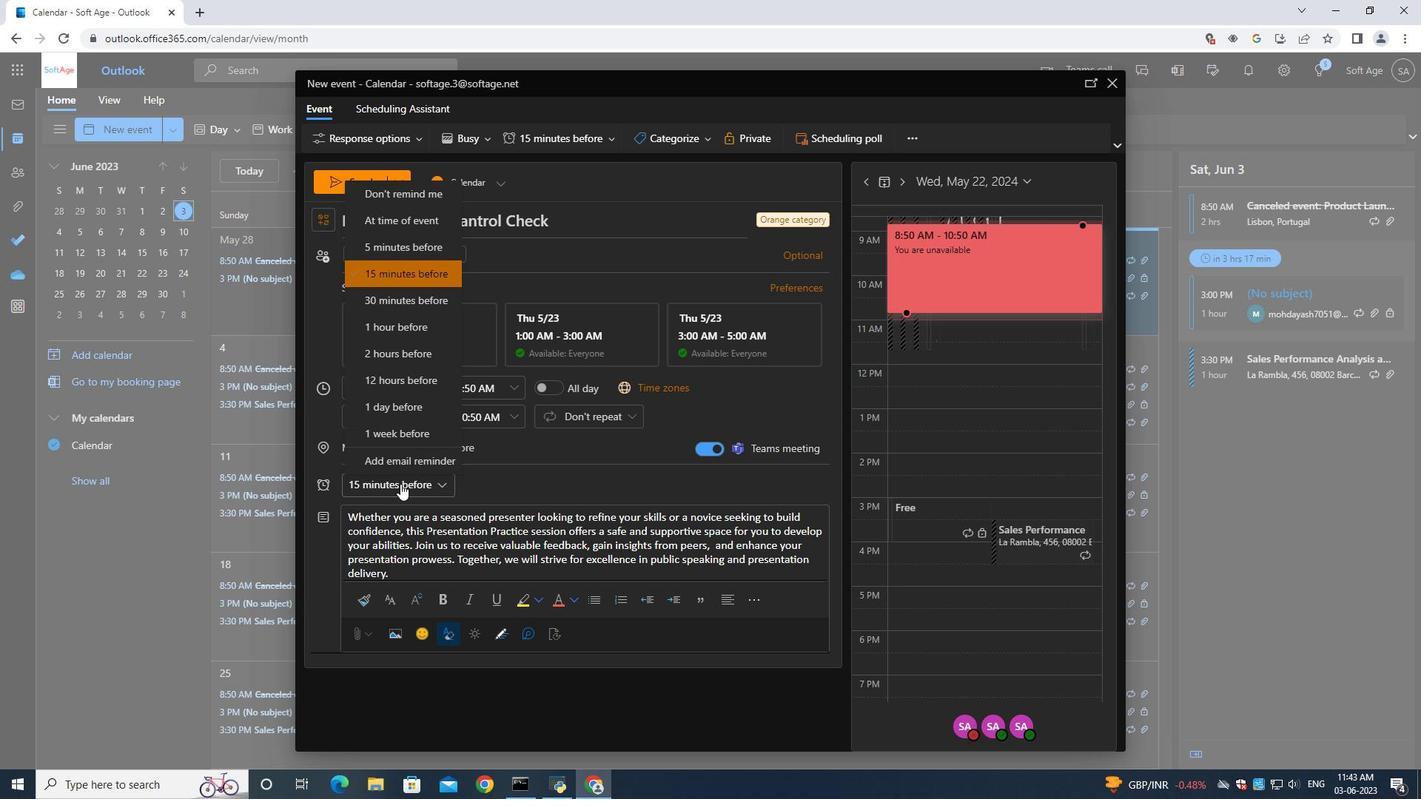 
Action: Mouse pressed left at (399, 482)
Screenshot: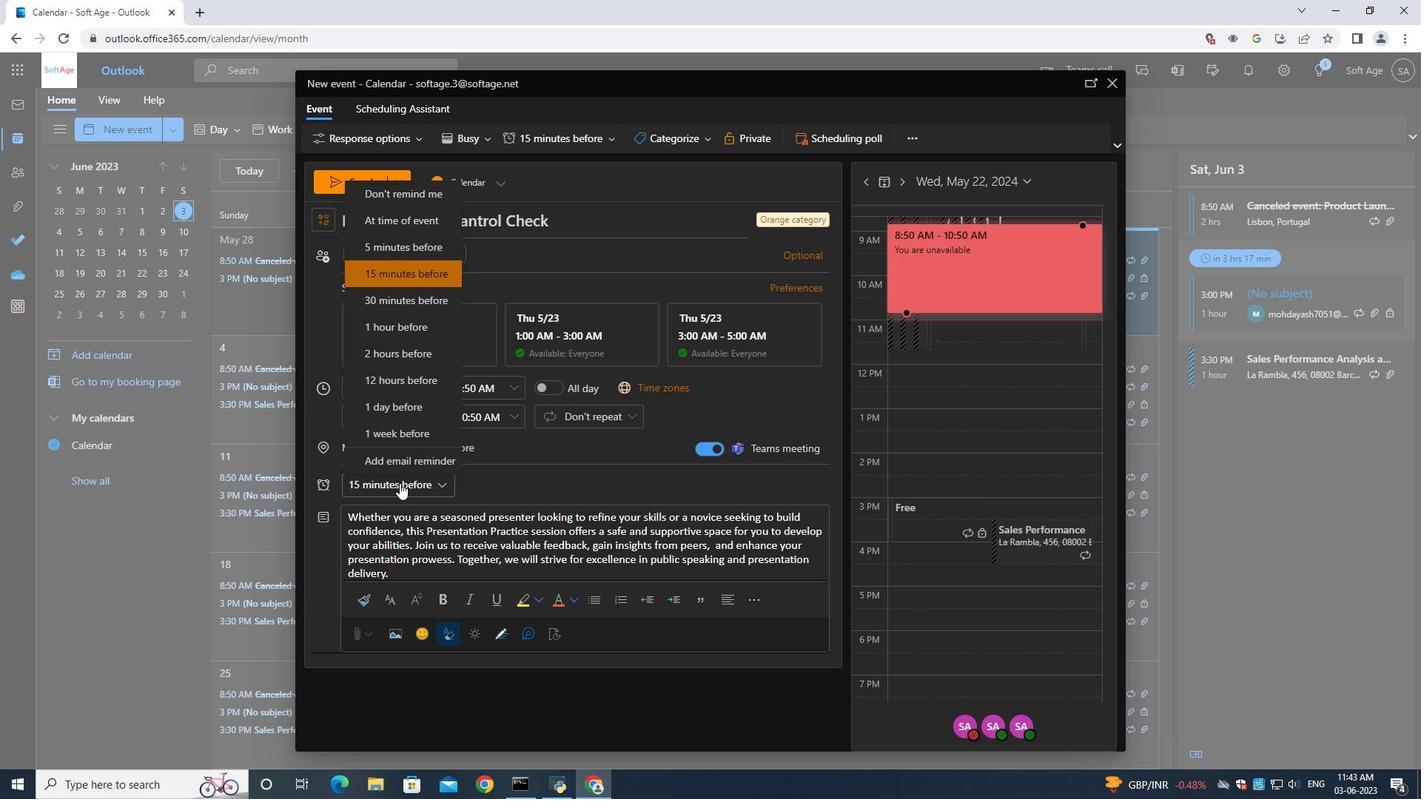 
Action: Mouse moved to (346, 188)
Screenshot: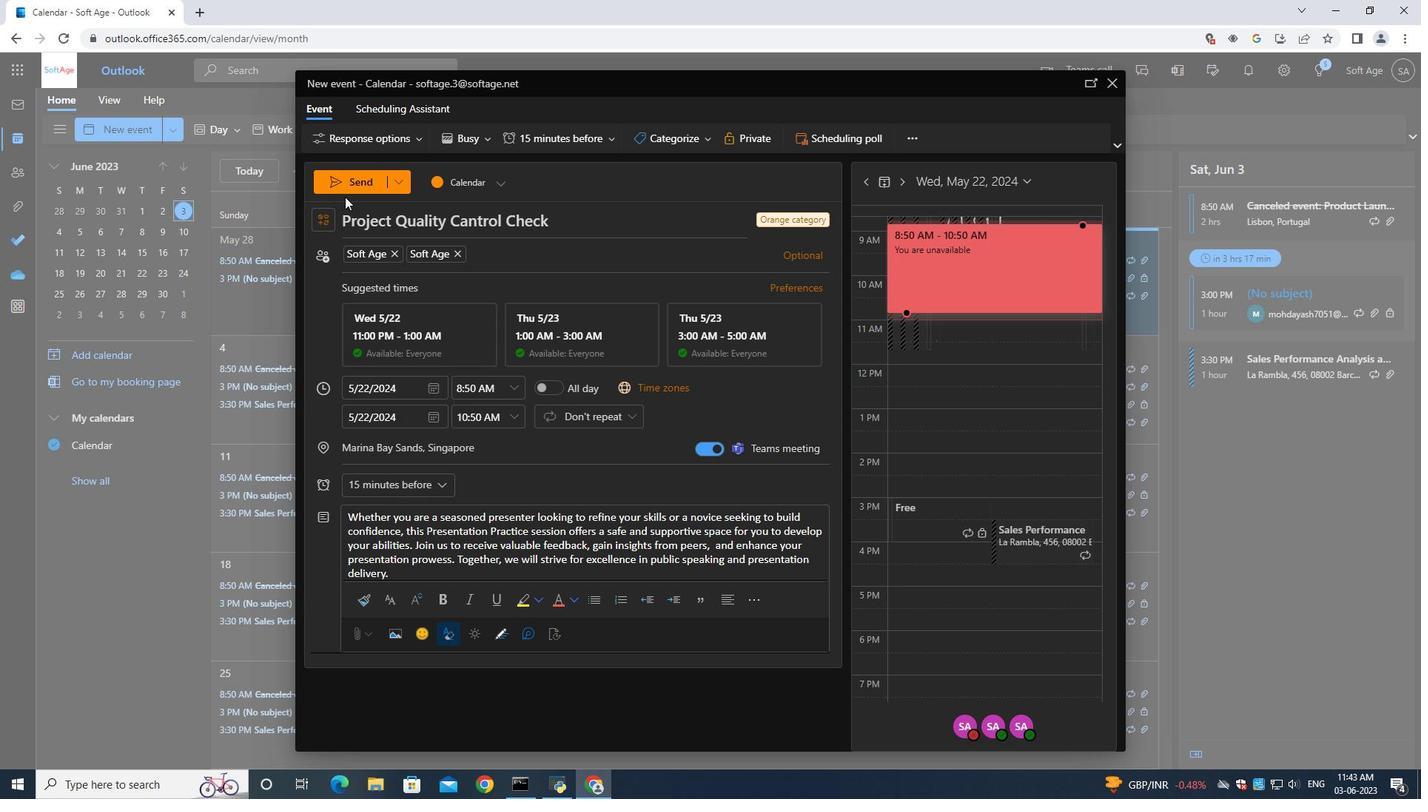 
Action: Mouse pressed left at (346, 188)
Screenshot: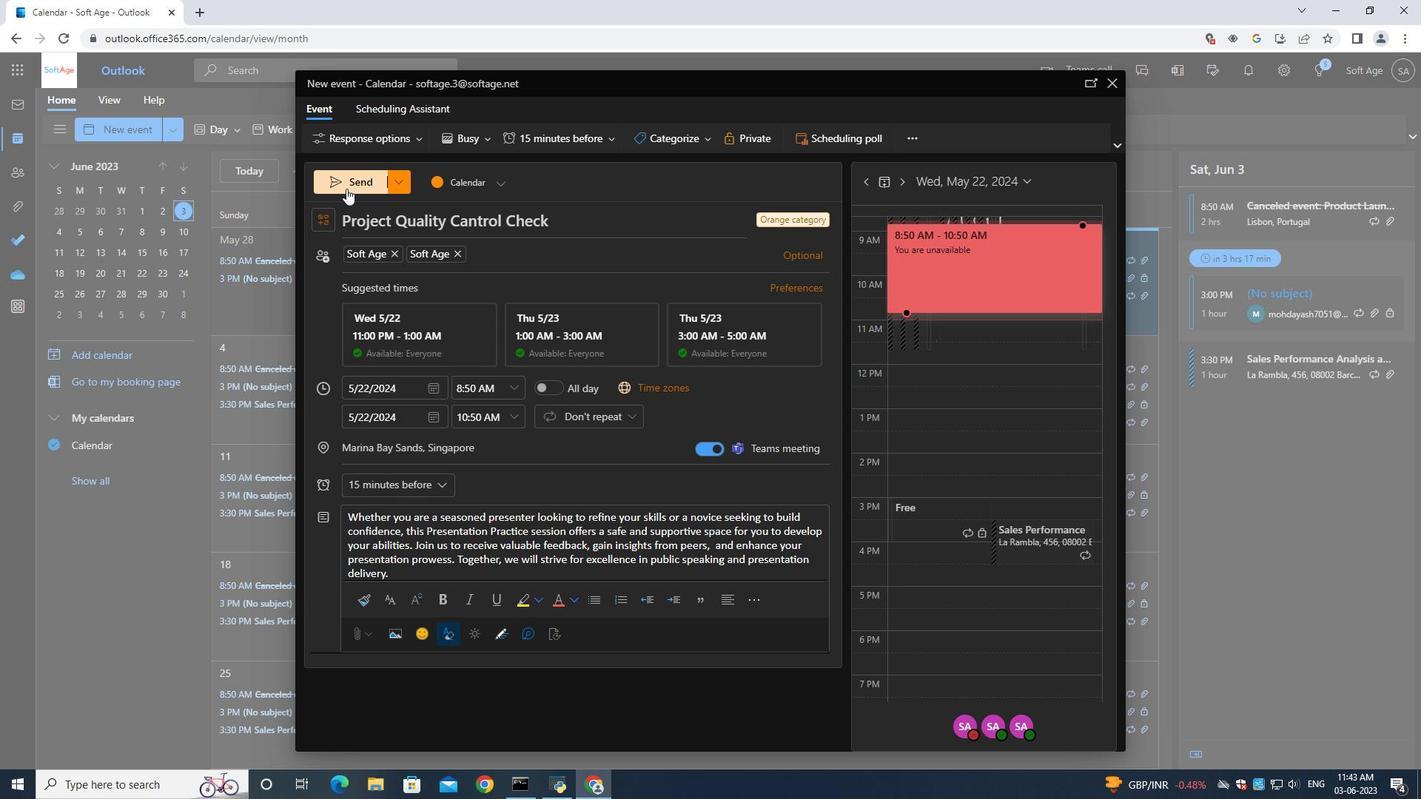 
